 Task: Find connections with filter location Jalālī with filter topic #startupwith filter profile language French with filter current company Sutherland with filter school Delhi Public School Noida with filter industry Online Audio and Video Media with filter service category Bookkeeping with filter keywords title Phone Survey Conductor
Action: Mouse moved to (702, 91)
Screenshot: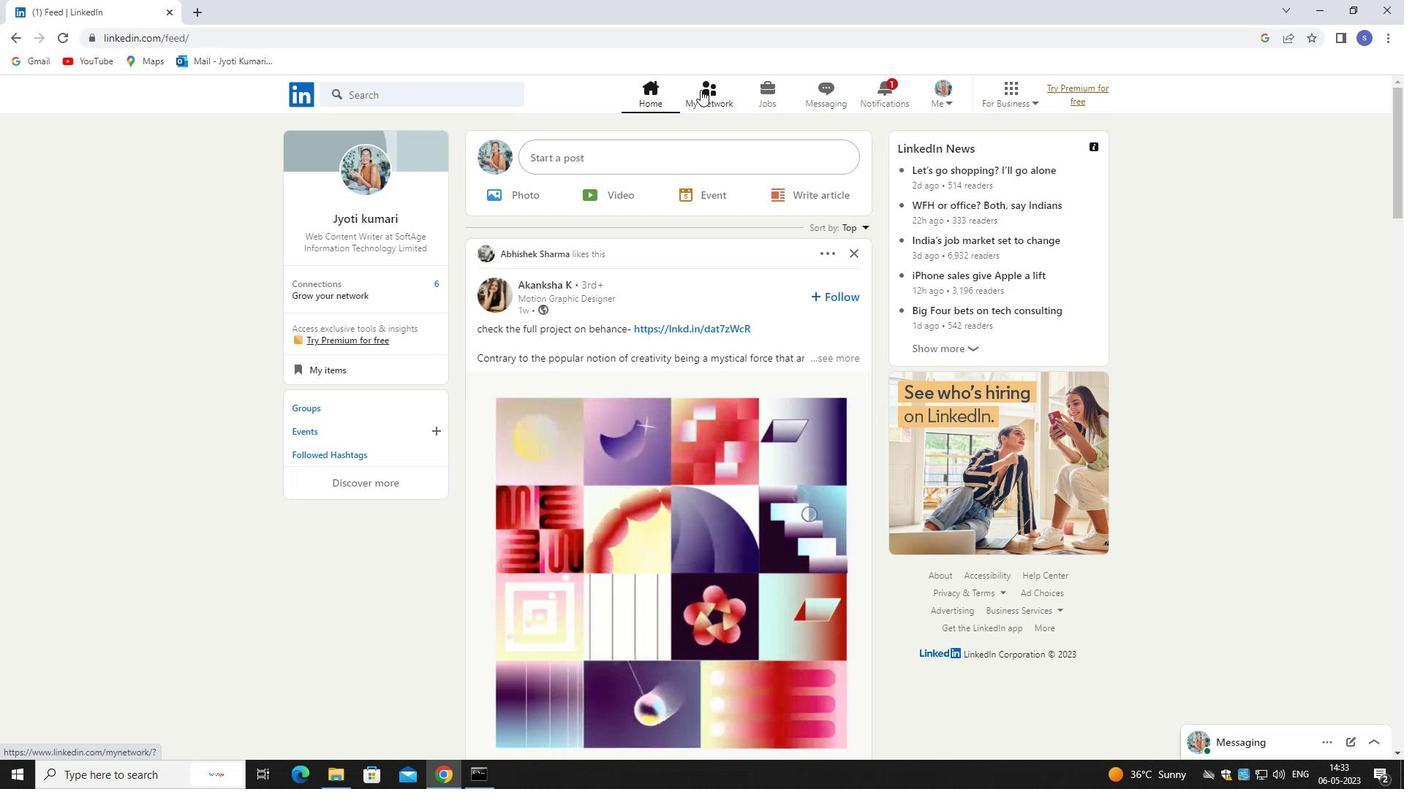 
Action: Mouse pressed left at (702, 91)
Screenshot: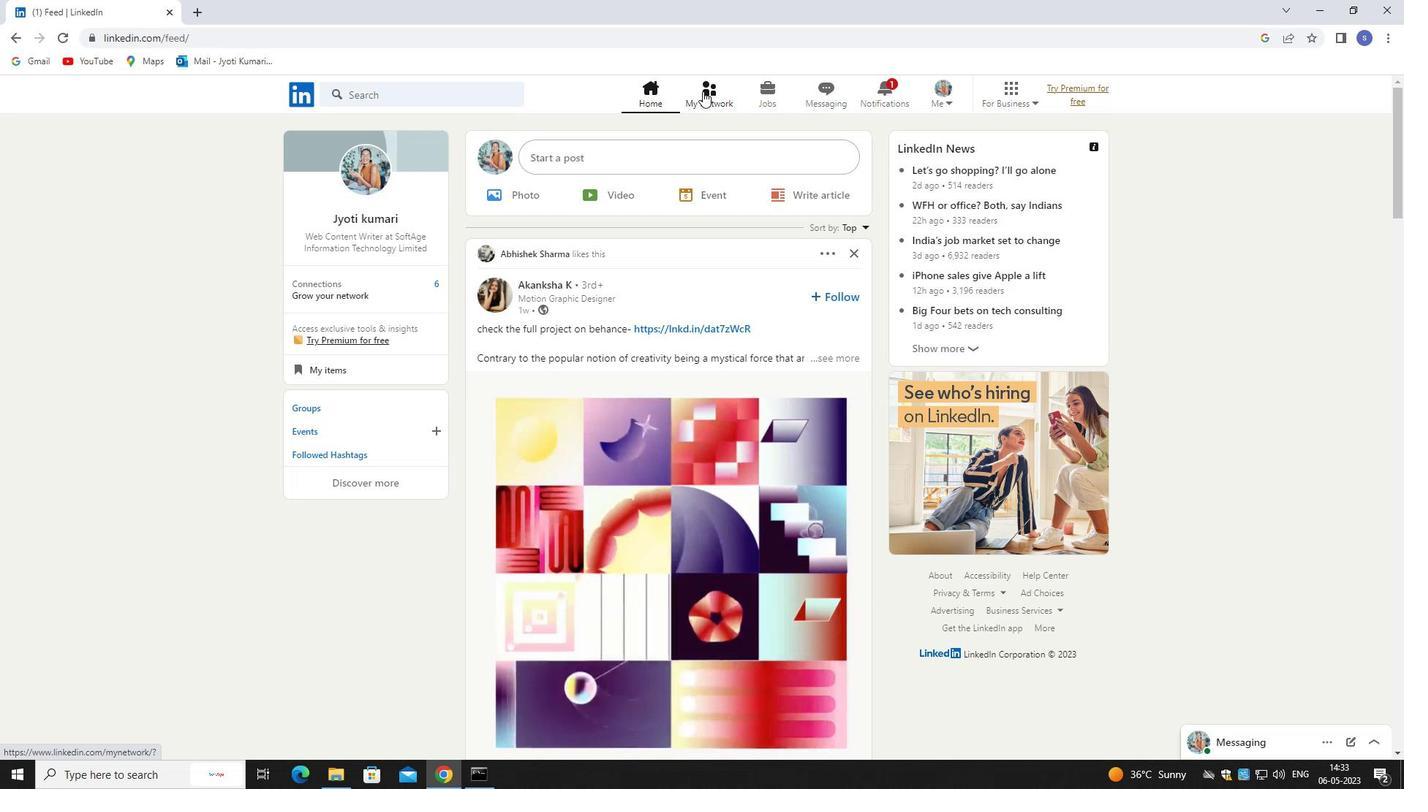 
Action: Mouse pressed left at (702, 91)
Screenshot: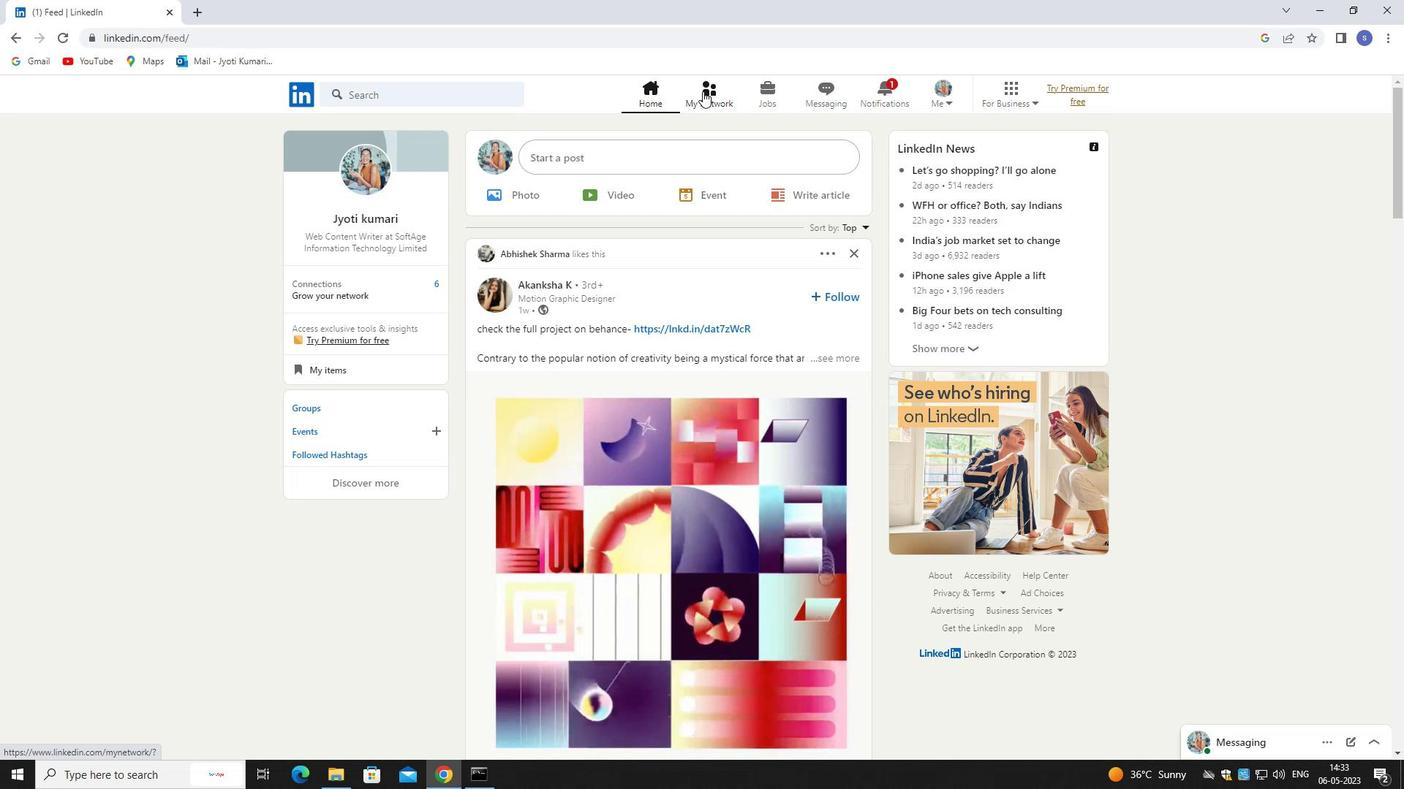 
Action: Mouse moved to (460, 181)
Screenshot: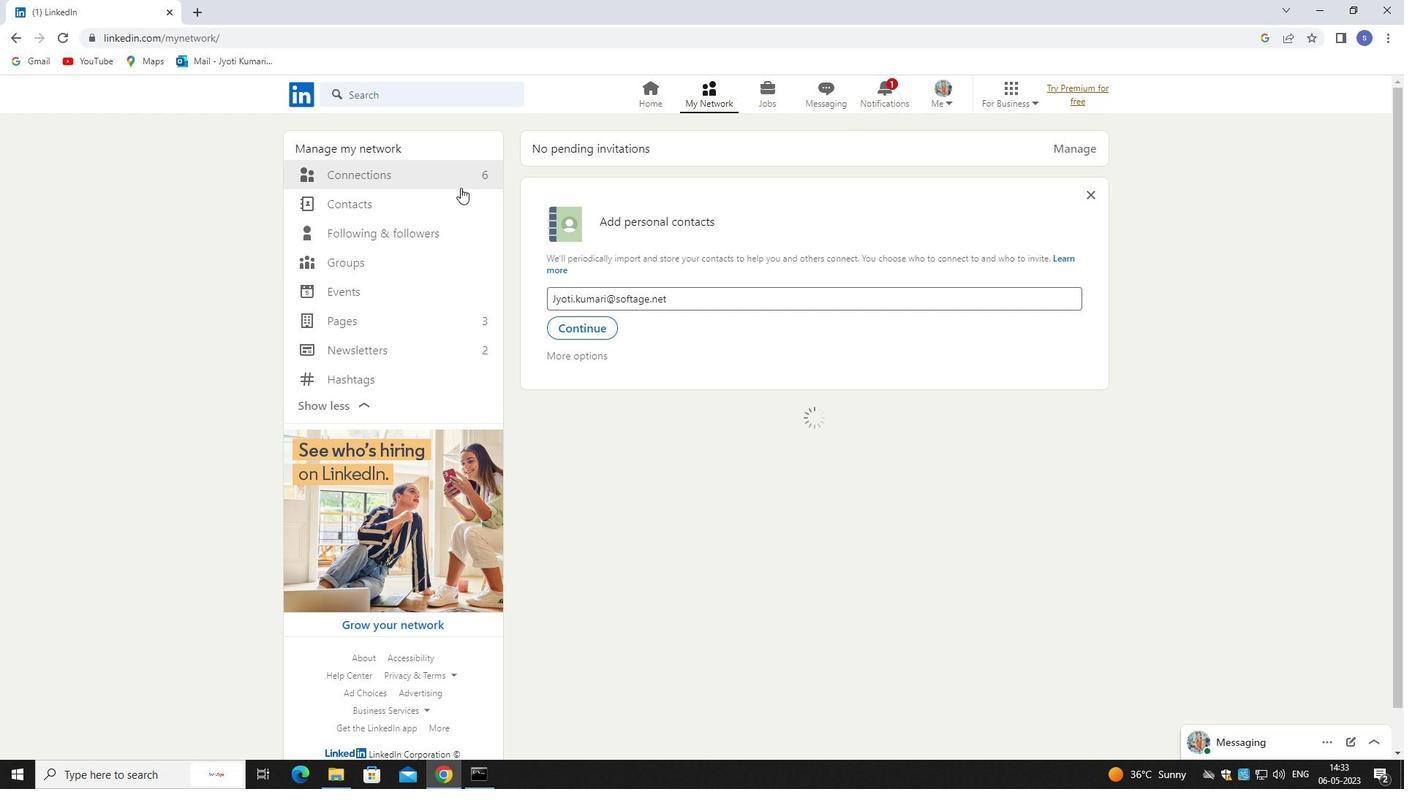
Action: Mouse pressed left at (460, 181)
Screenshot: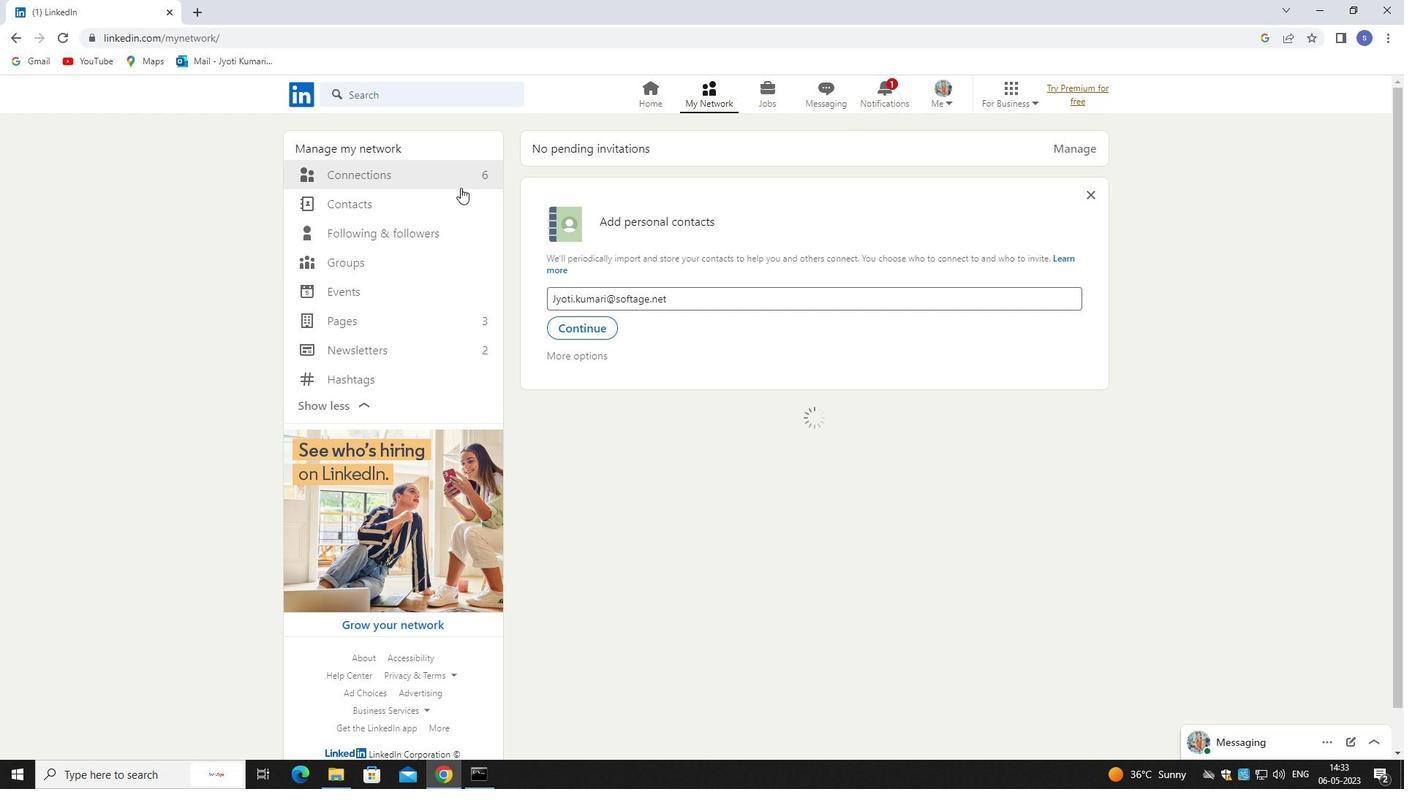 
Action: Mouse pressed left at (460, 181)
Screenshot: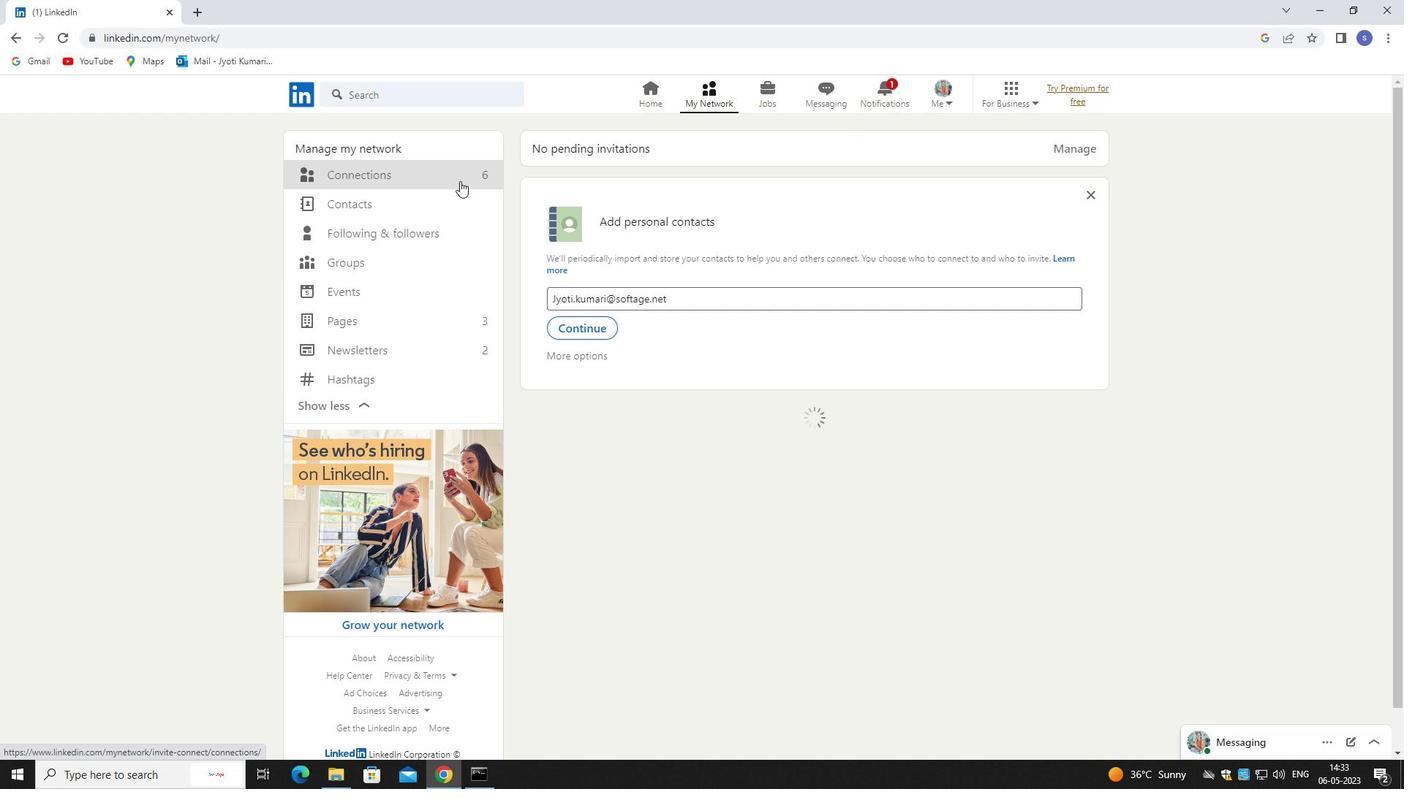 
Action: Mouse moved to (839, 172)
Screenshot: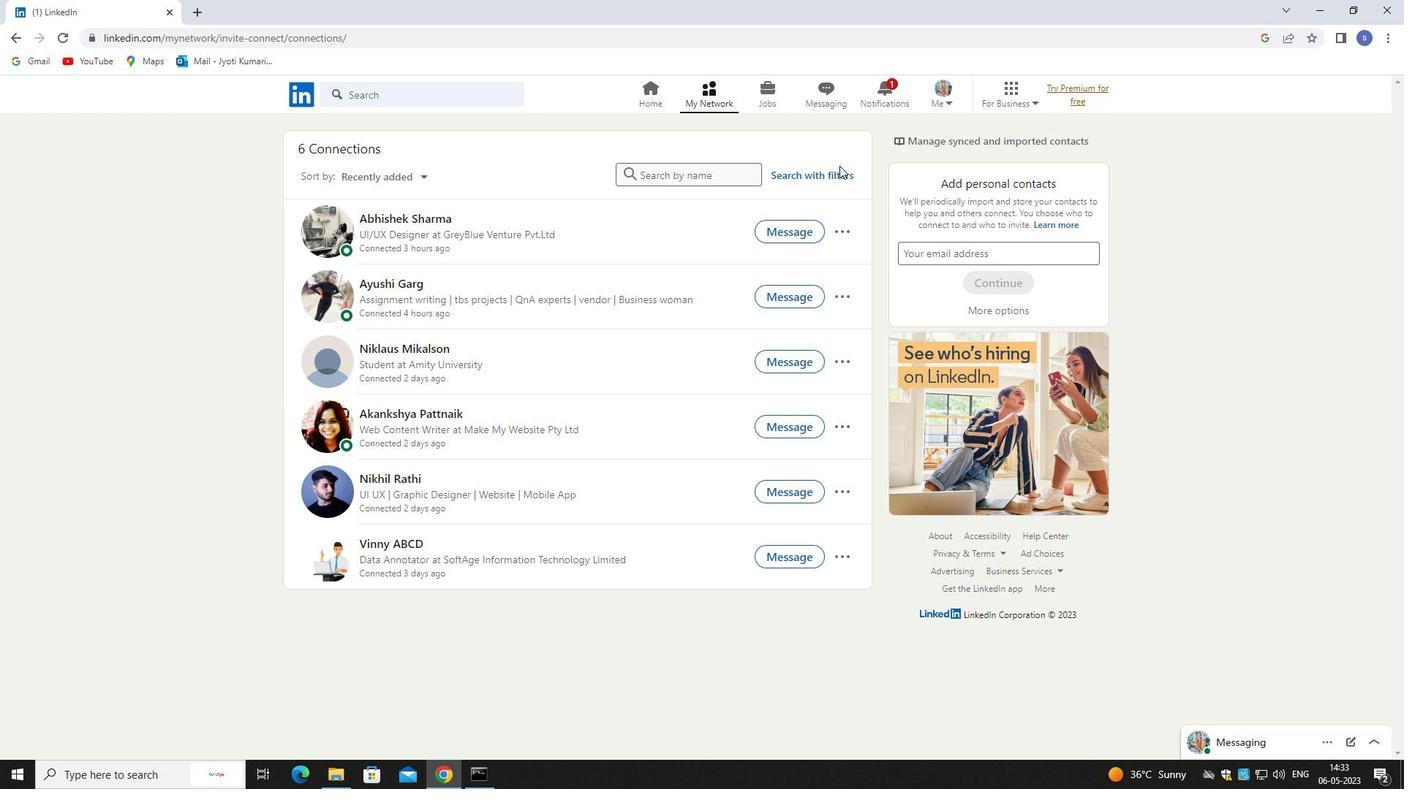 
Action: Mouse pressed left at (839, 172)
Screenshot: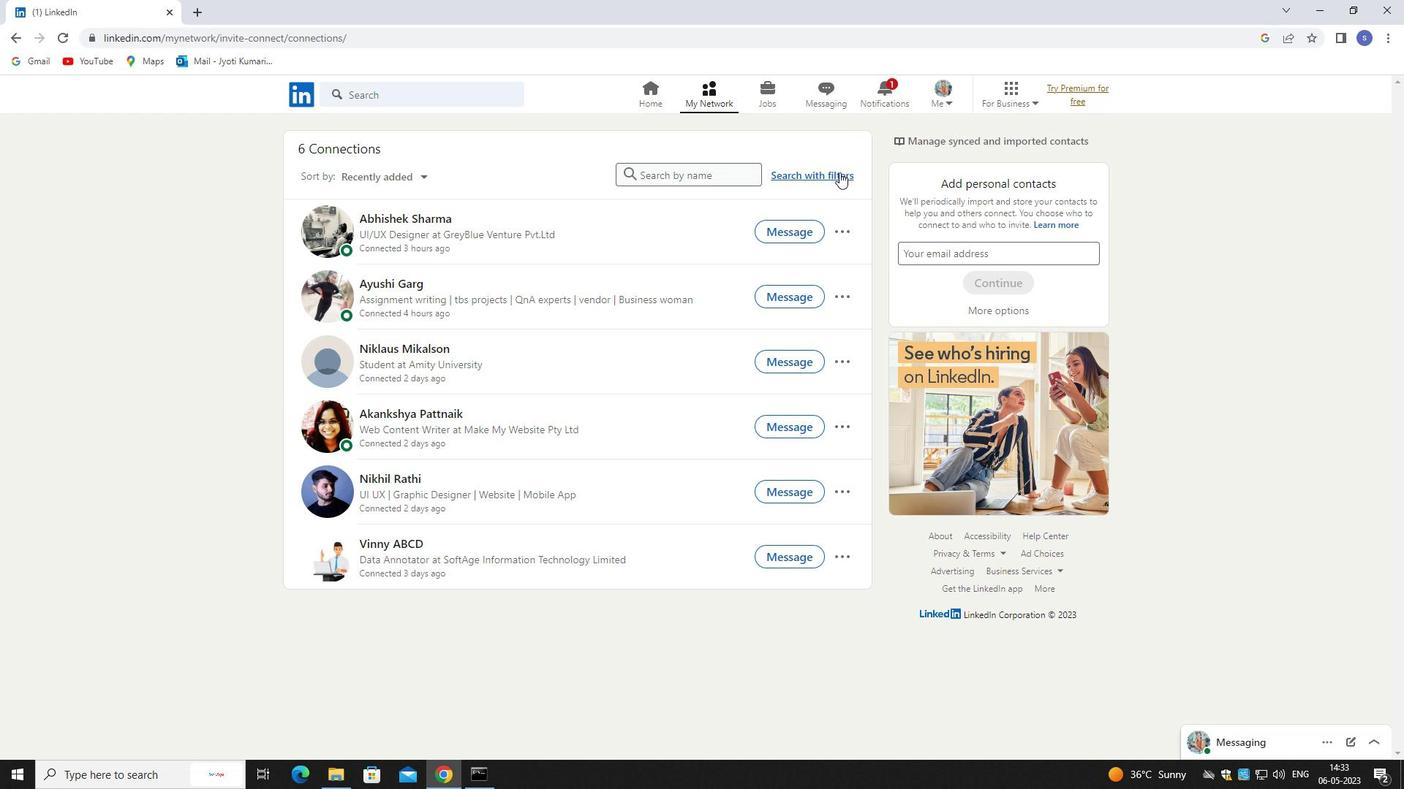 
Action: Mouse moved to (748, 137)
Screenshot: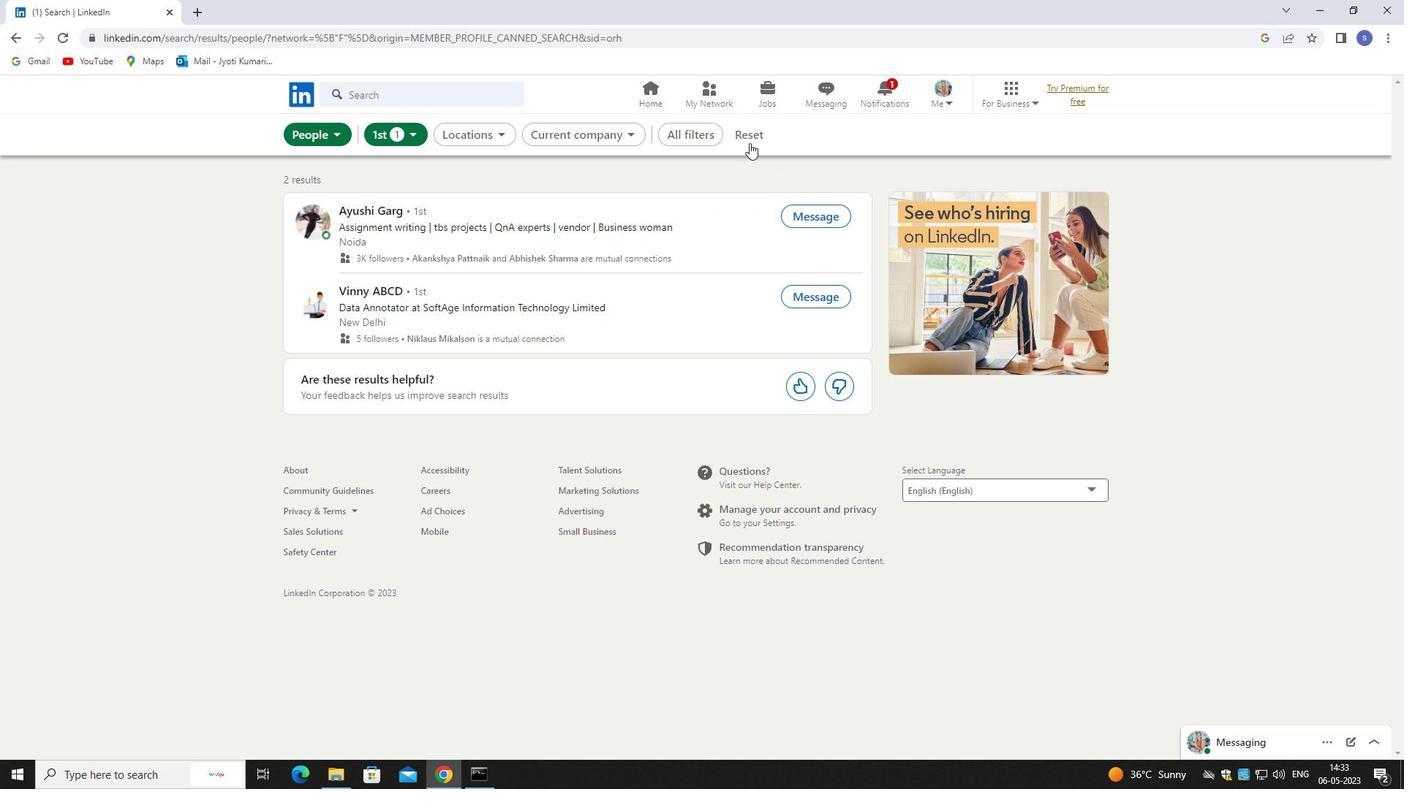 
Action: Mouse pressed left at (748, 137)
Screenshot: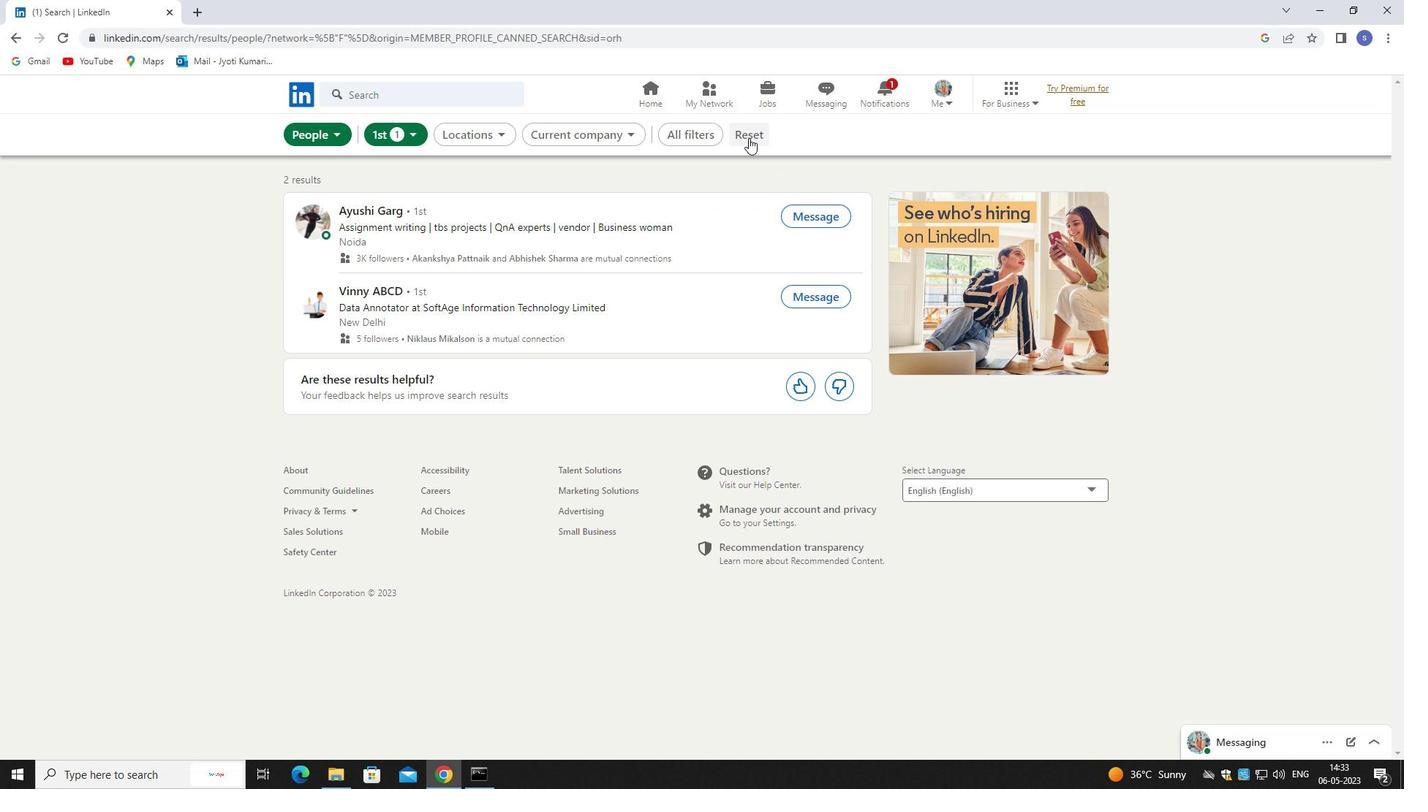 
Action: Mouse moved to (733, 136)
Screenshot: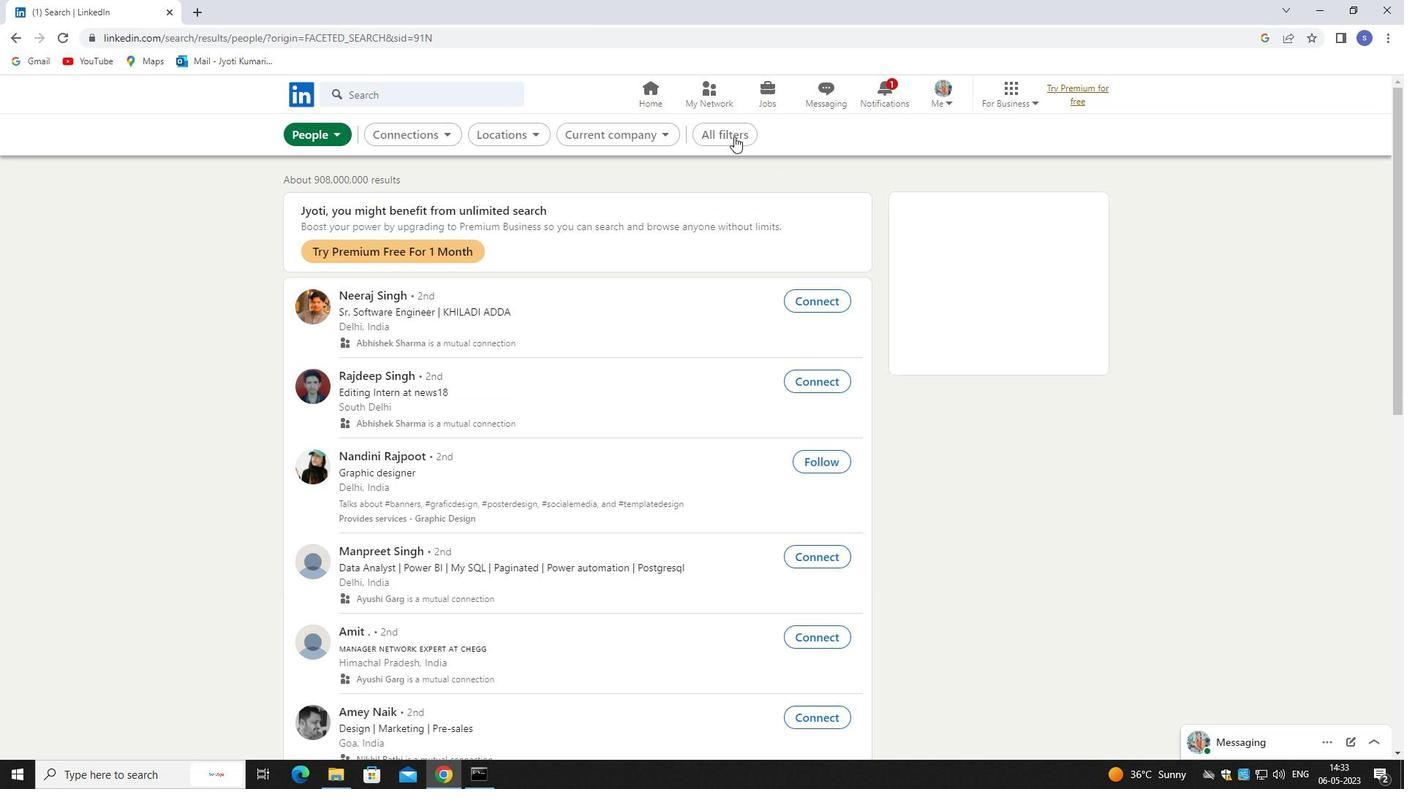 
Action: Mouse pressed left at (733, 136)
Screenshot: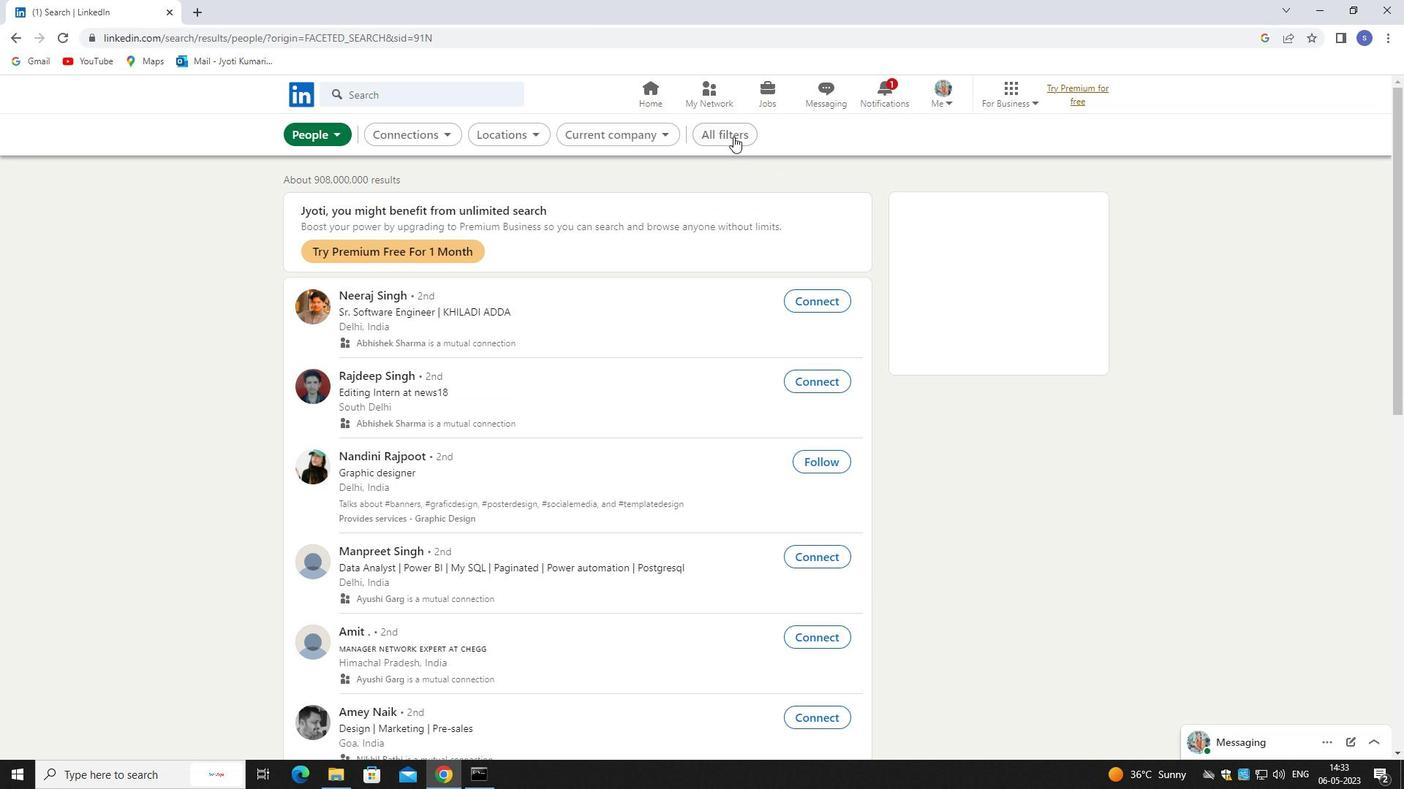 
Action: Mouse moved to (1274, 569)
Screenshot: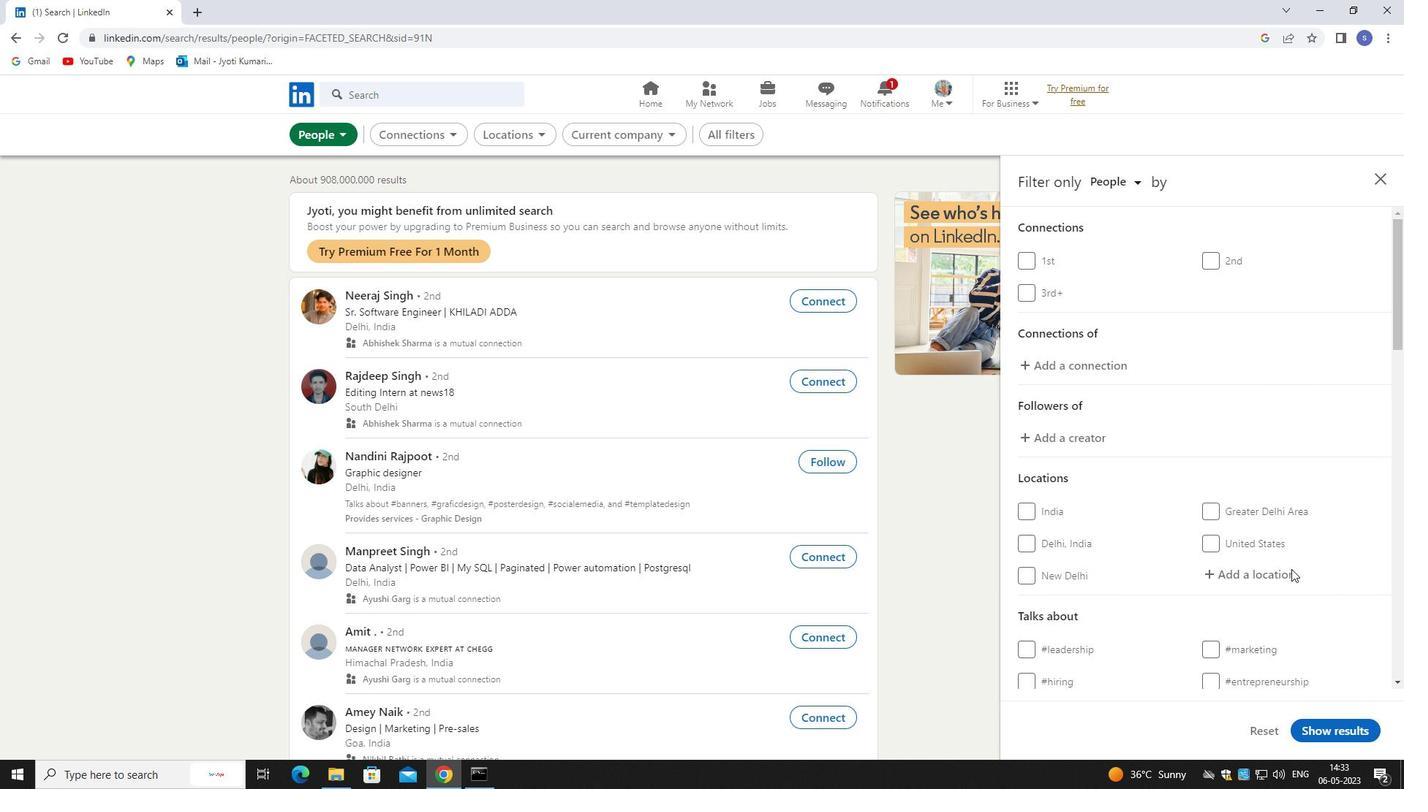 
Action: Mouse pressed left at (1274, 569)
Screenshot: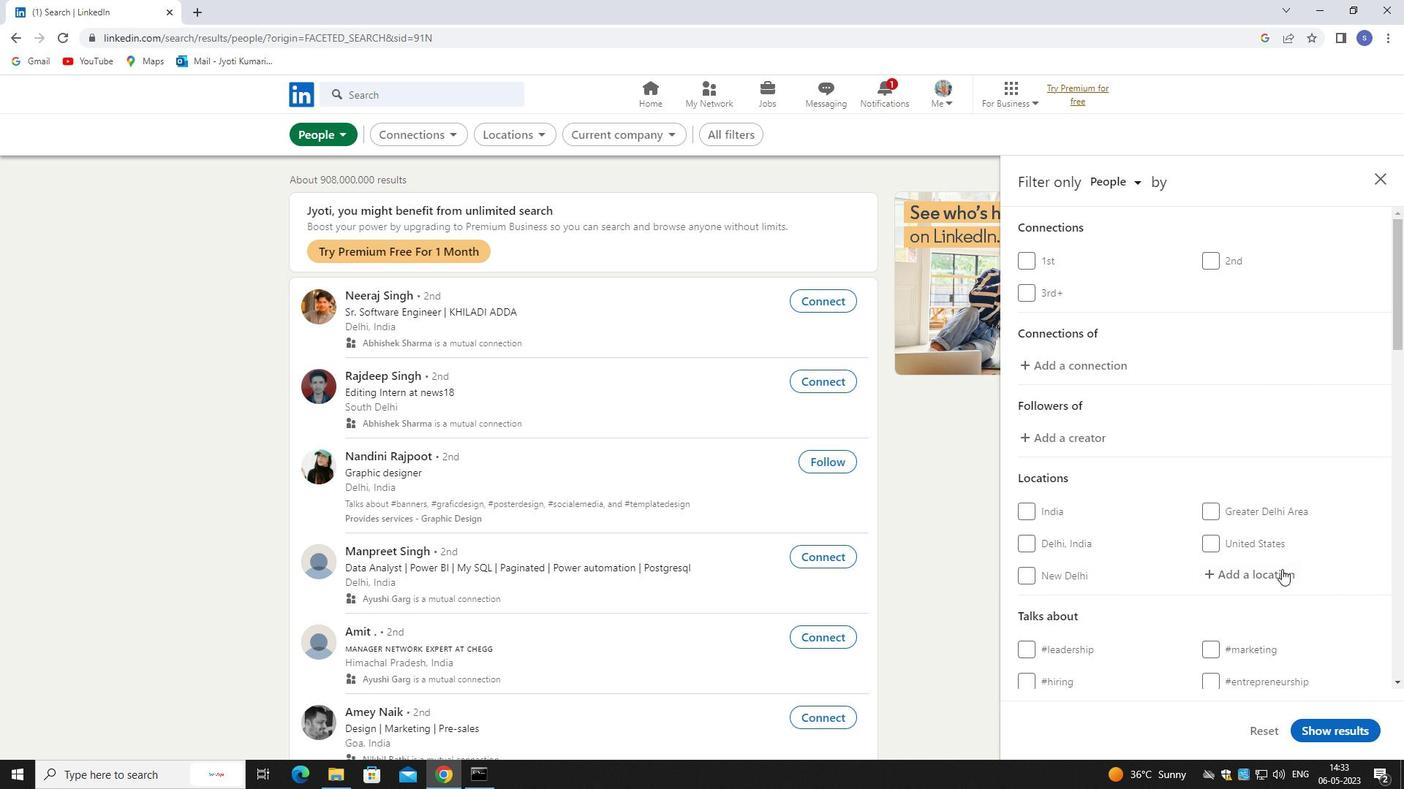 
Action: Mouse moved to (1272, 569)
Screenshot: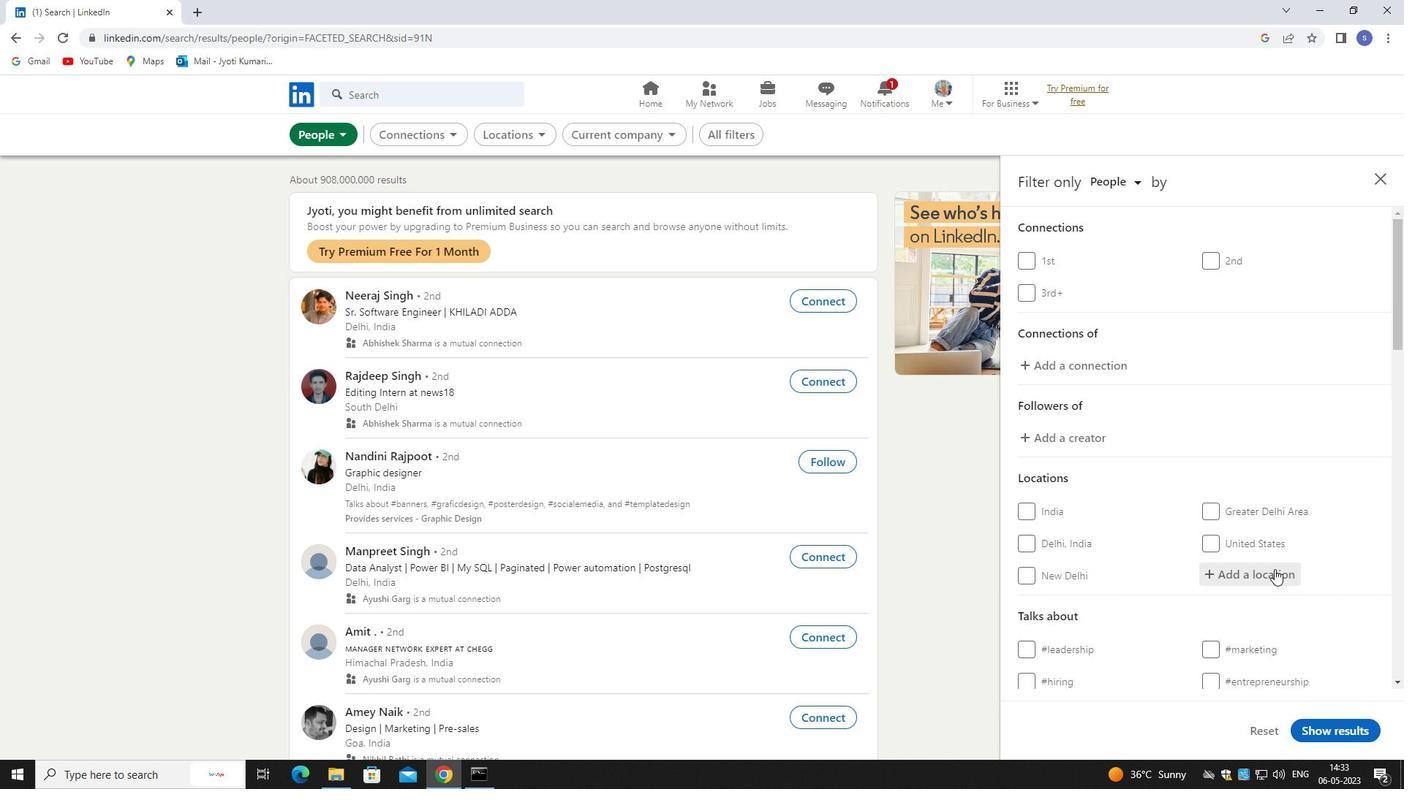 
Action: Key pressed ja;<Key.backspace>lali
Screenshot: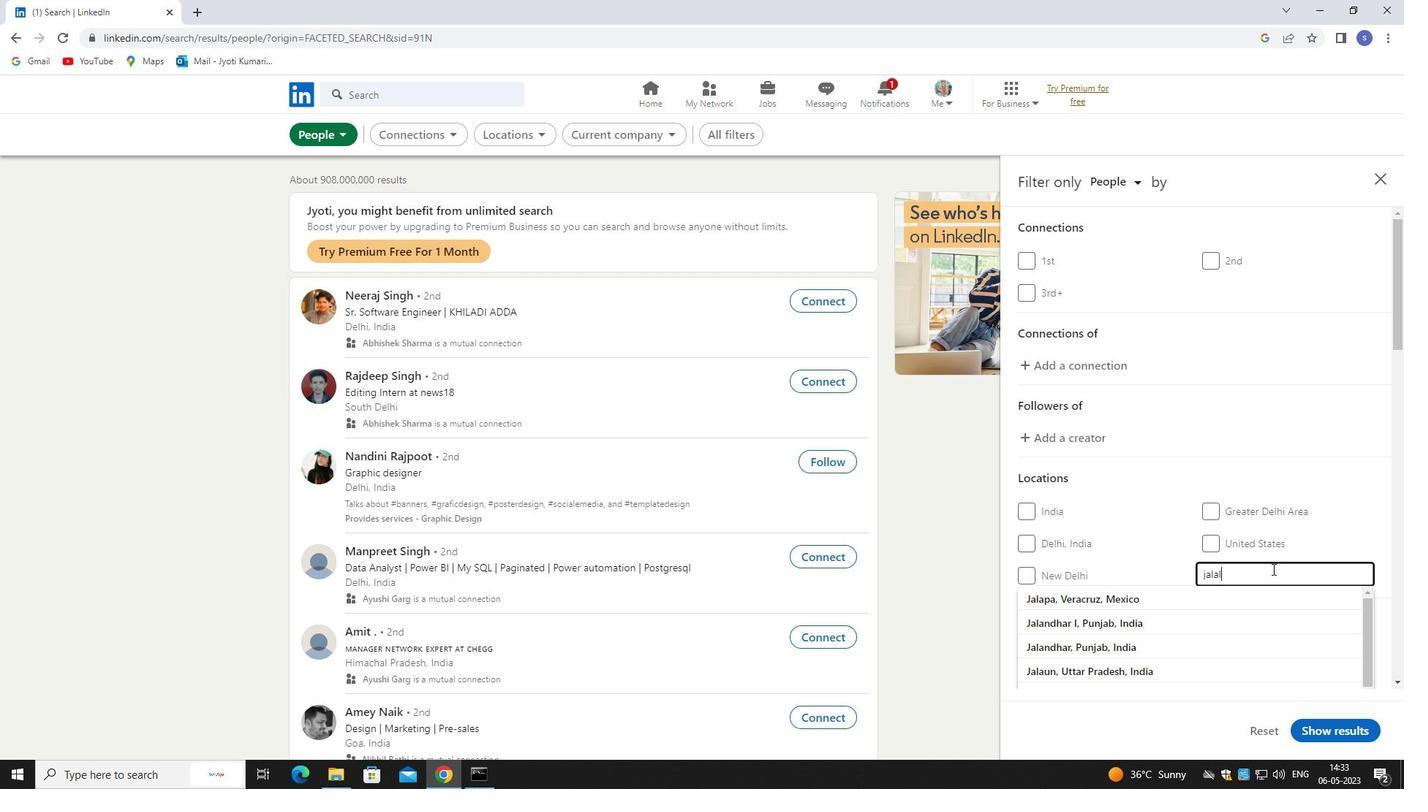 
Action: Mouse moved to (1269, 582)
Screenshot: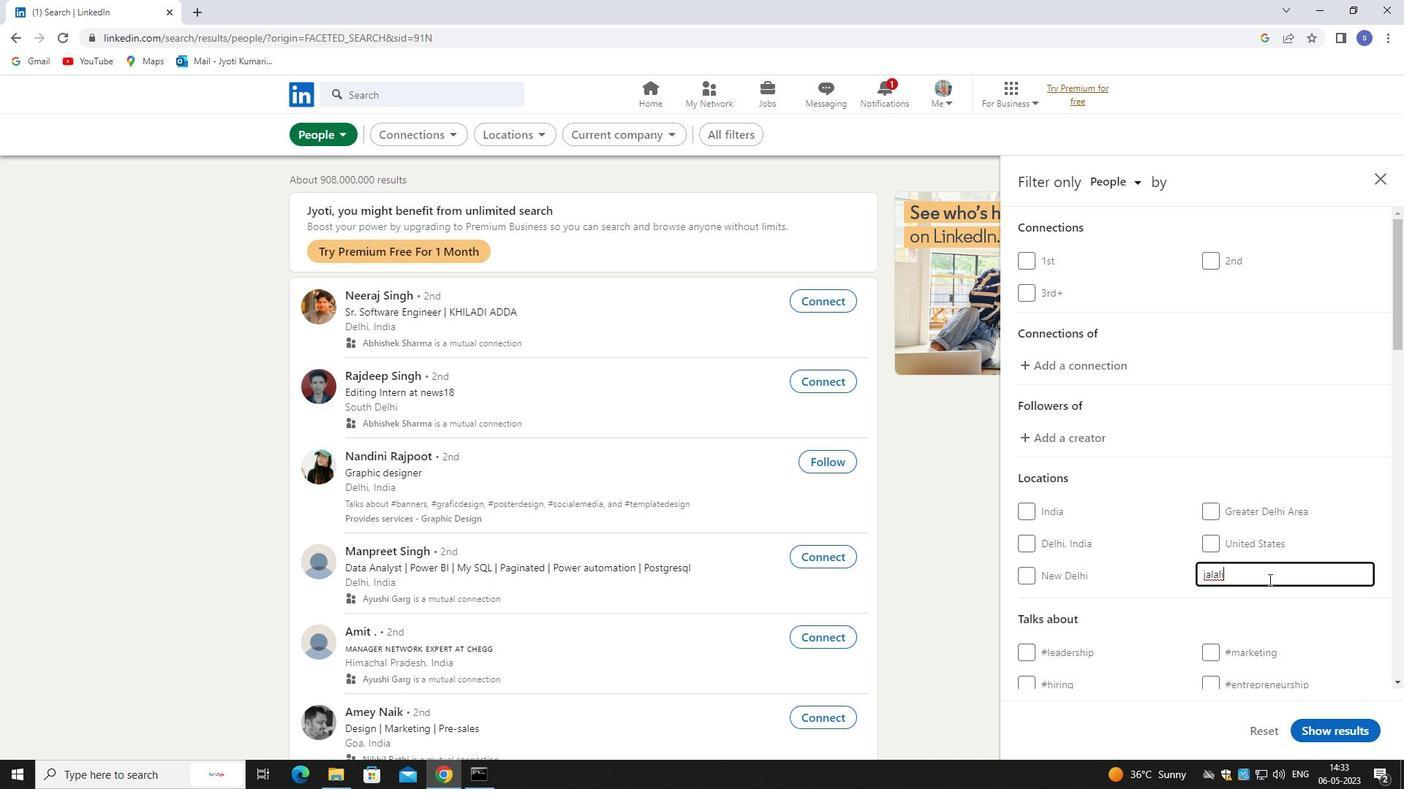 
Action: Key pressed <Key.enter>
Screenshot: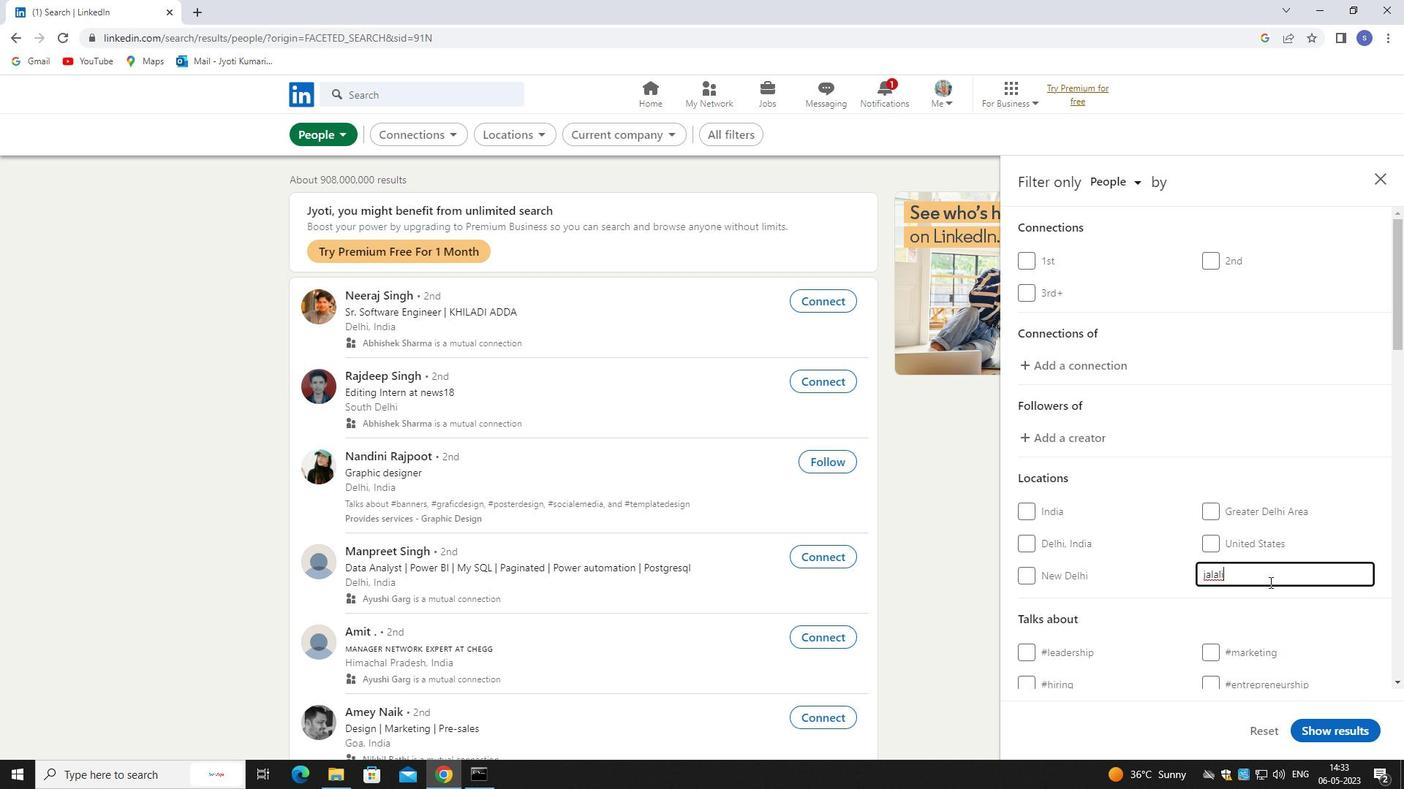 
Action: Mouse moved to (1271, 584)
Screenshot: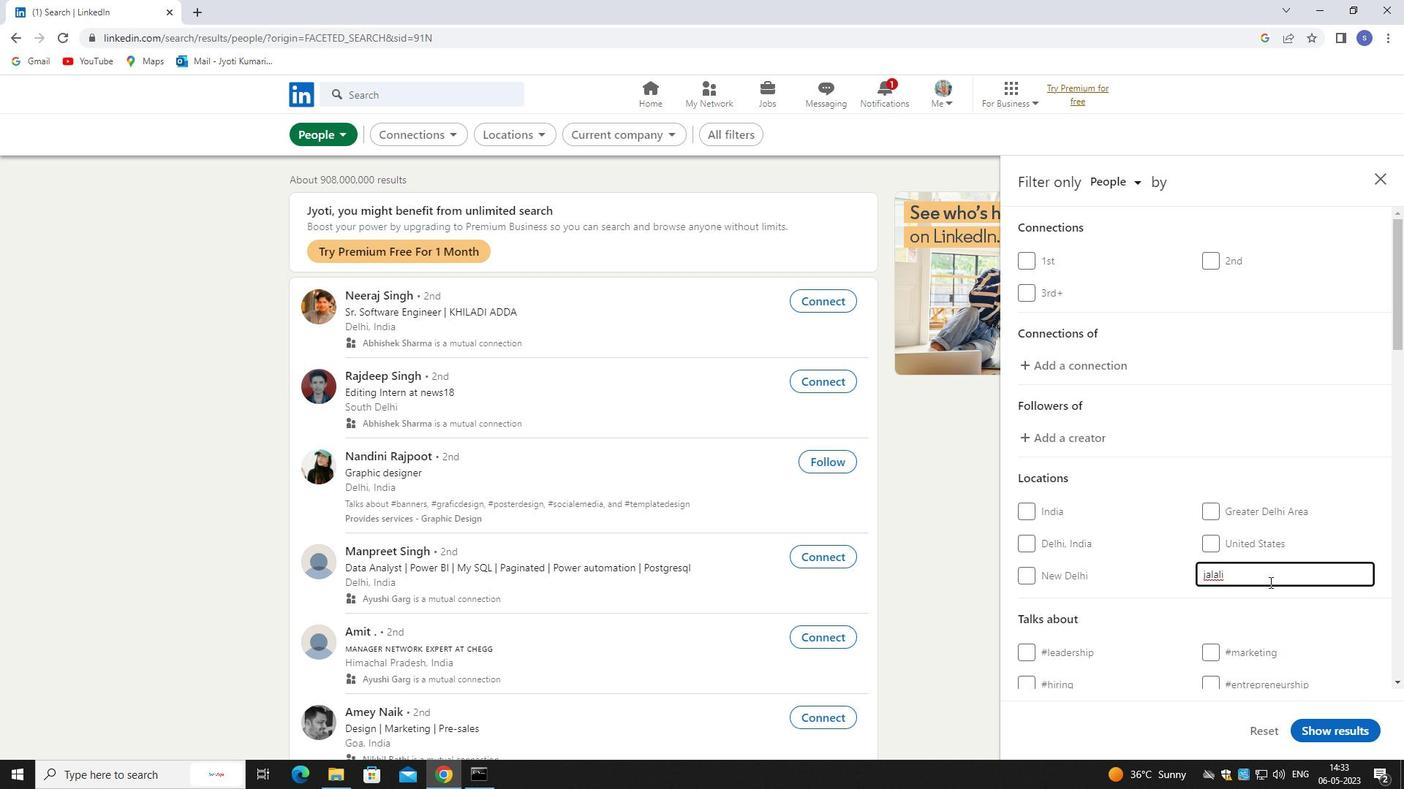
Action: Mouse scrolled (1271, 583) with delta (0, 0)
Screenshot: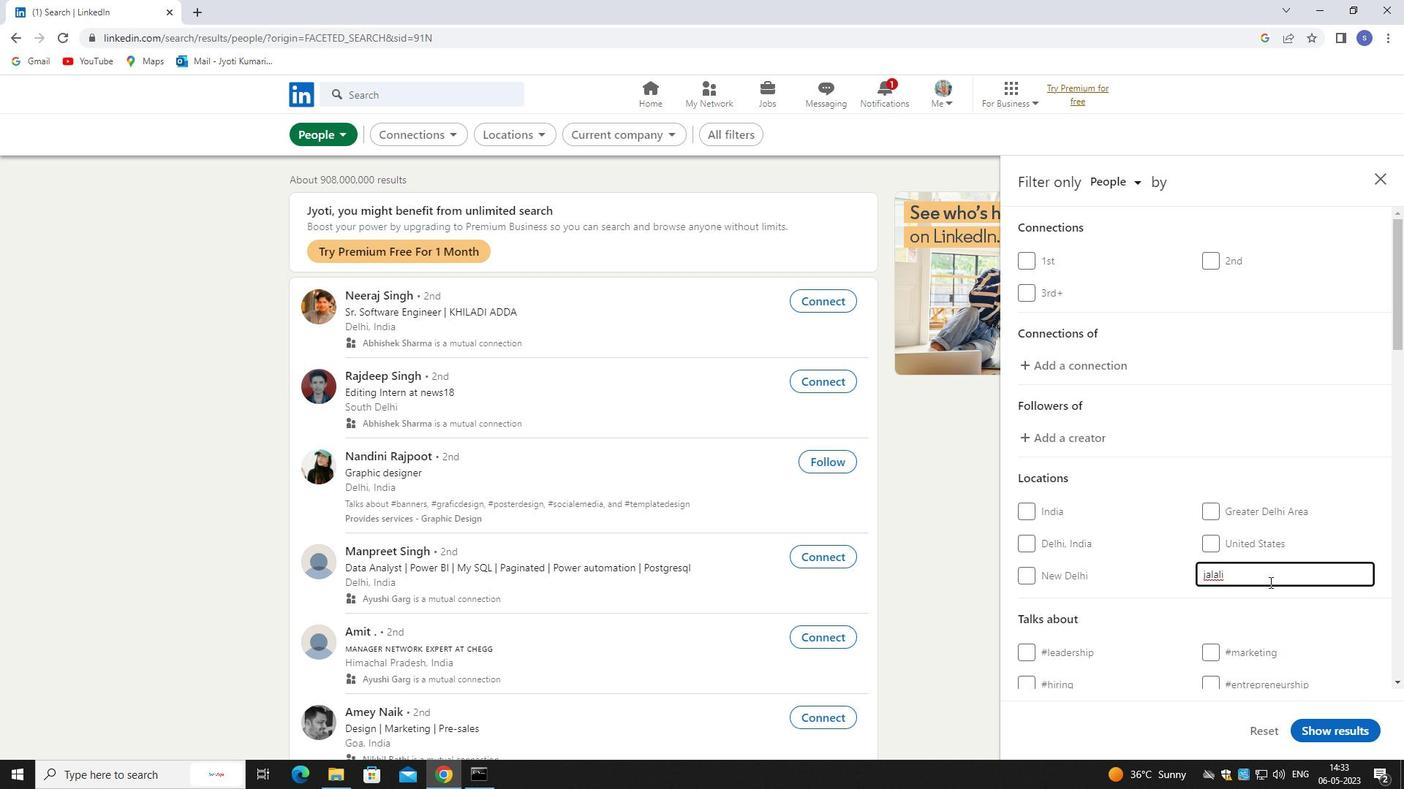 
Action: Mouse moved to (1272, 585)
Screenshot: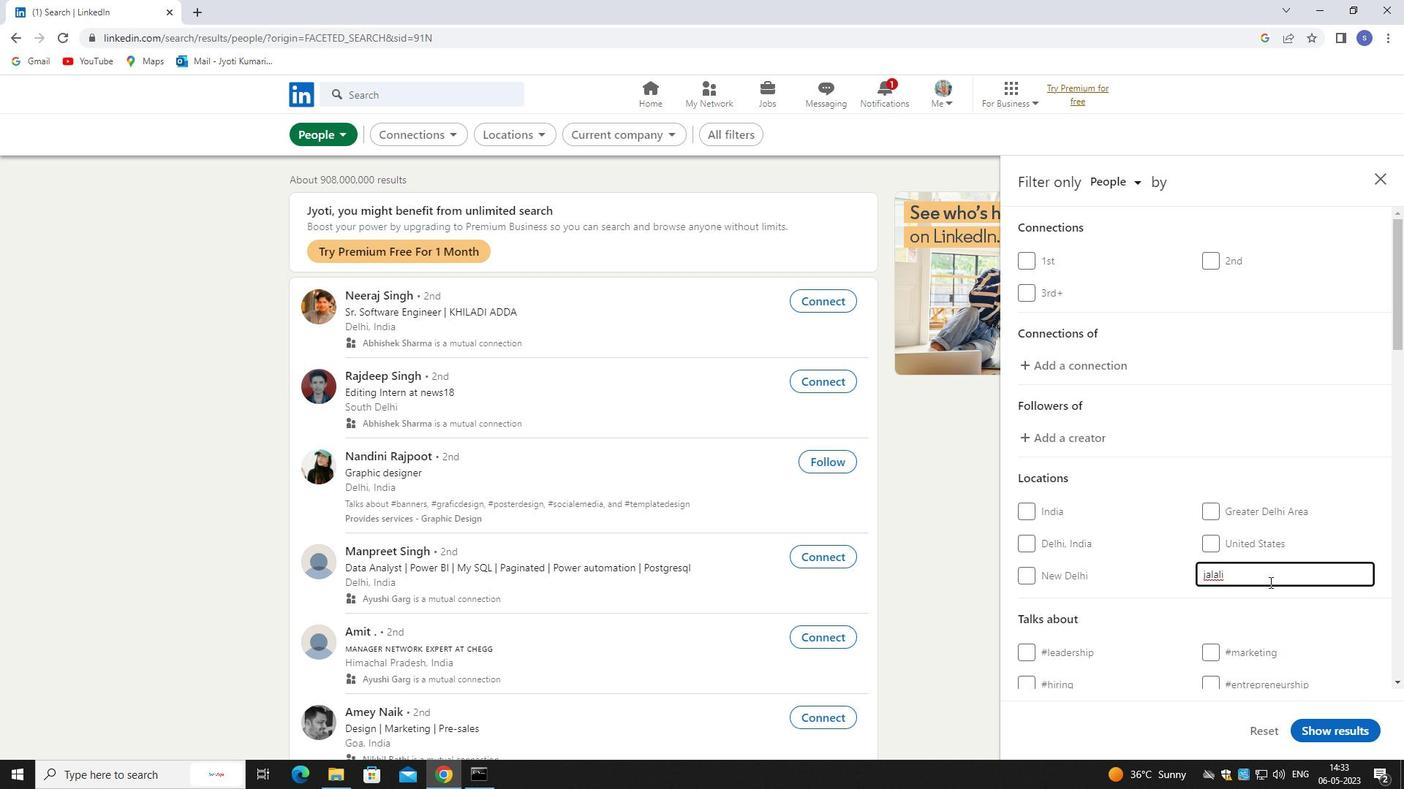 
Action: Mouse scrolled (1272, 585) with delta (0, 0)
Screenshot: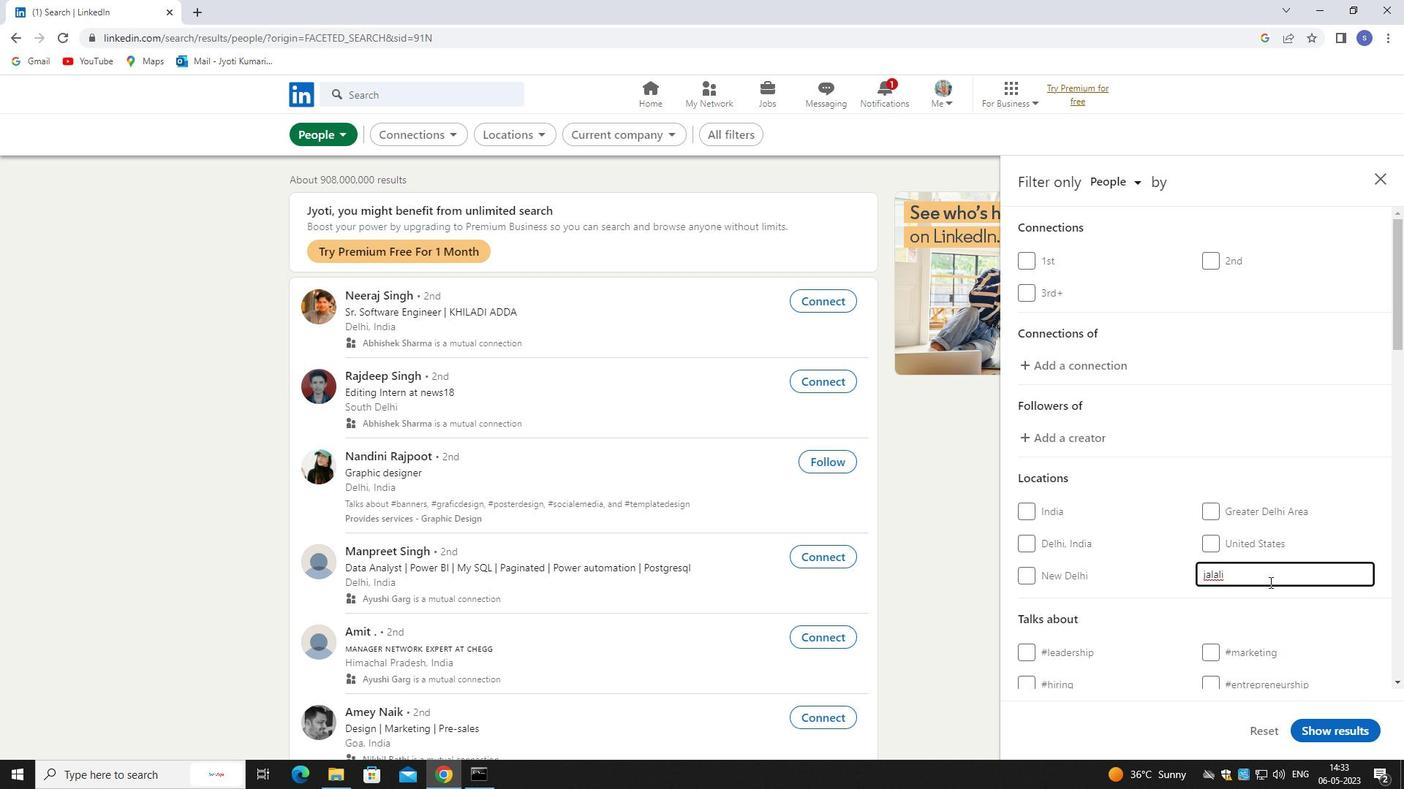 
Action: Mouse moved to (1273, 585)
Screenshot: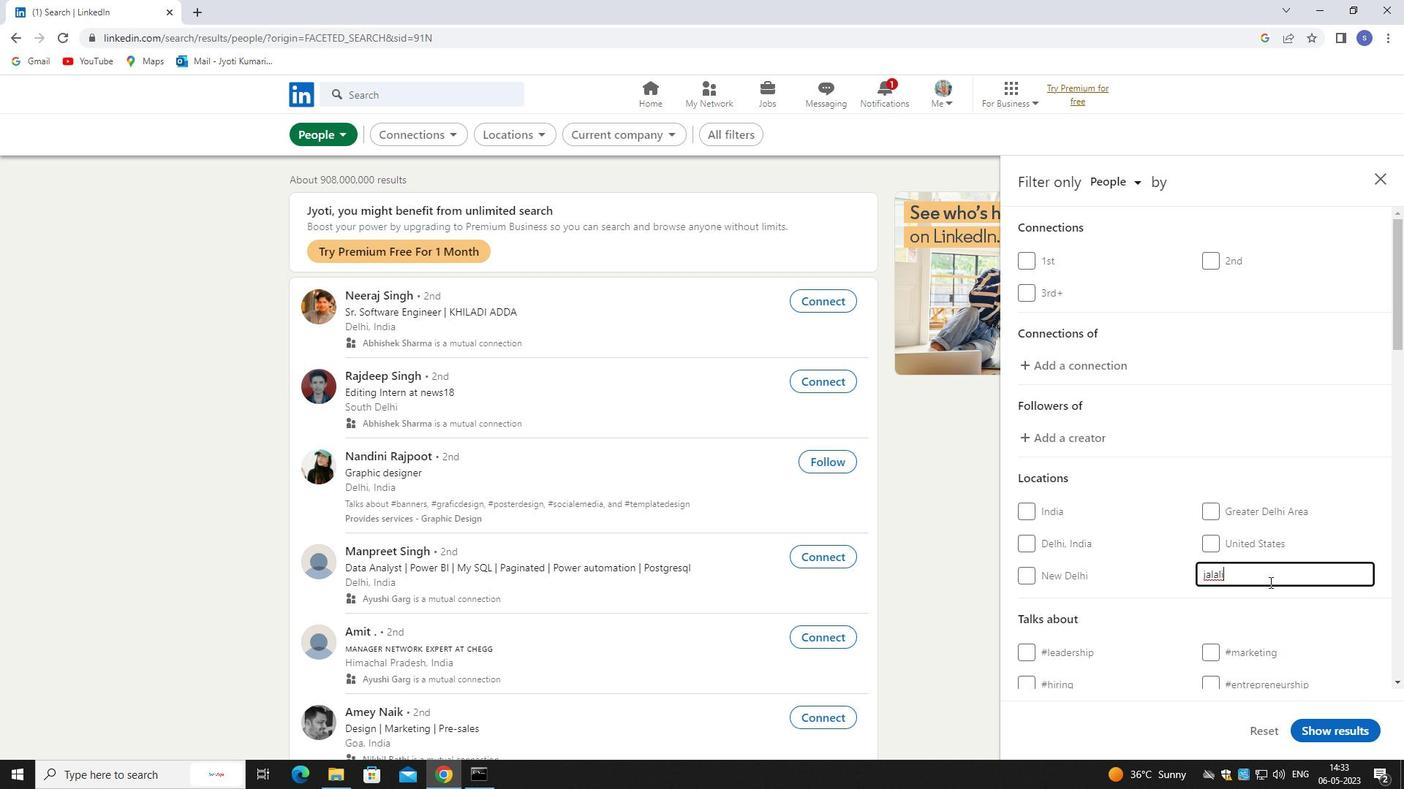 
Action: Mouse scrolled (1273, 585) with delta (0, 0)
Screenshot: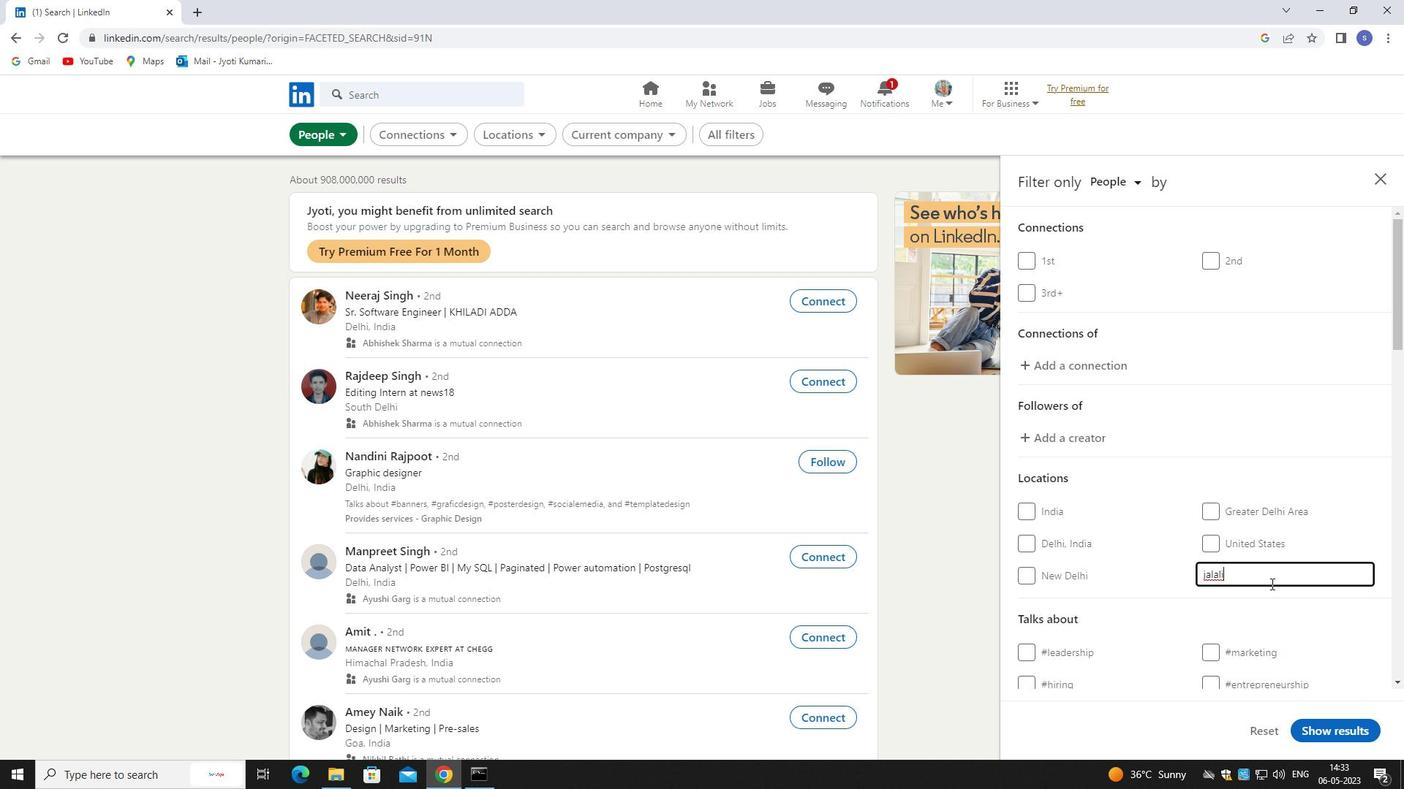 
Action: Mouse moved to (1263, 501)
Screenshot: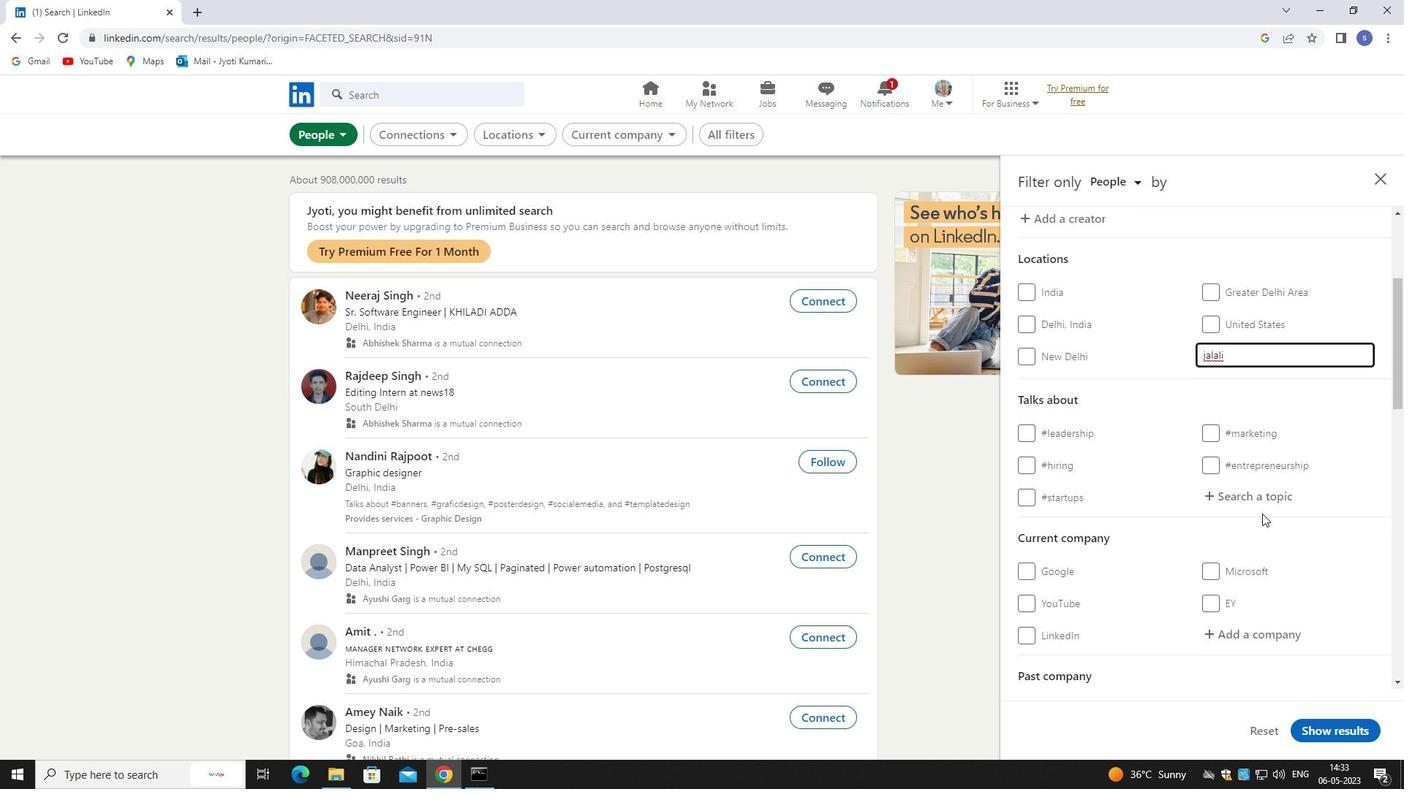
Action: Mouse pressed left at (1263, 501)
Screenshot: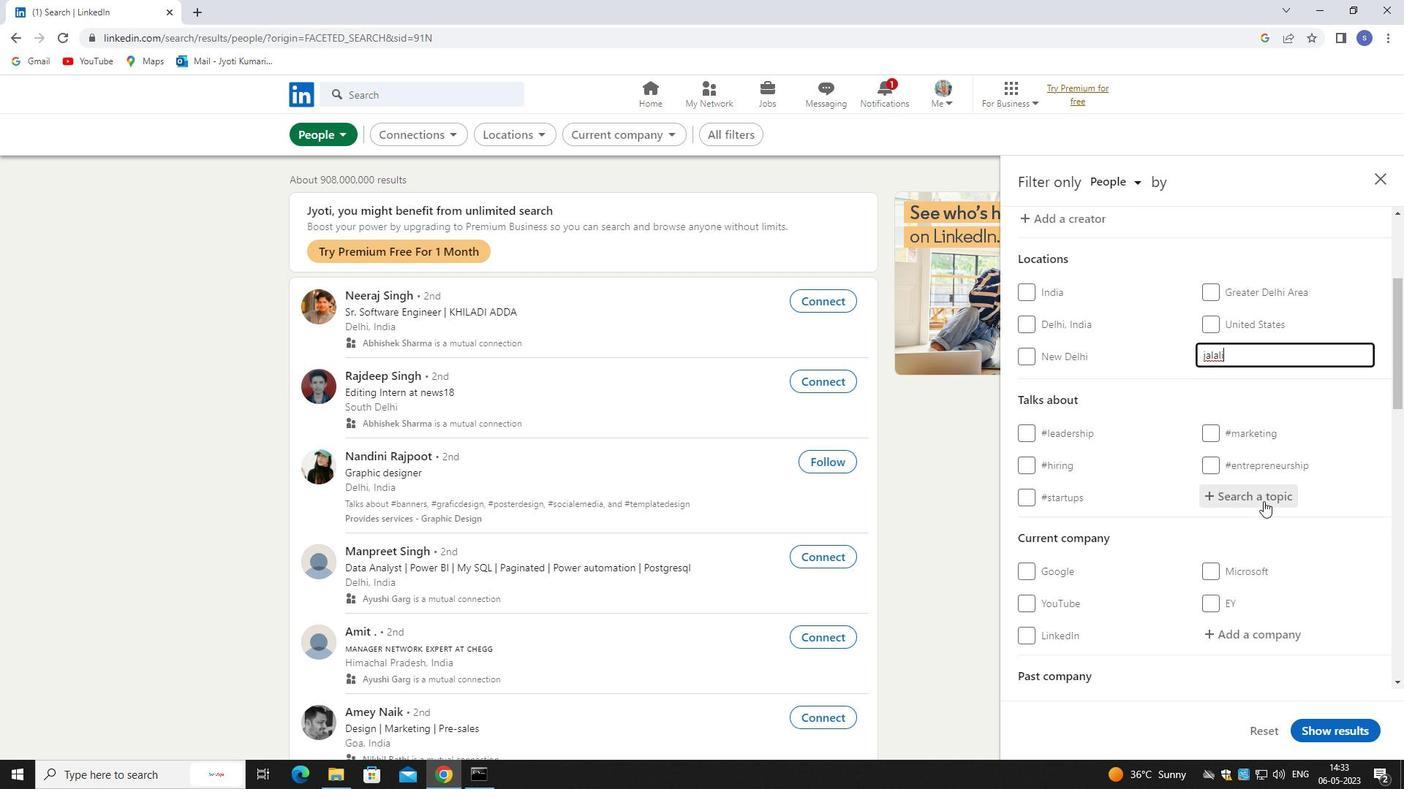 
Action: Mouse moved to (1264, 500)
Screenshot: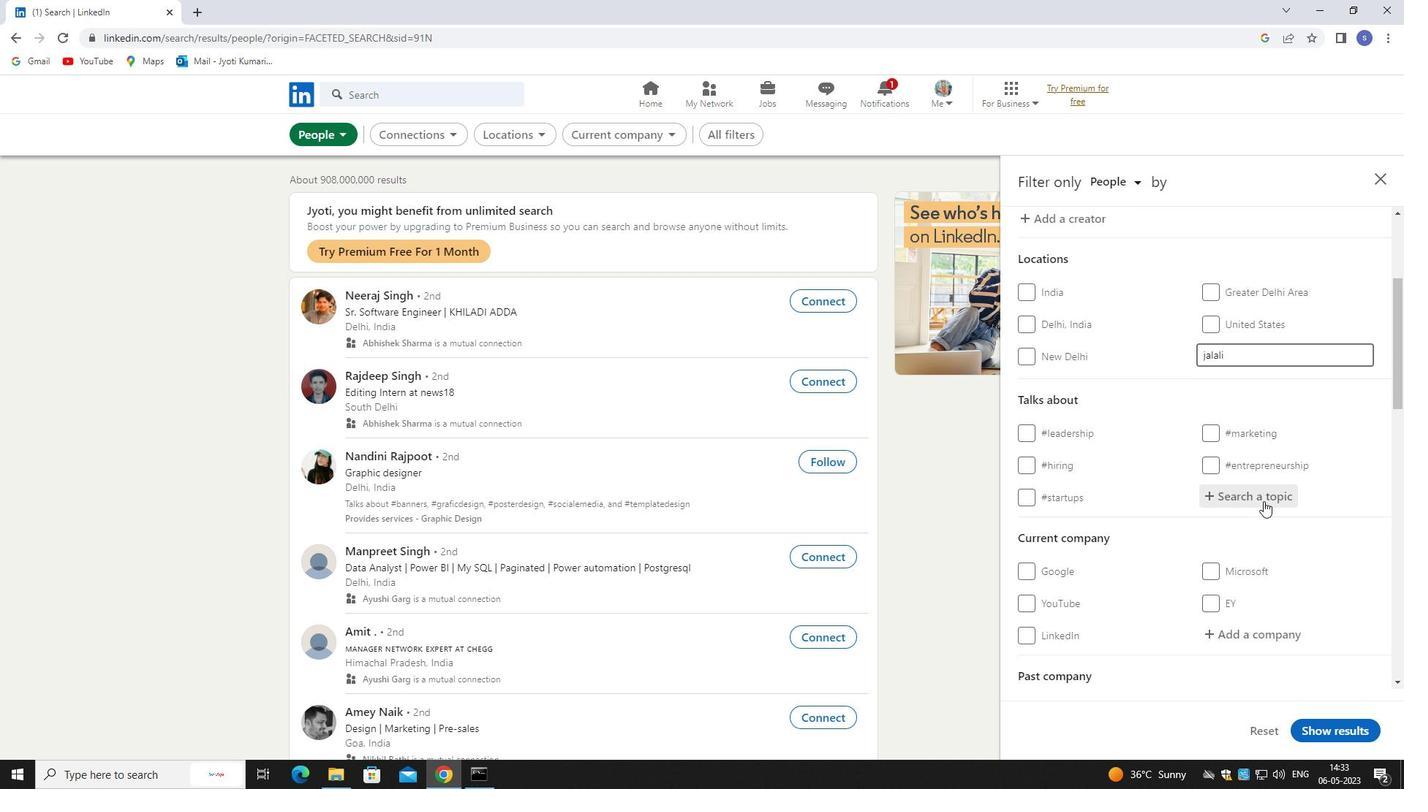 
Action: Key pressed startu
Screenshot: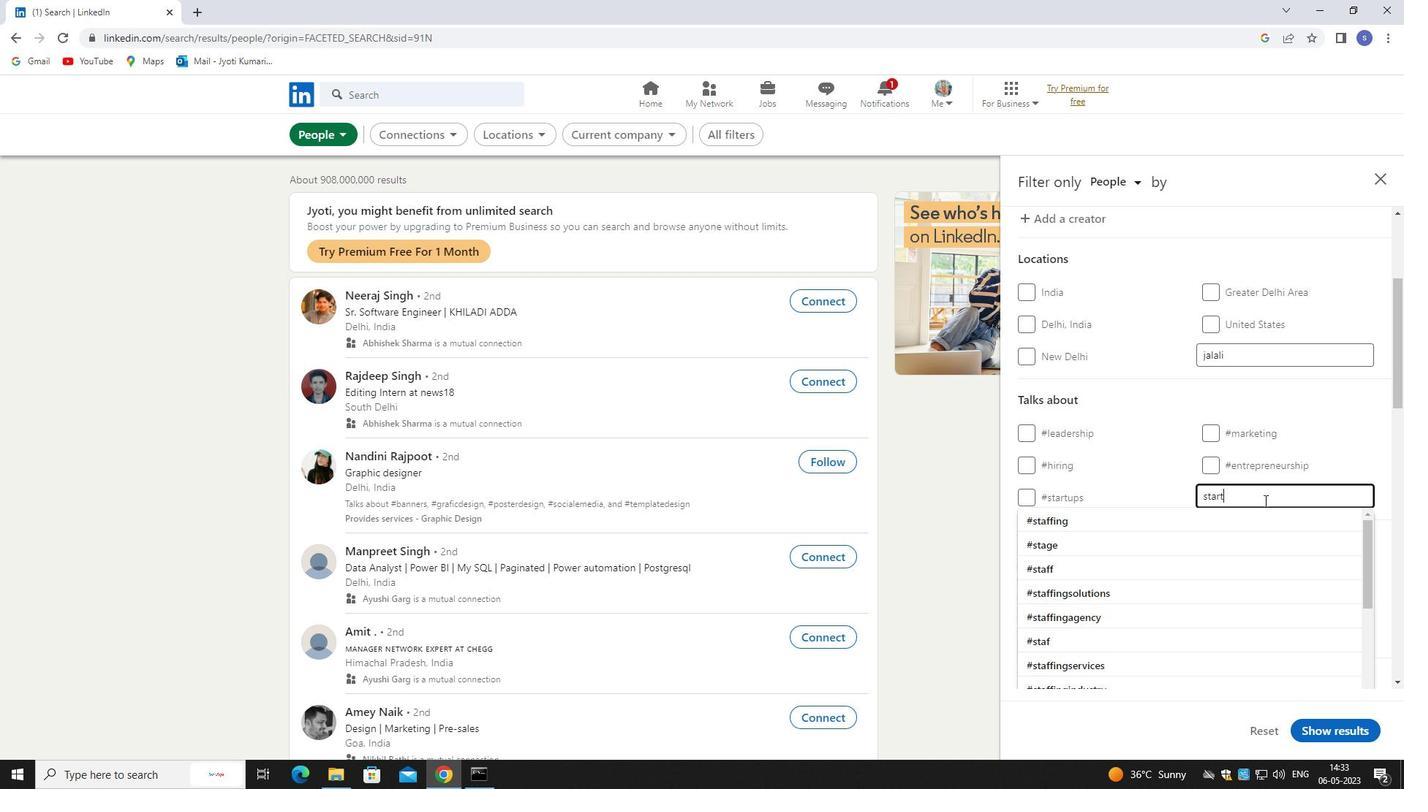 
Action: Mouse moved to (1252, 522)
Screenshot: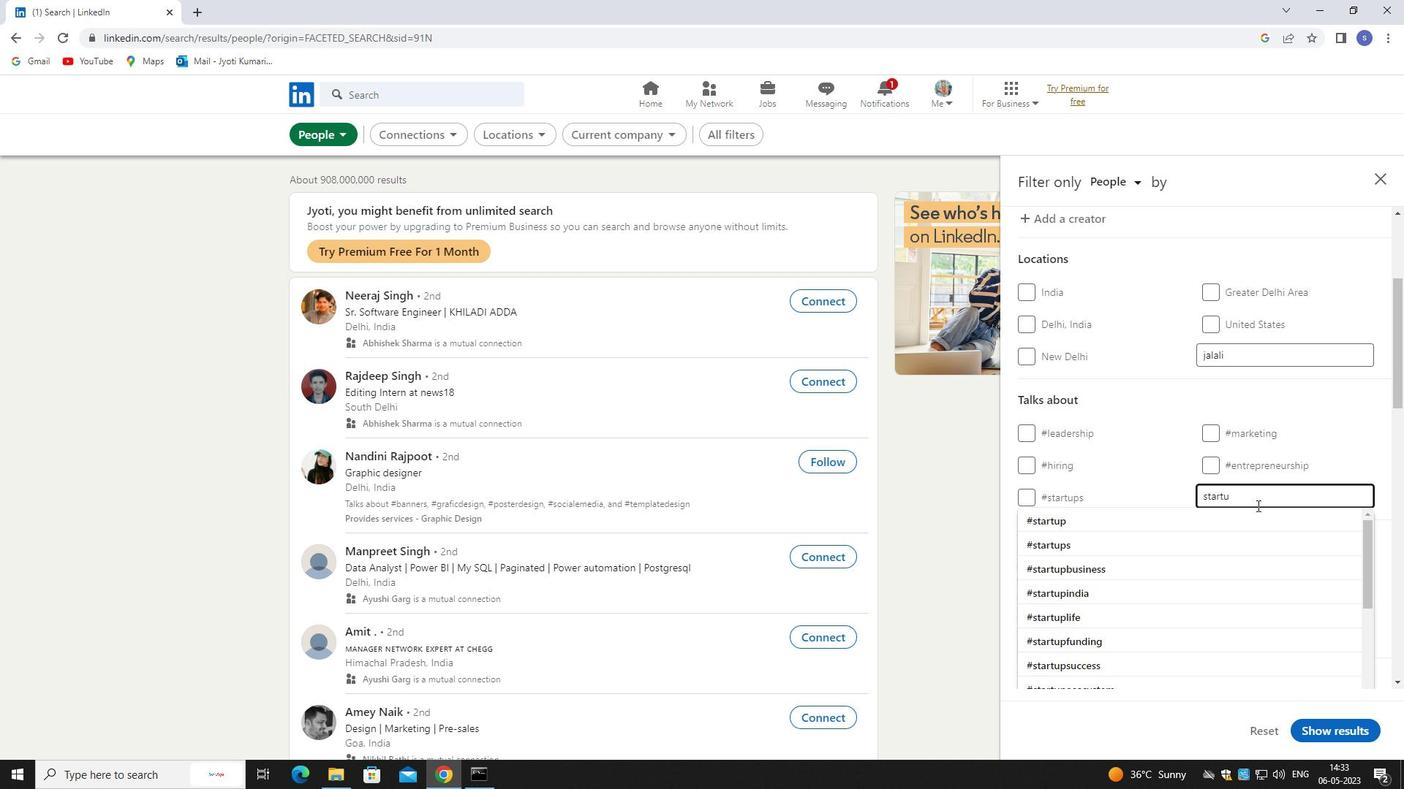 
Action: Mouse pressed left at (1252, 522)
Screenshot: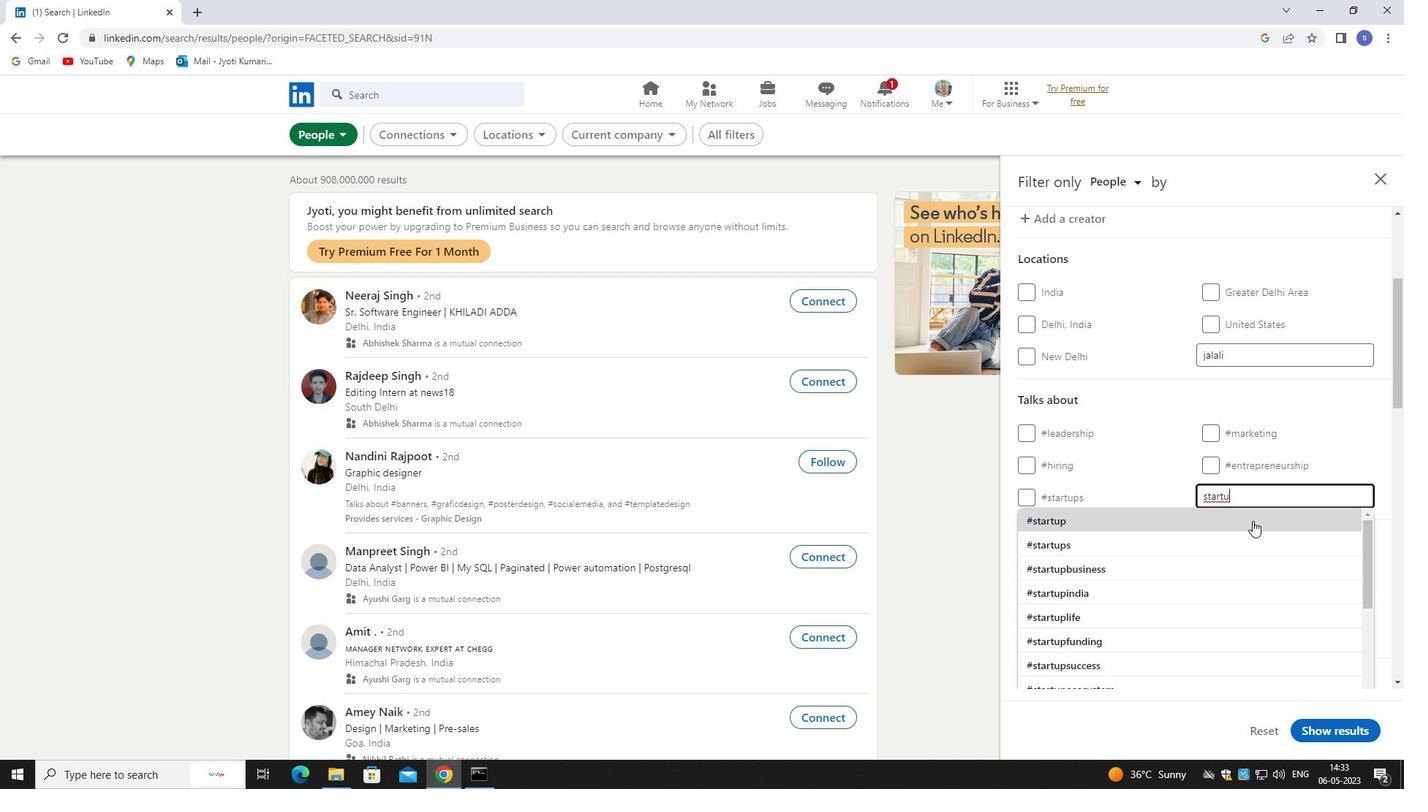 
Action: Mouse moved to (1249, 522)
Screenshot: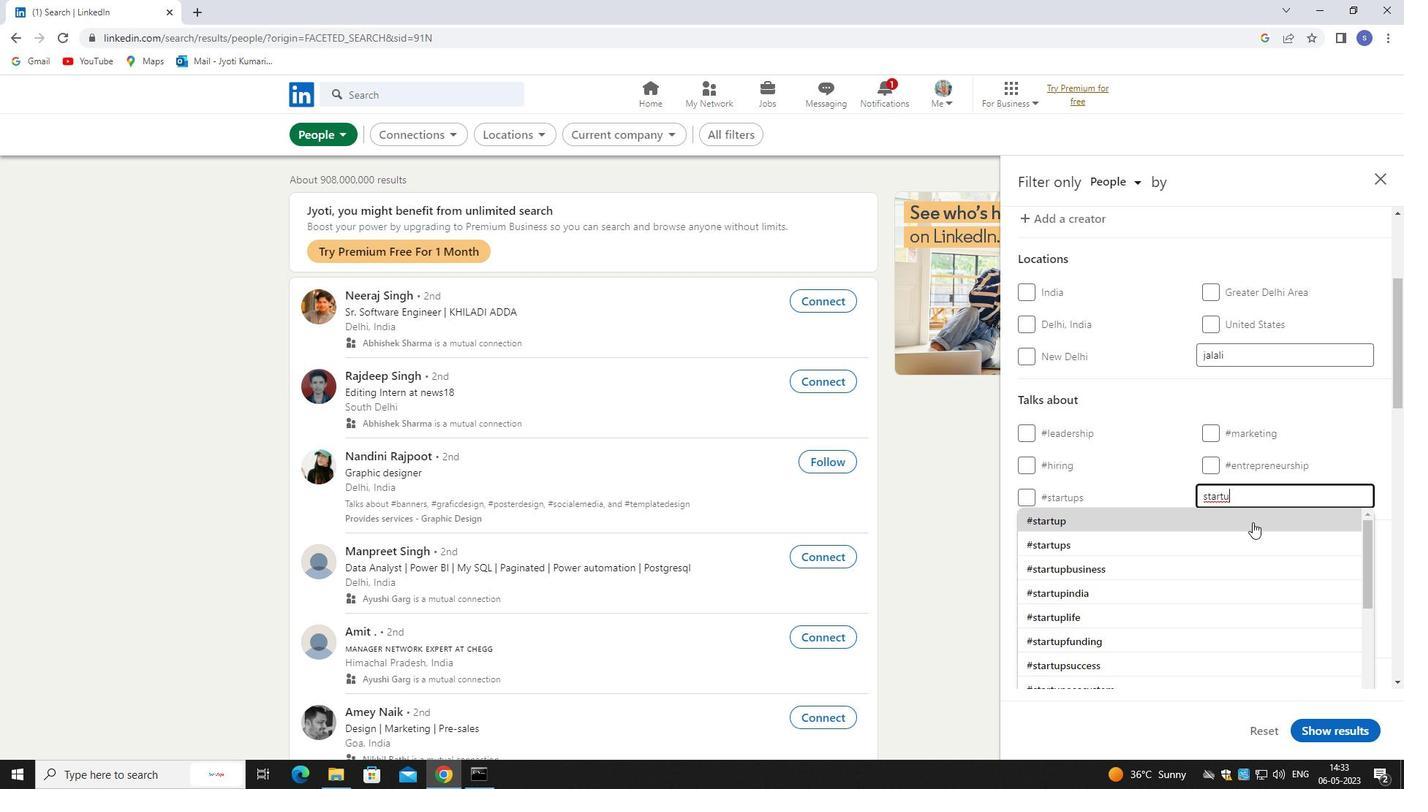
Action: Mouse scrolled (1249, 522) with delta (0, 0)
Screenshot: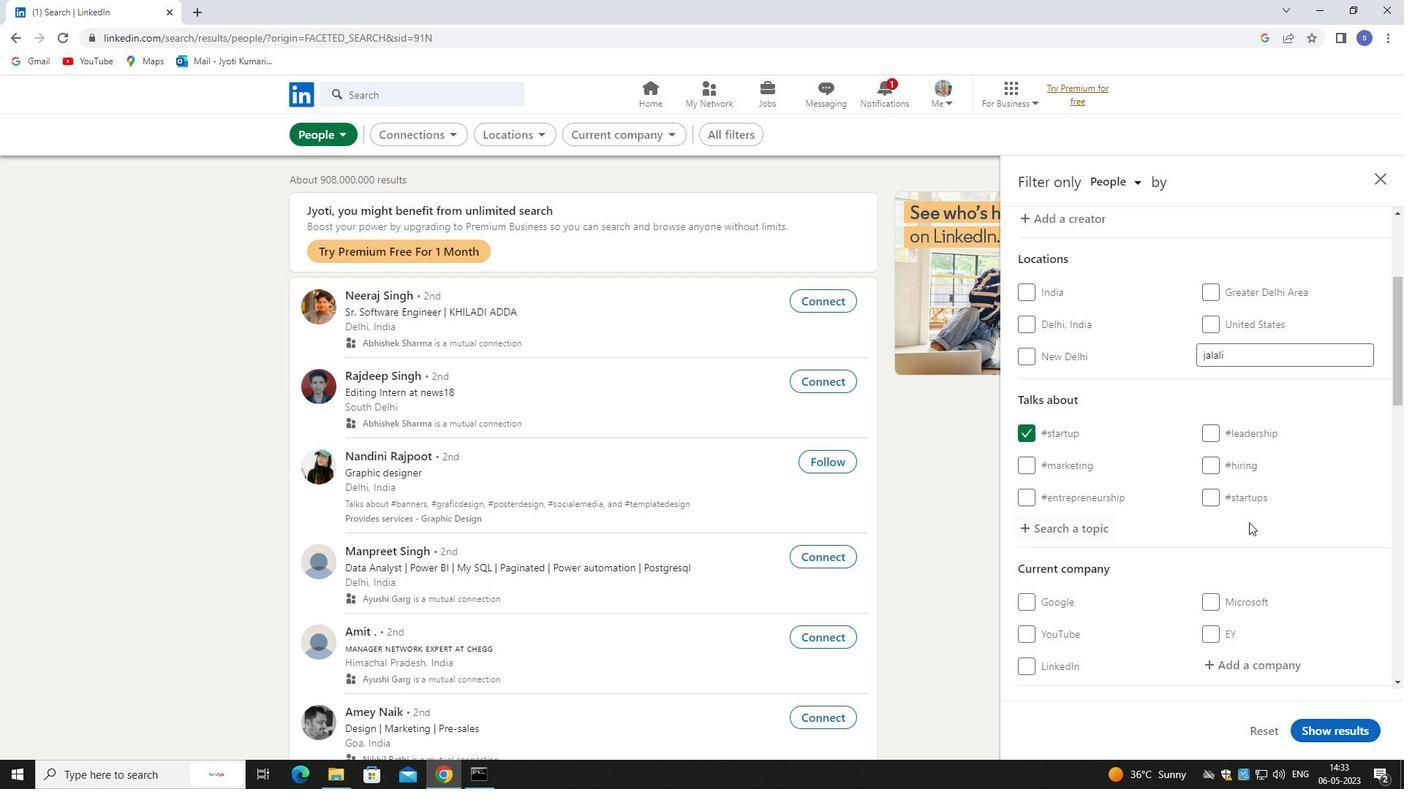 
Action: Mouse scrolled (1249, 522) with delta (0, 0)
Screenshot: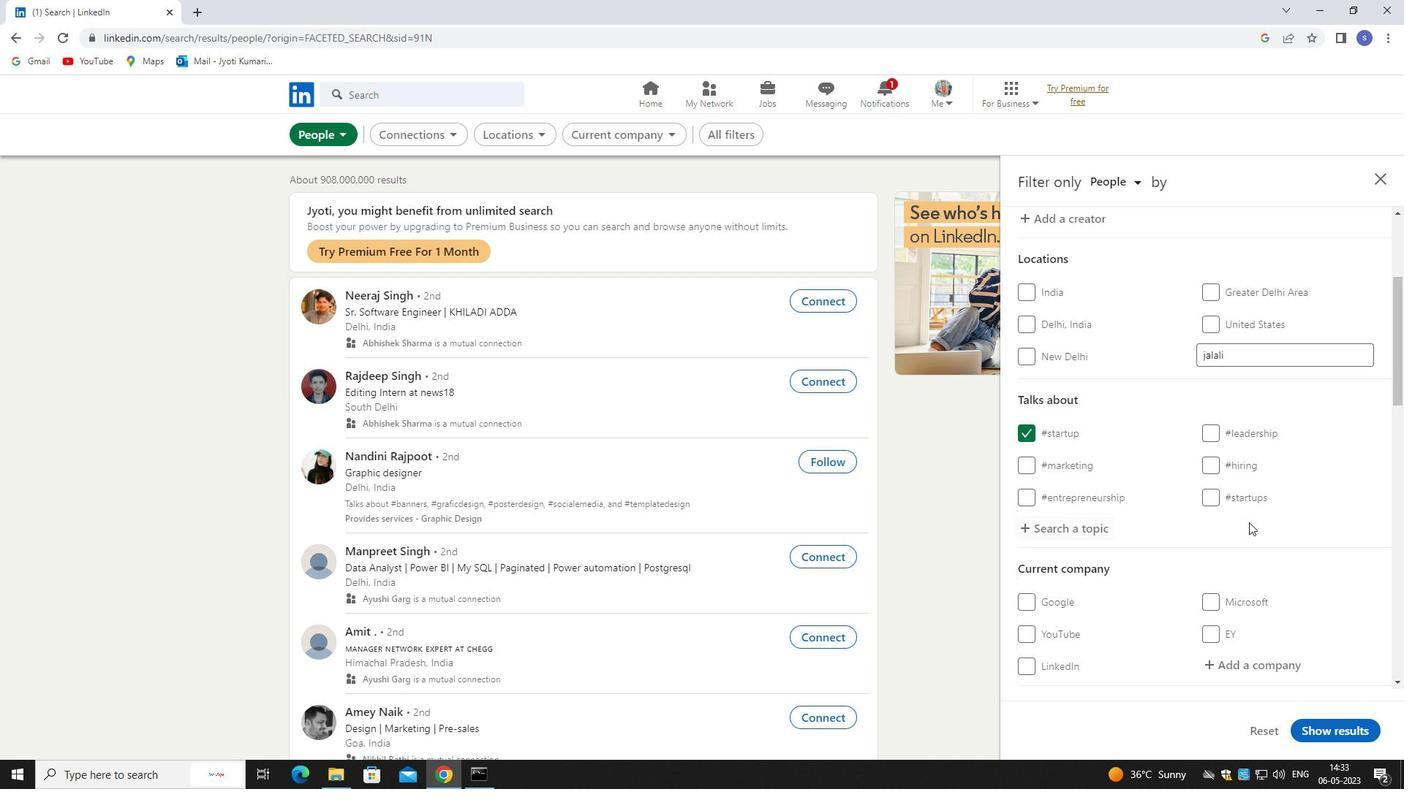 
Action: Mouse scrolled (1249, 522) with delta (0, 0)
Screenshot: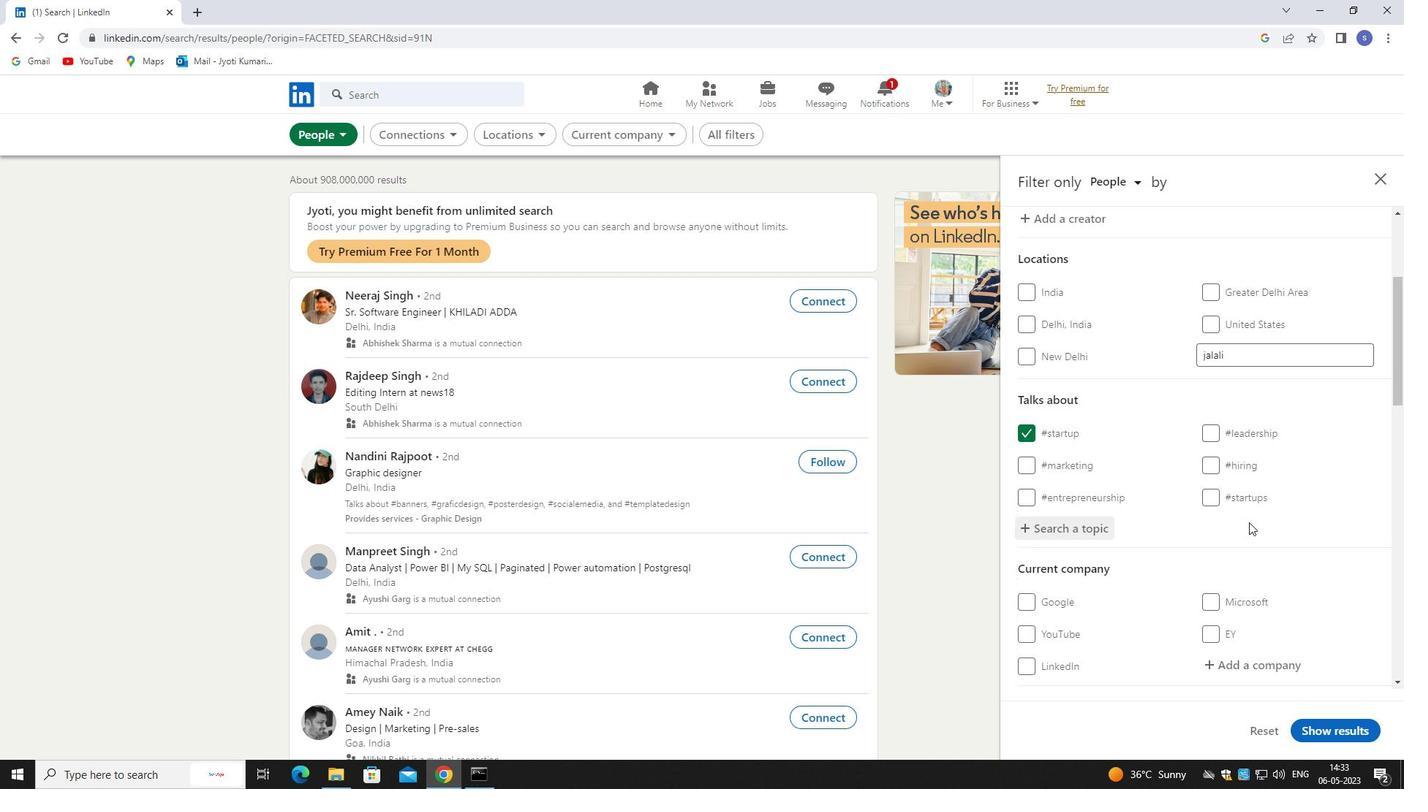
Action: Mouse scrolled (1249, 522) with delta (0, 0)
Screenshot: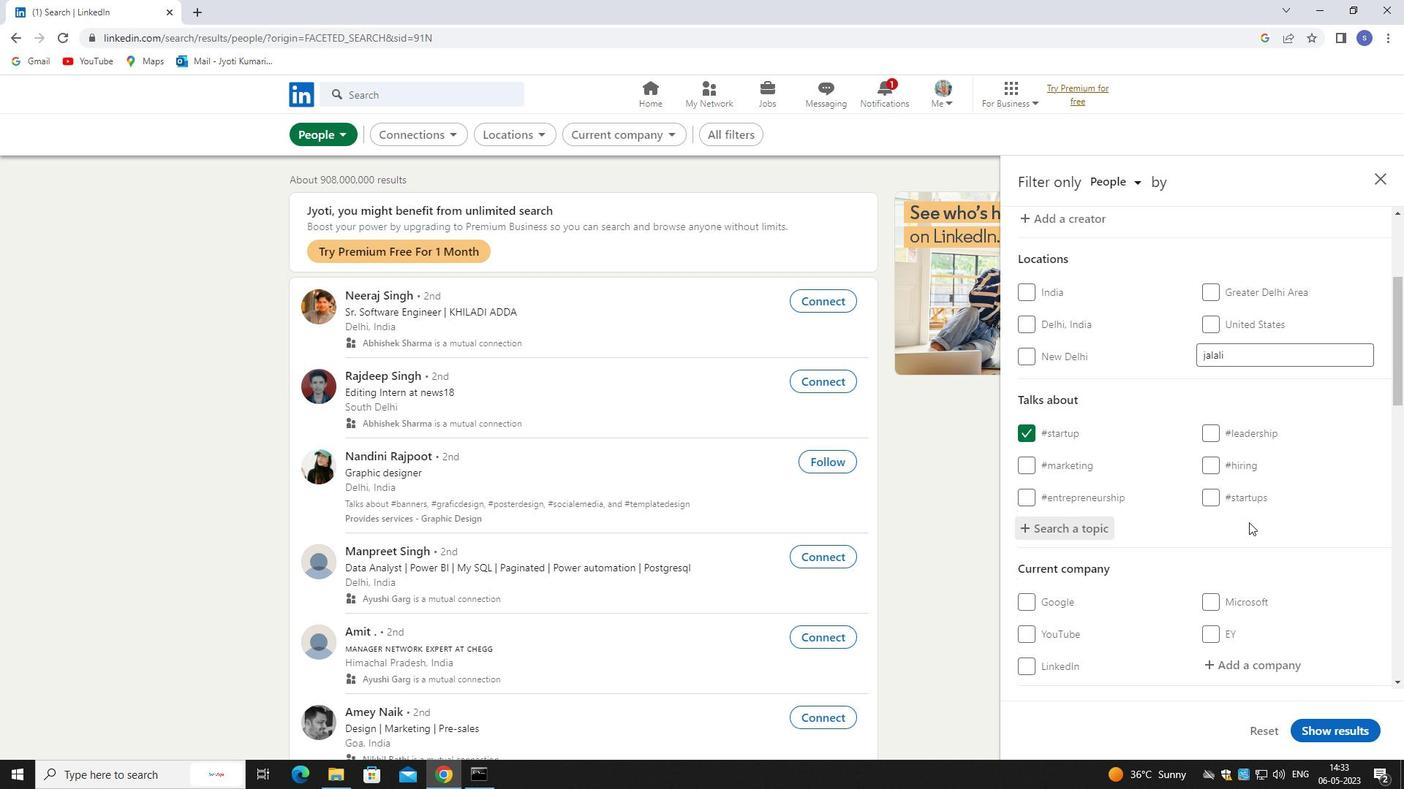 
Action: Mouse moved to (1271, 380)
Screenshot: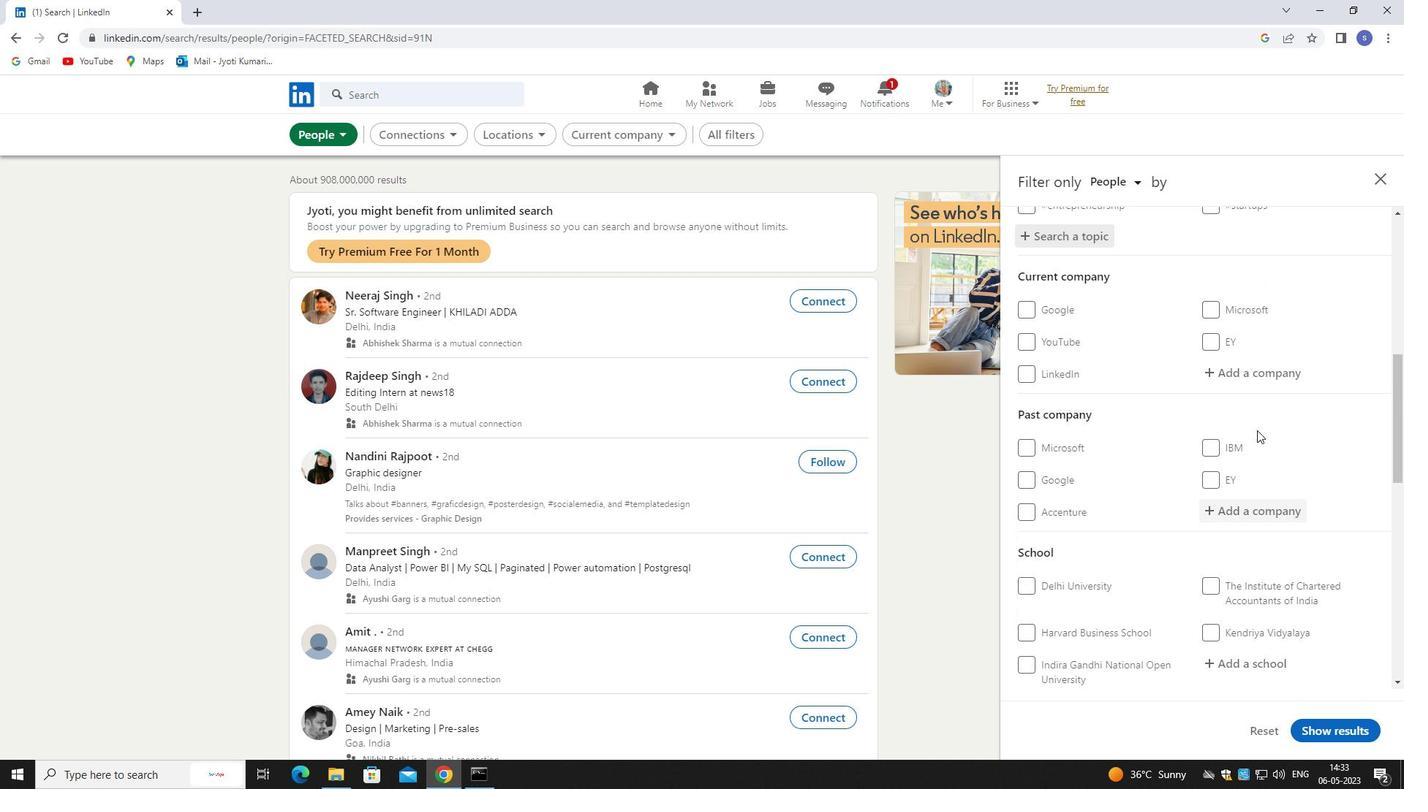 
Action: Mouse pressed left at (1271, 380)
Screenshot: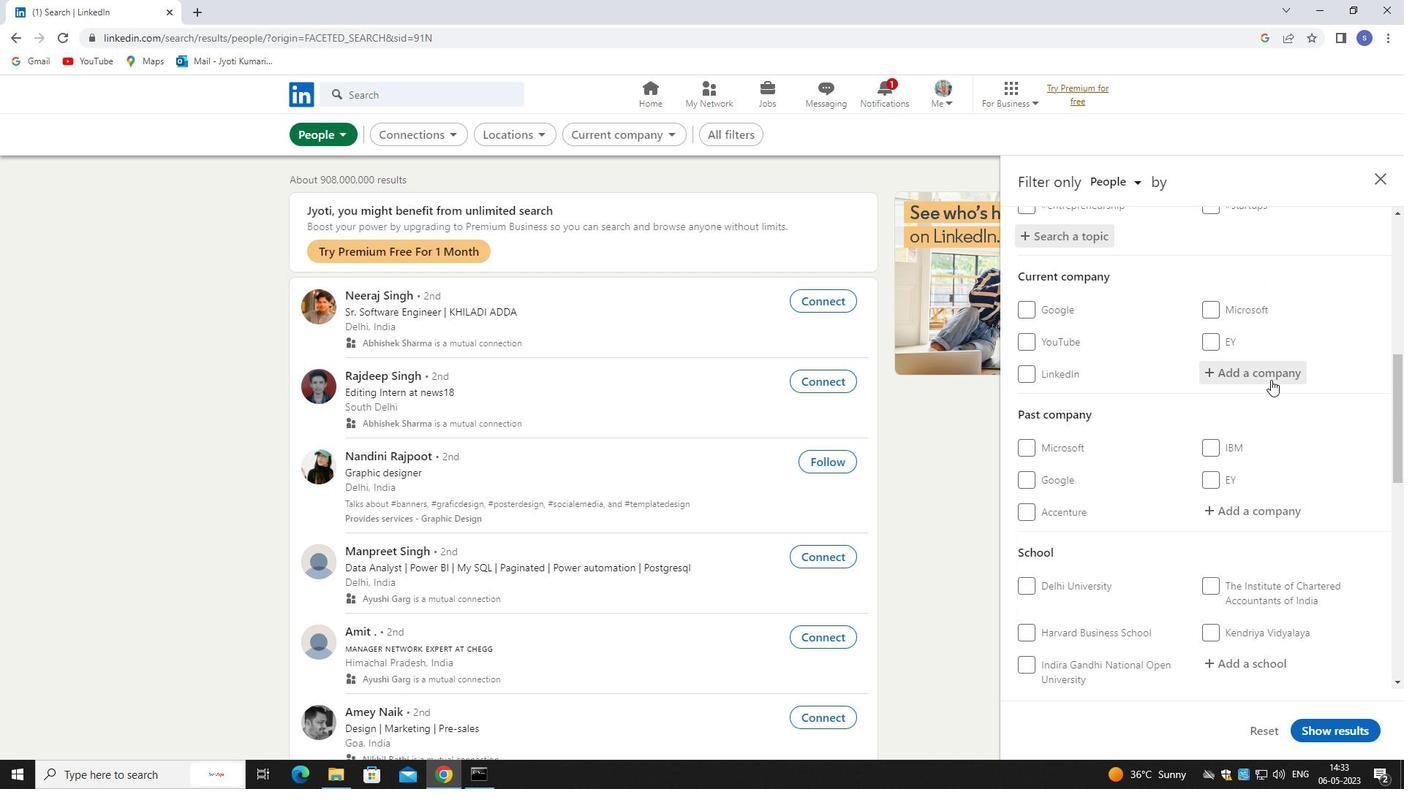 
Action: Key pressed <Key.shift>SUTHER
Screenshot: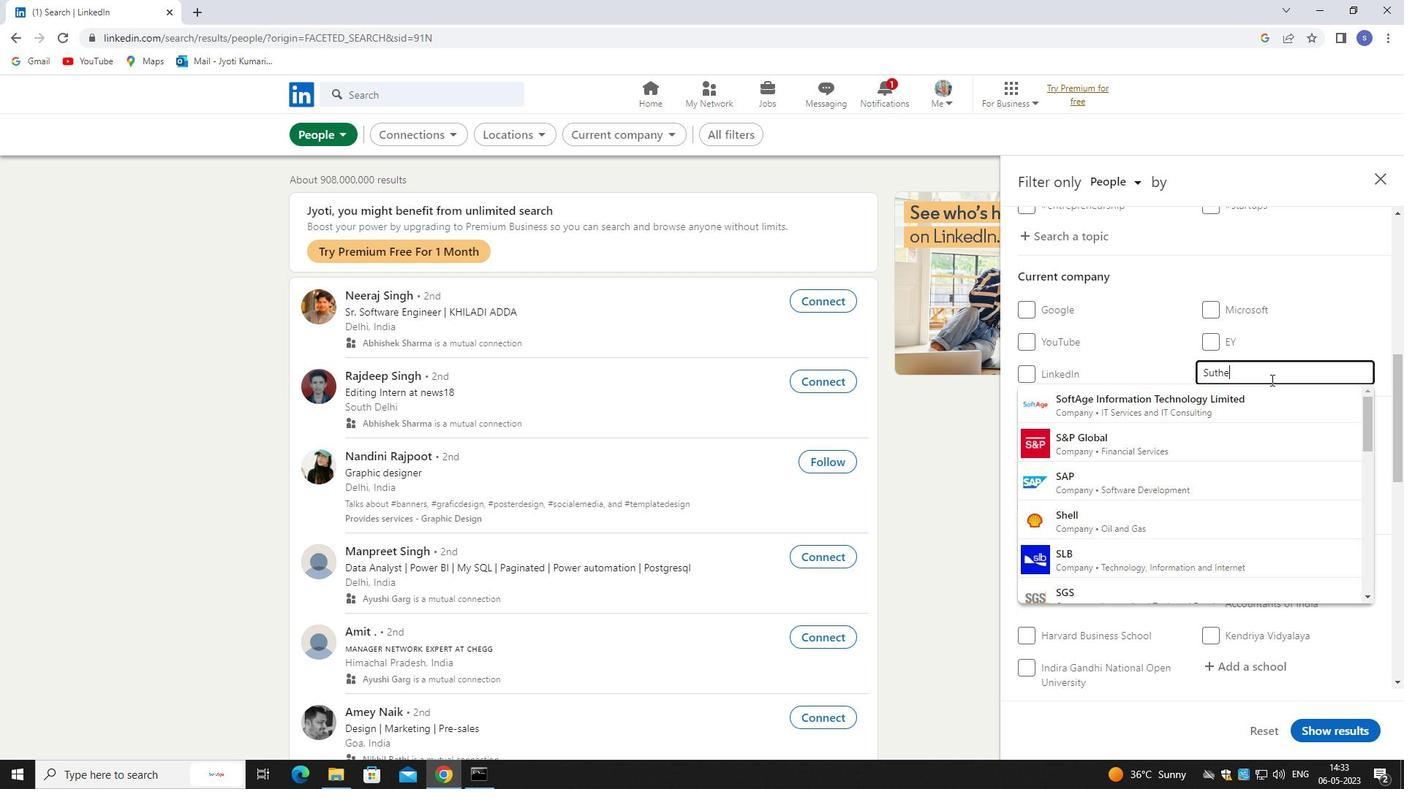 
Action: Mouse moved to (1267, 393)
Screenshot: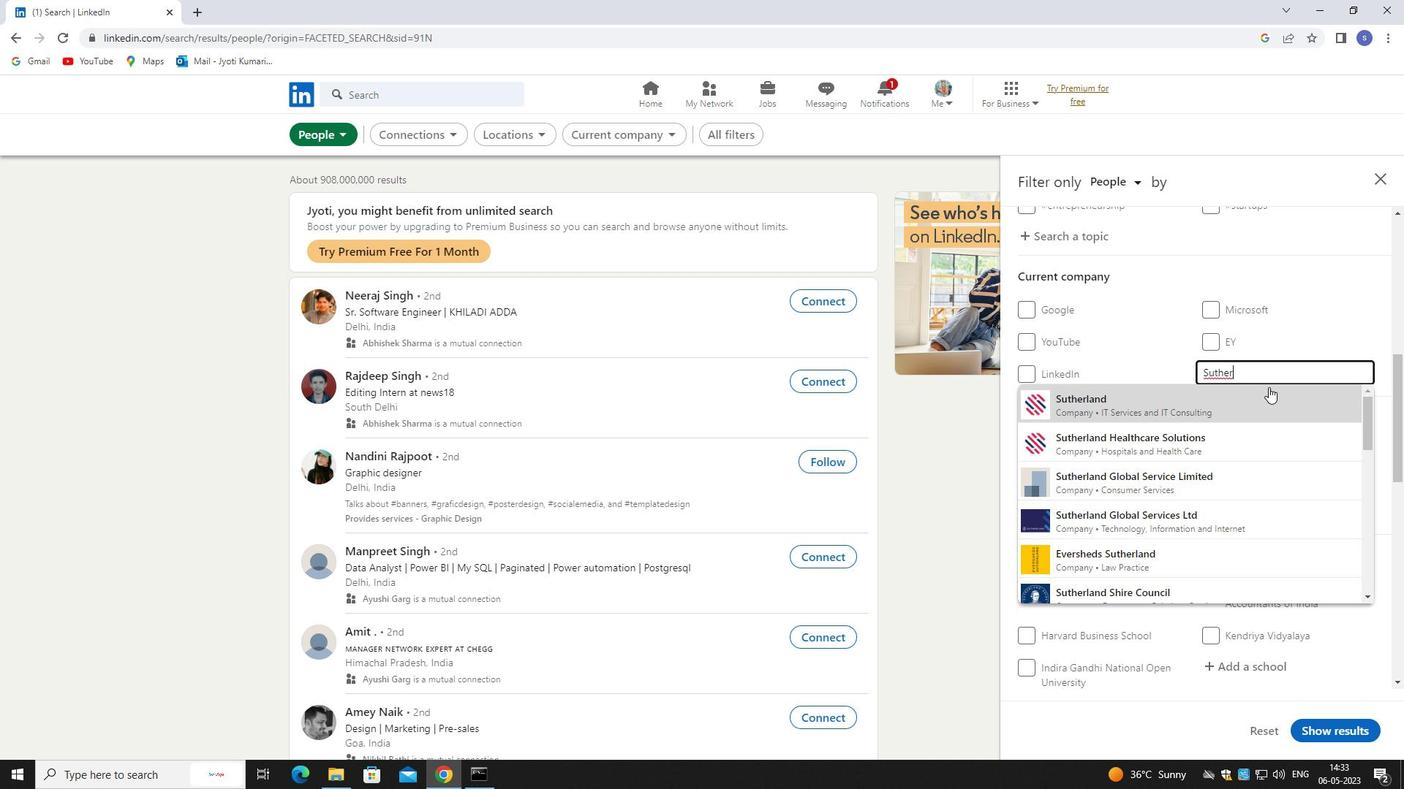 
Action: Mouse pressed left at (1267, 393)
Screenshot: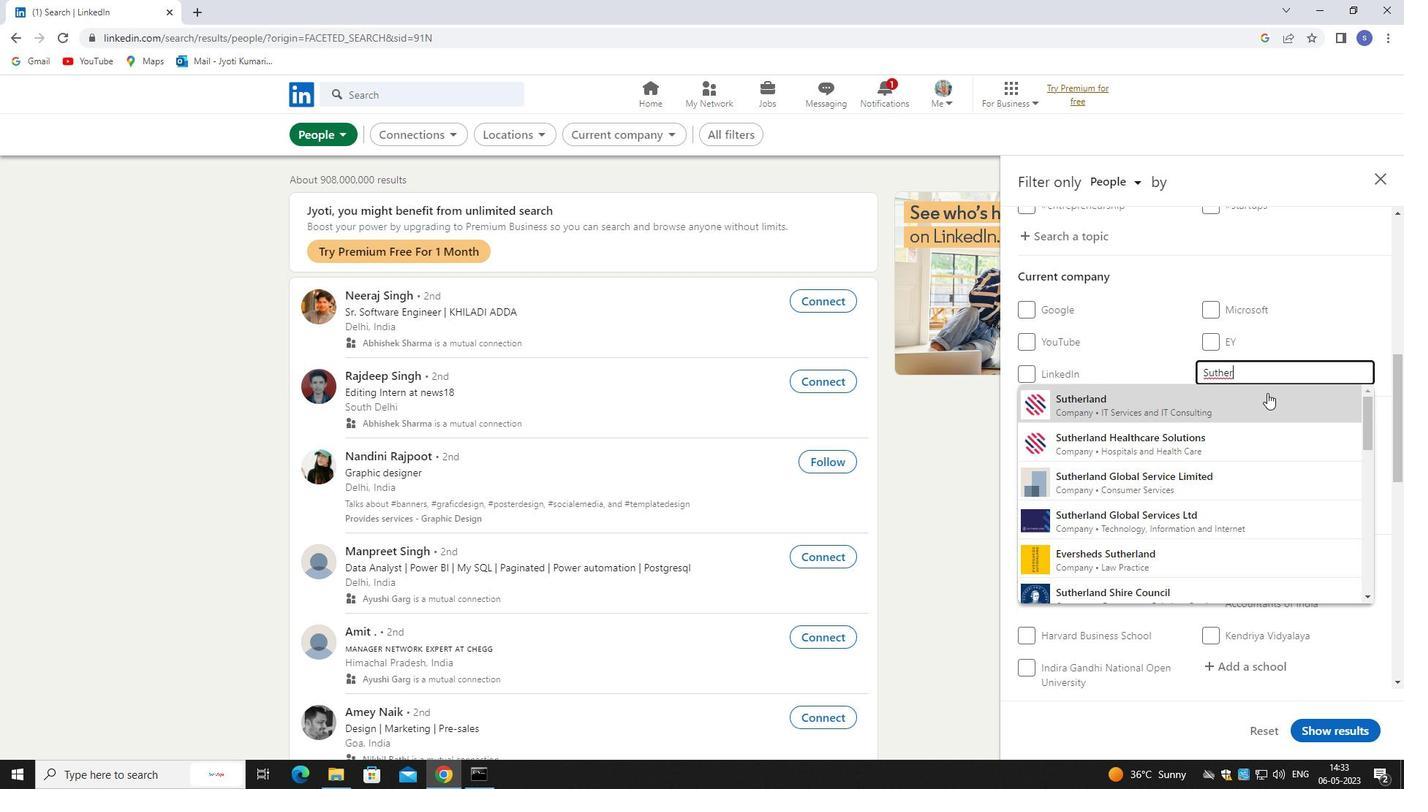 
Action: Mouse moved to (1264, 396)
Screenshot: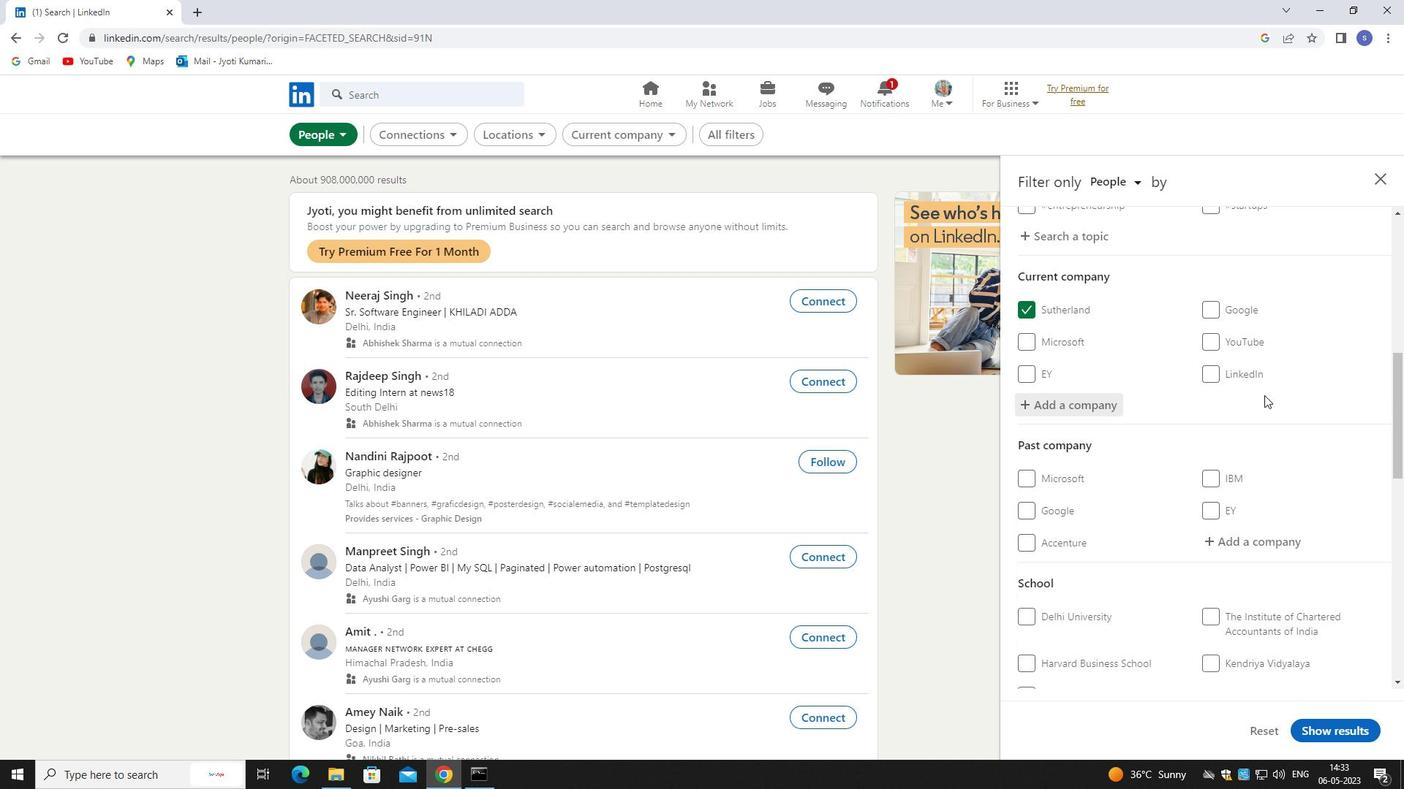 
Action: Mouse scrolled (1264, 395) with delta (0, 0)
Screenshot: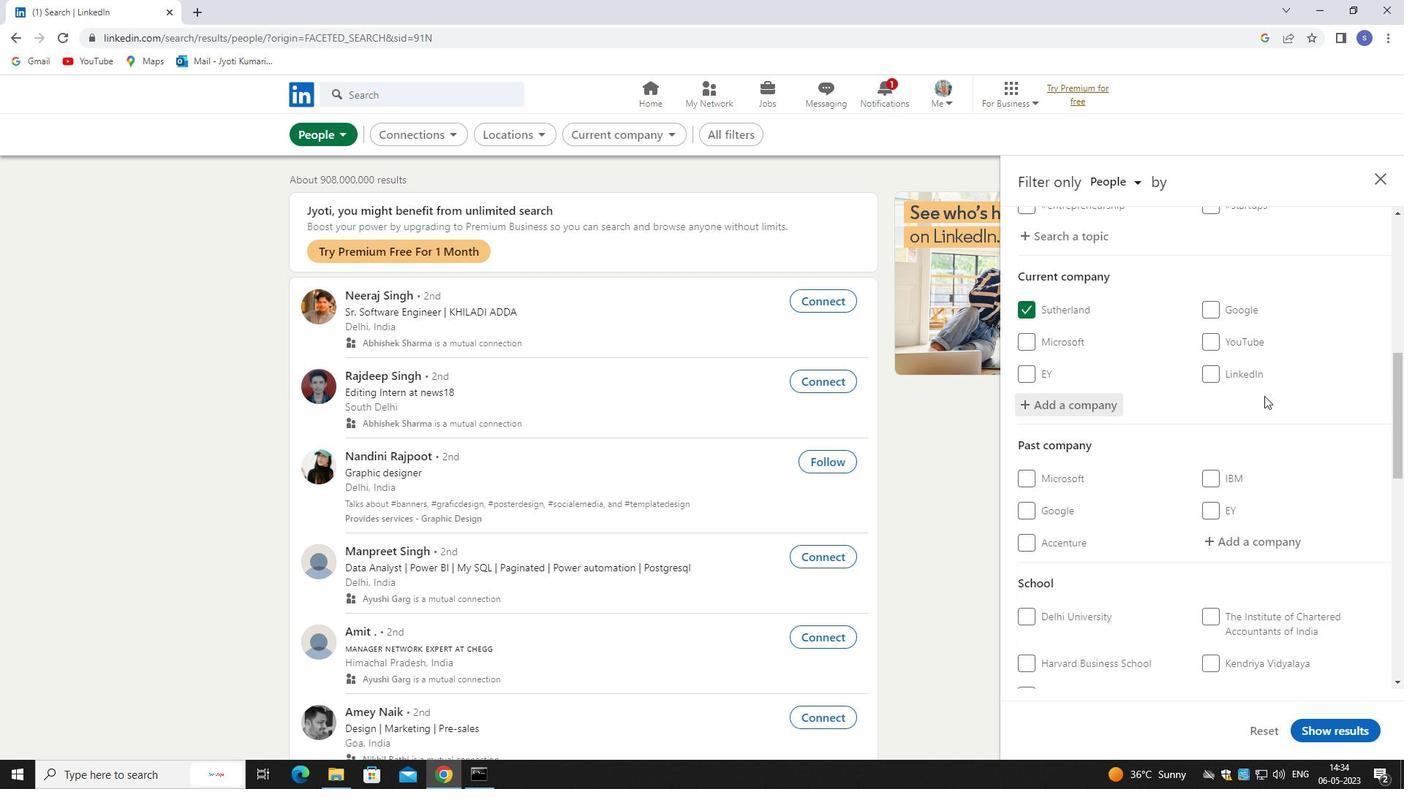 
Action: Mouse moved to (1264, 400)
Screenshot: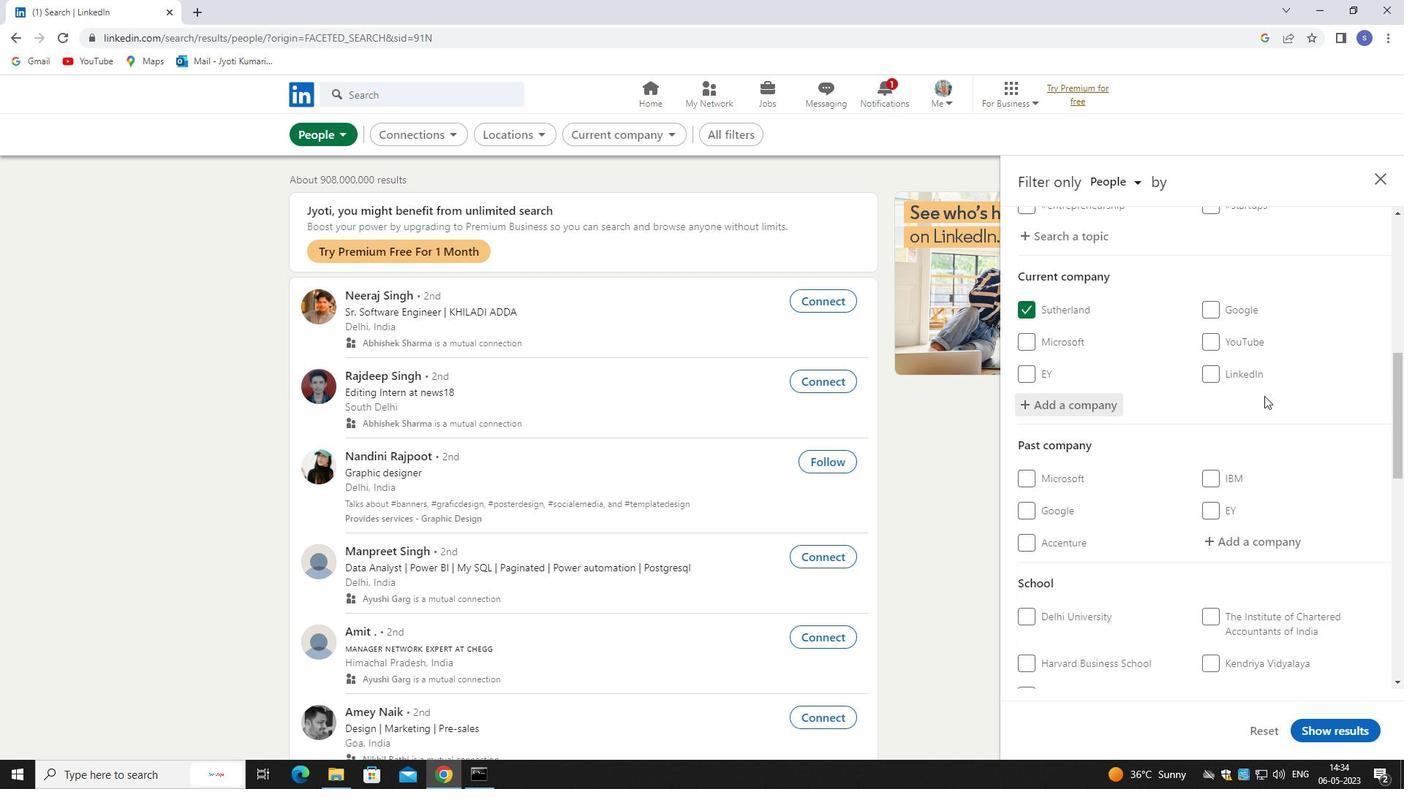 
Action: Mouse scrolled (1264, 399) with delta (0, 0)
Screenshot: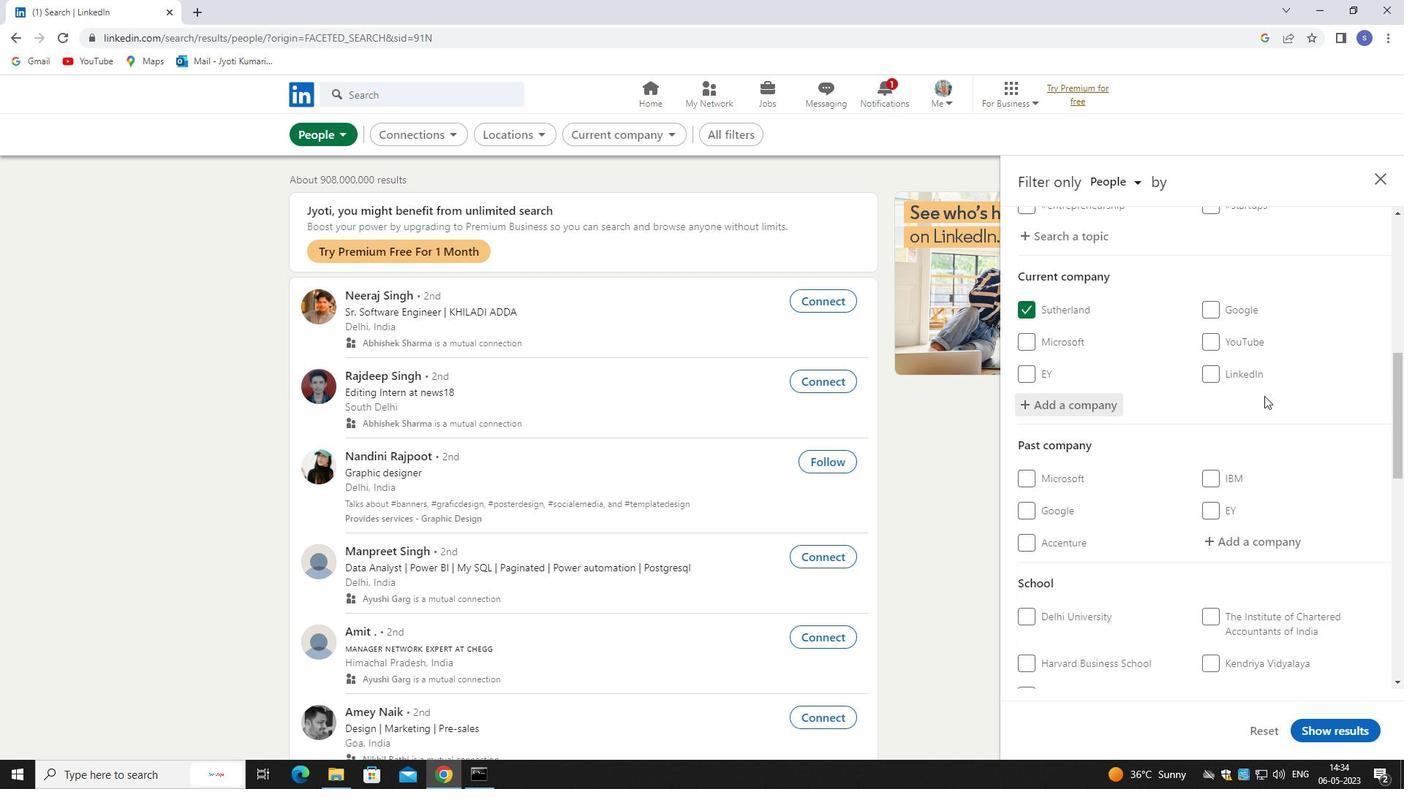 
Action: Mouse moved to (1264, 400)
Screenshot: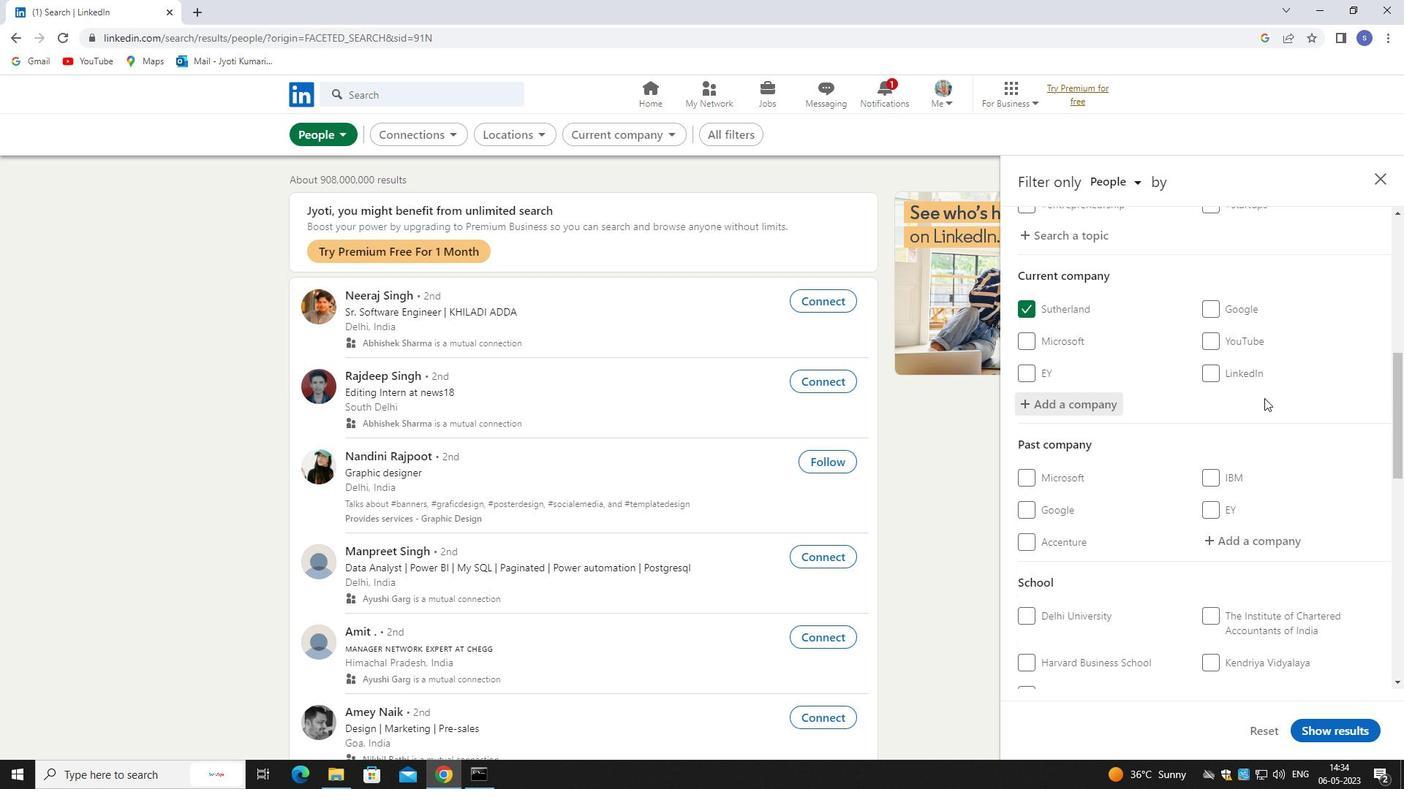 
Action: Mouse scrolled (1264, 400) with delta (0, 0)
Screenshot: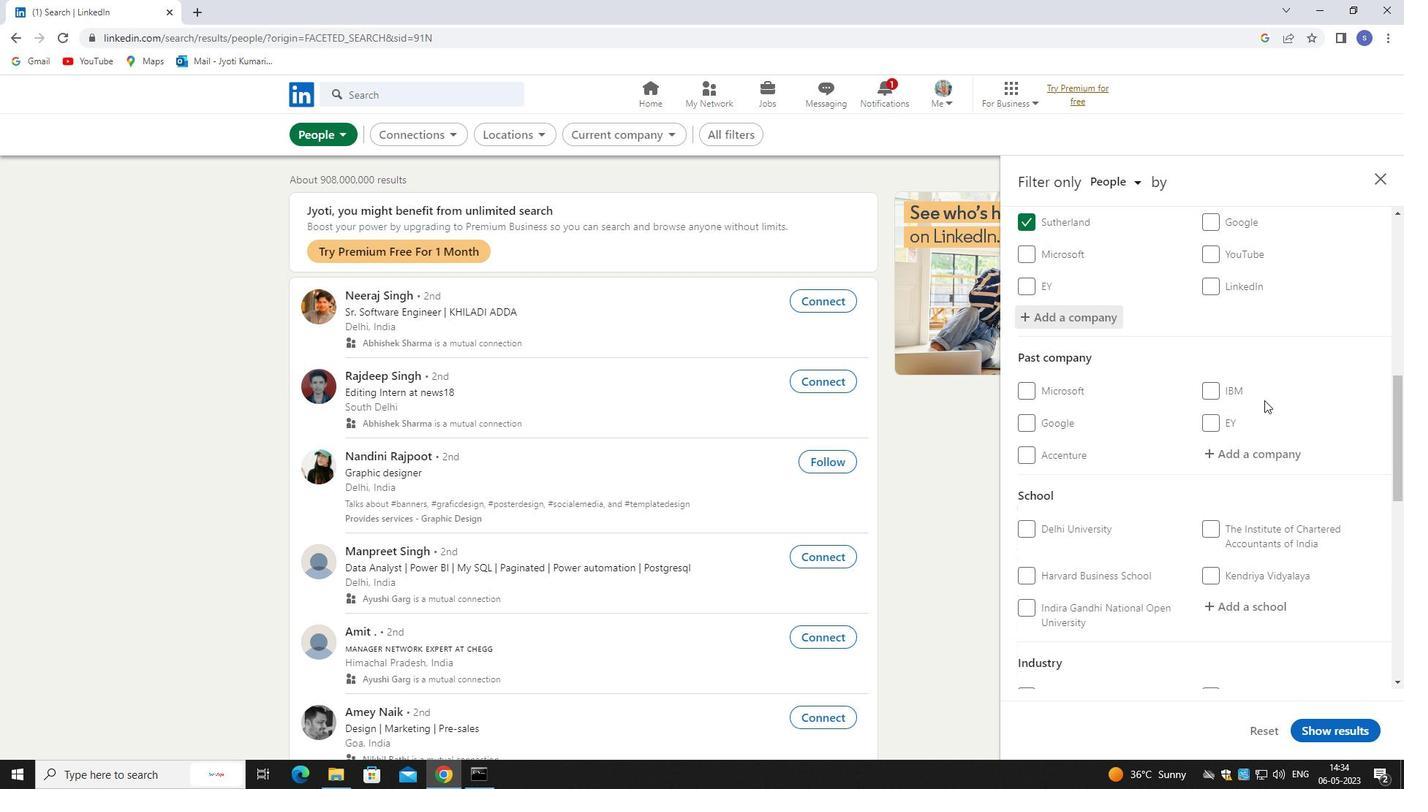 
Action: Mouse moved to (1270, 476)
Screenshot: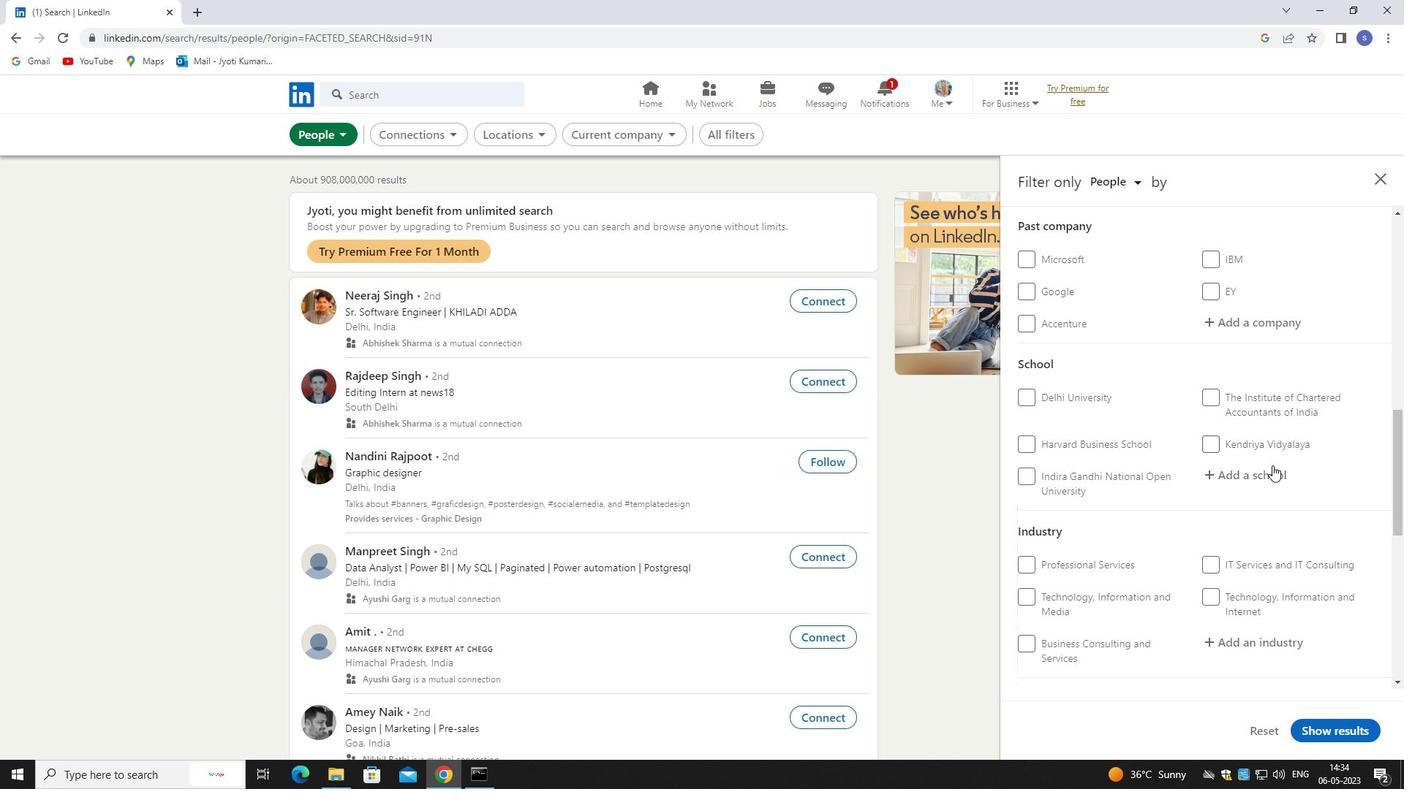 
Action: Mouse pressed left at (1270, 476)
Screenshot: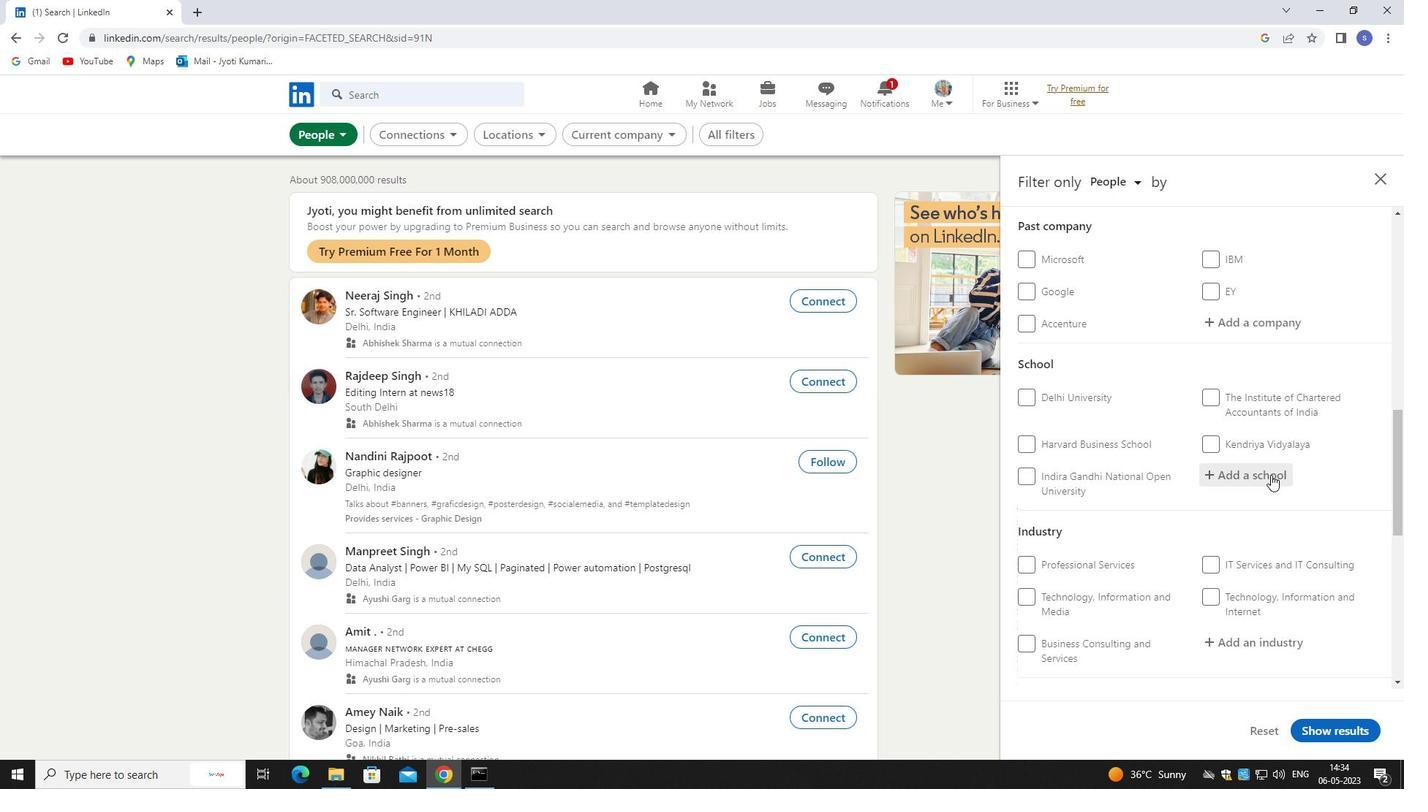 
Action: Mouse moved to (1270, 480)
Screenshot: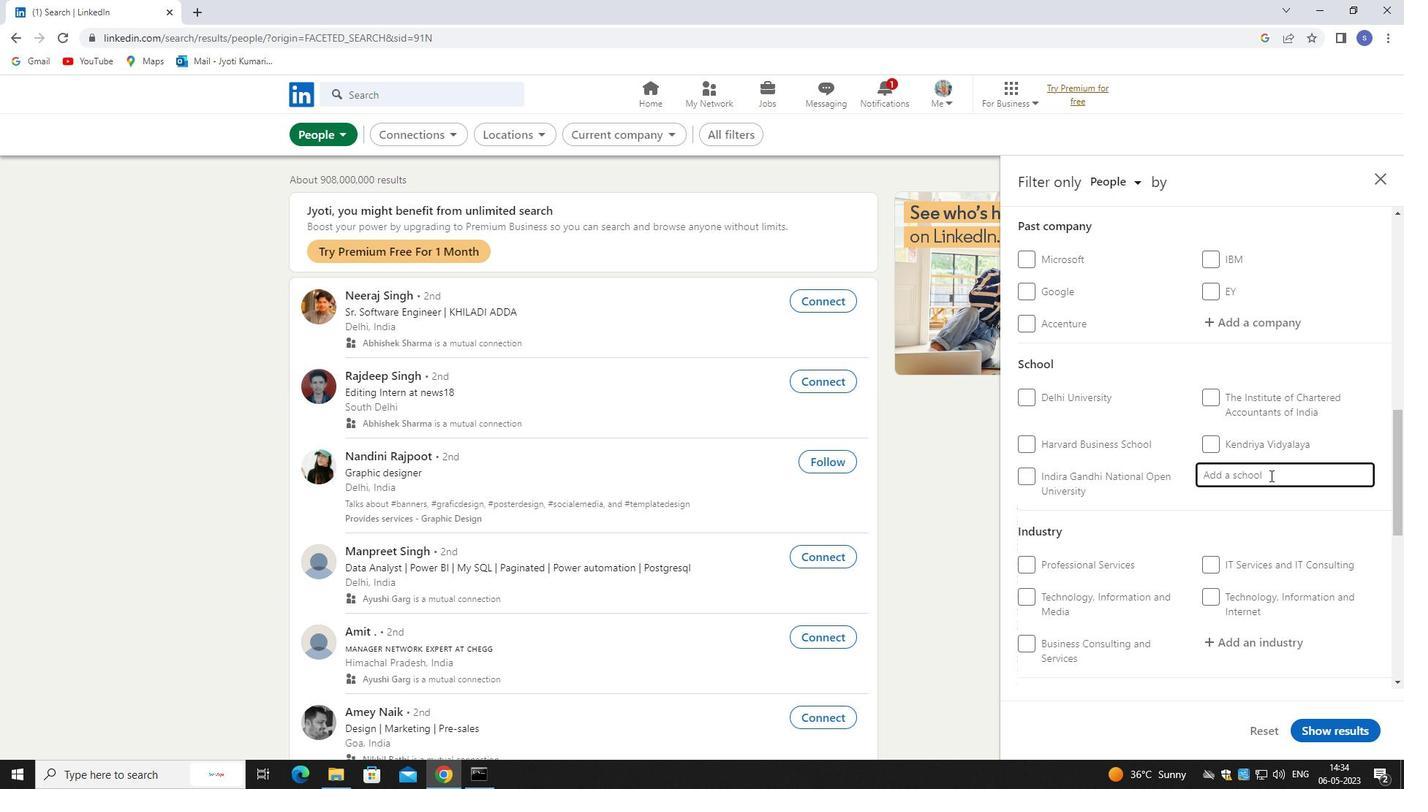 
Action: Key pressed DELHI
Screenshot: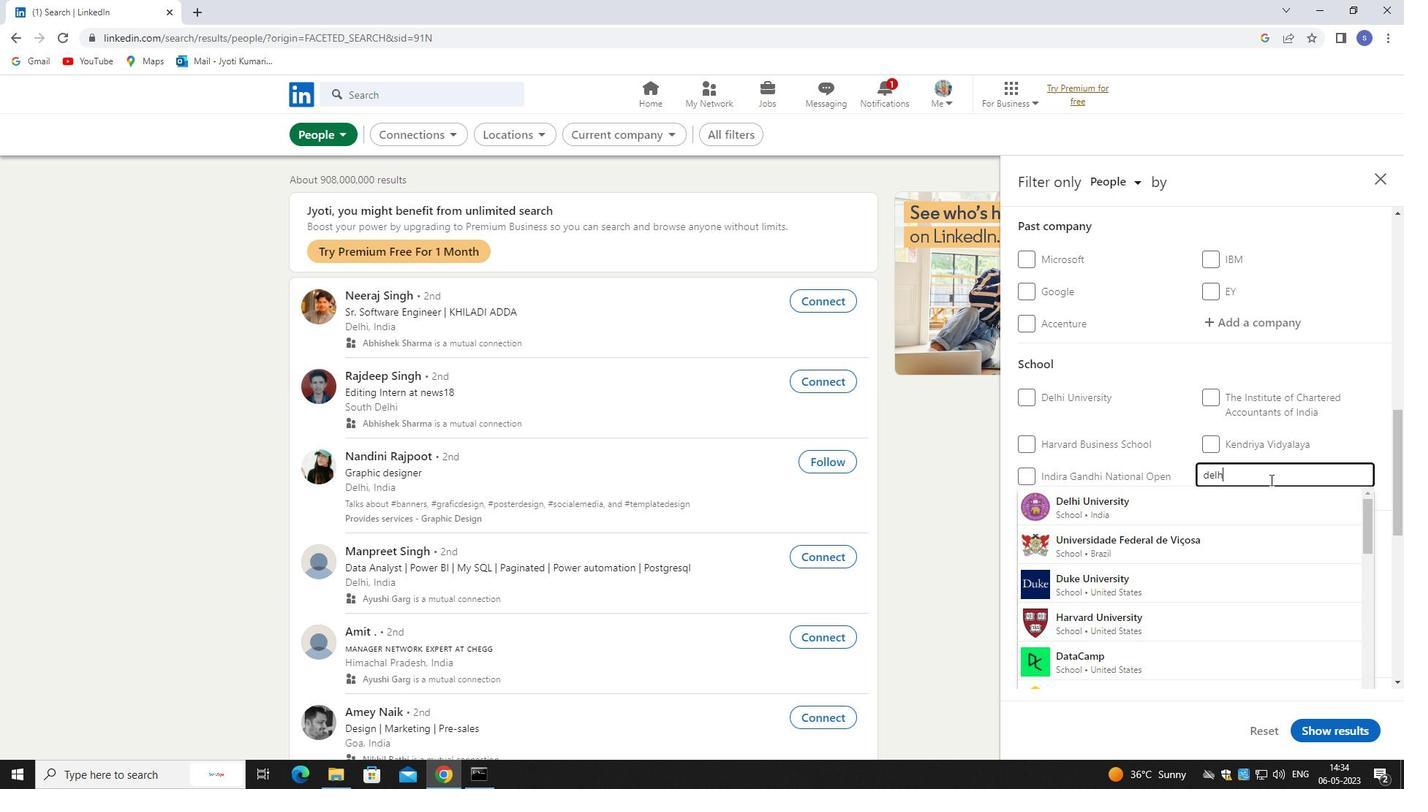 
Action: Mouse moved to (1249, 593)
Screenshot: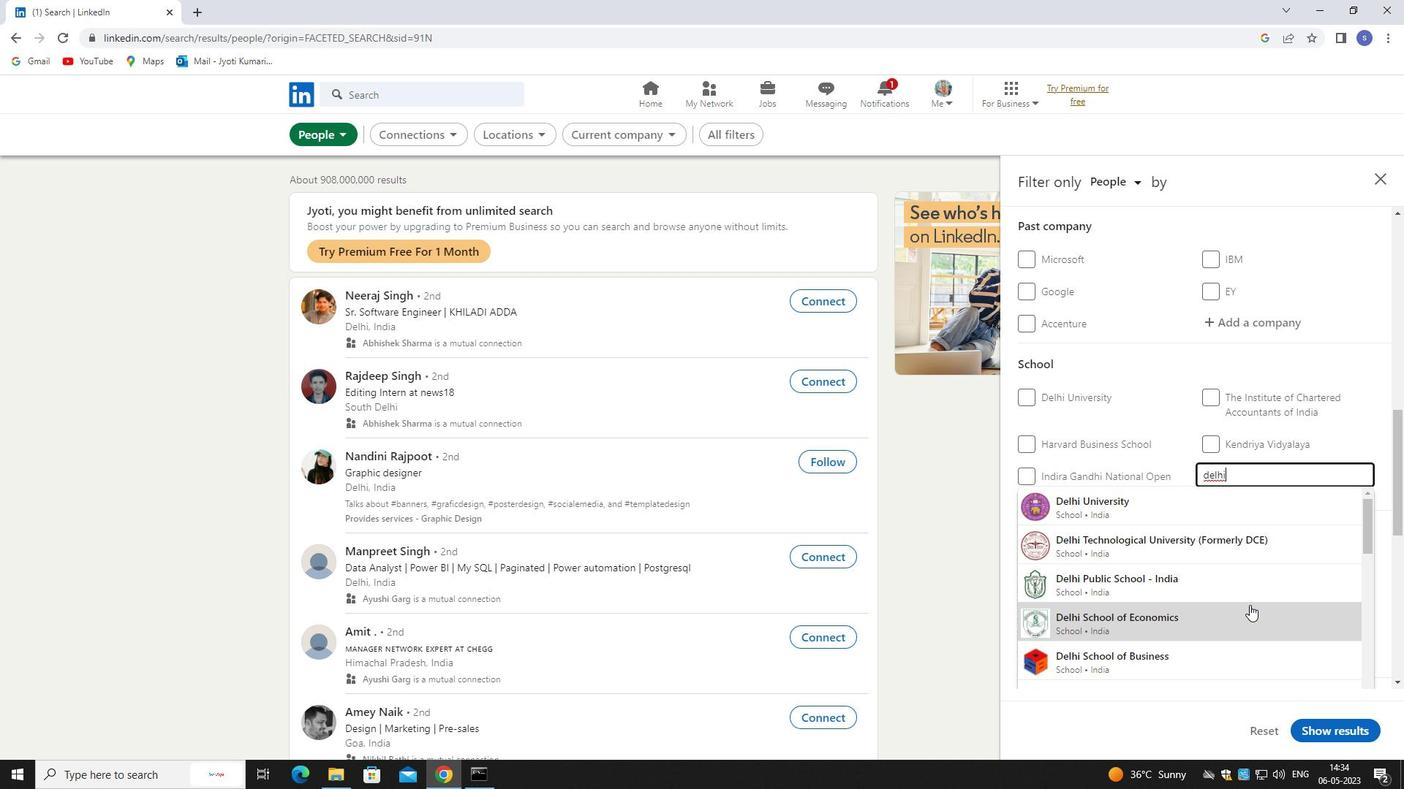 
Action: Mouse scrolled (1249, 592) with delta (0, 0)
Screenshot: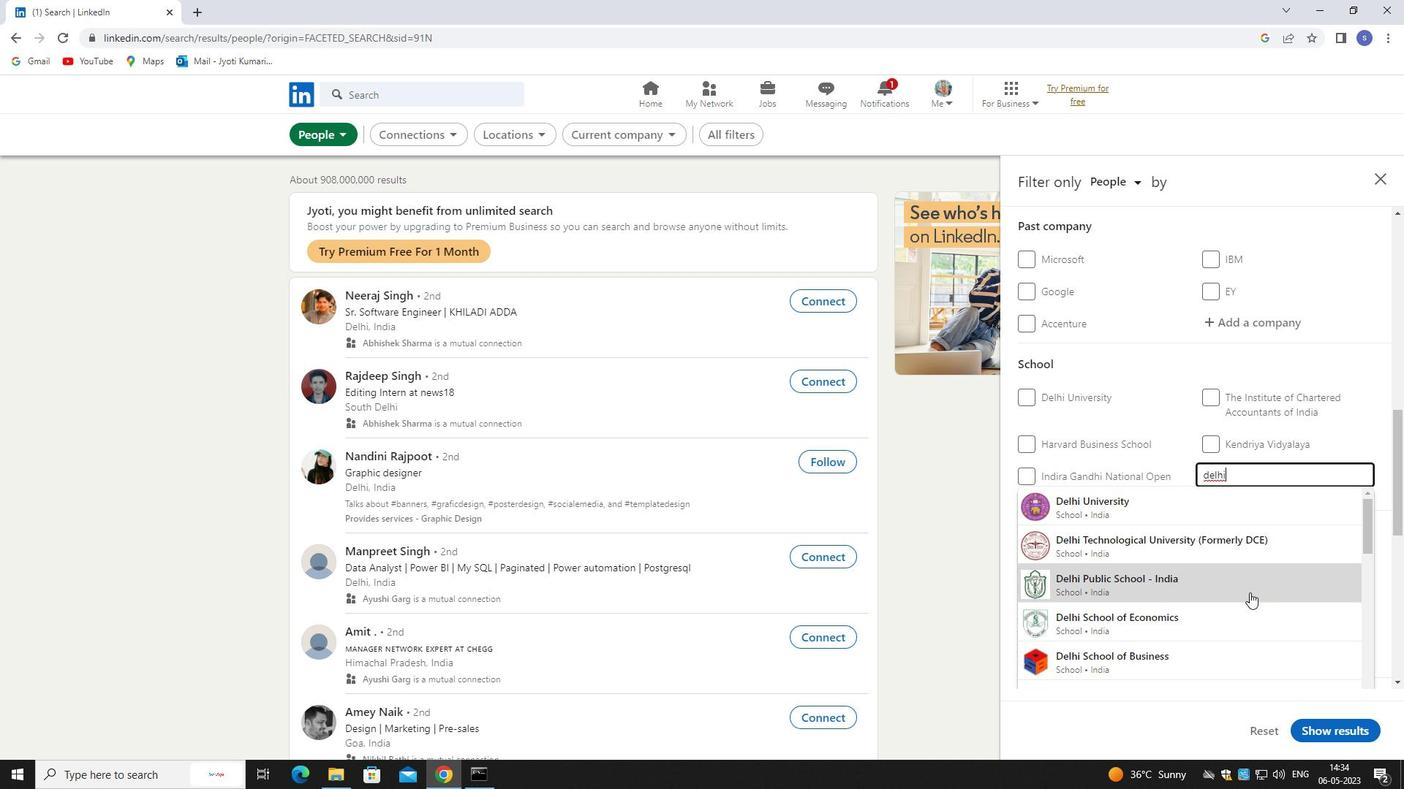 
Action: Mouse scrolled (1249, 592) with delta (0, 0)
Screenshot: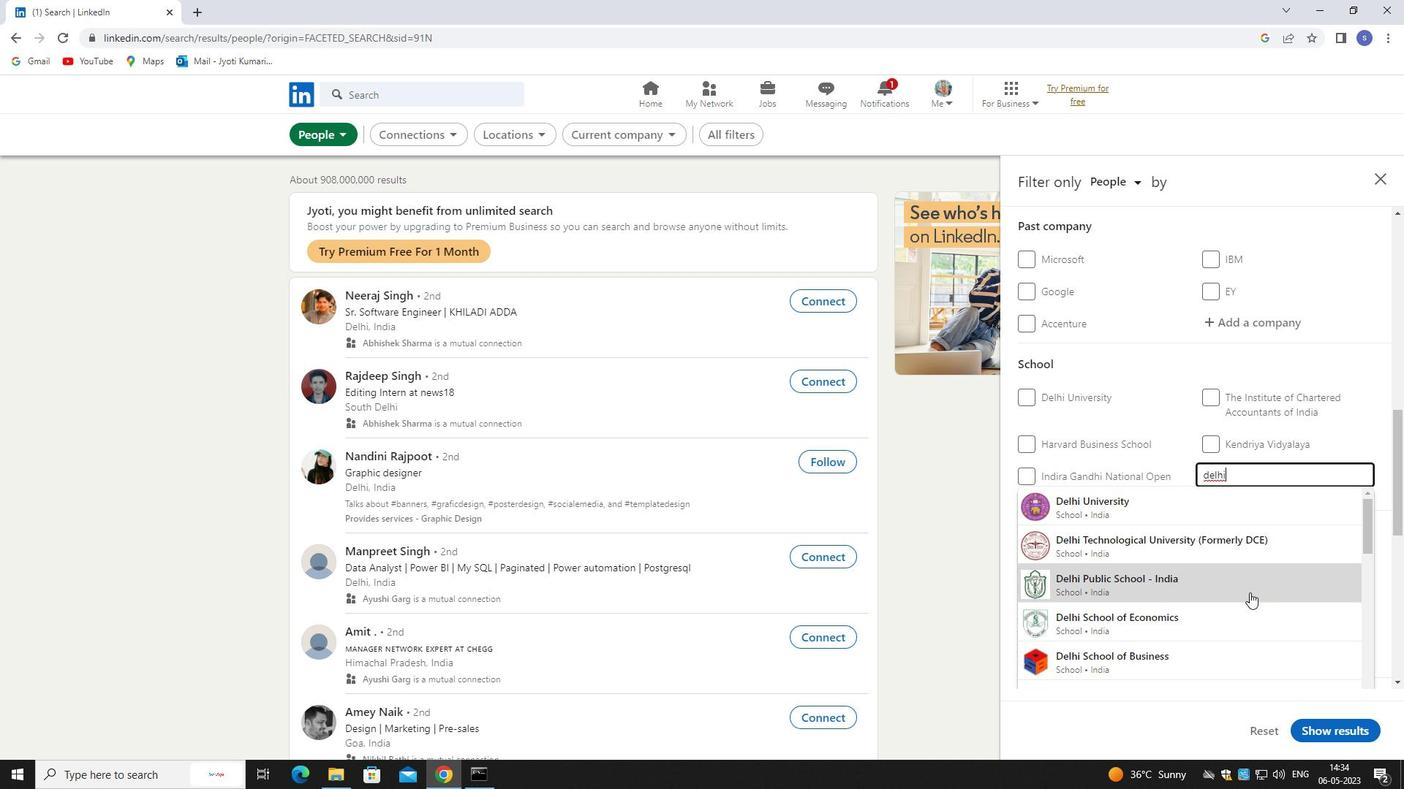 
Action: Mouse scrolled (1249, 592) with delta (0, 0)
Screenshot: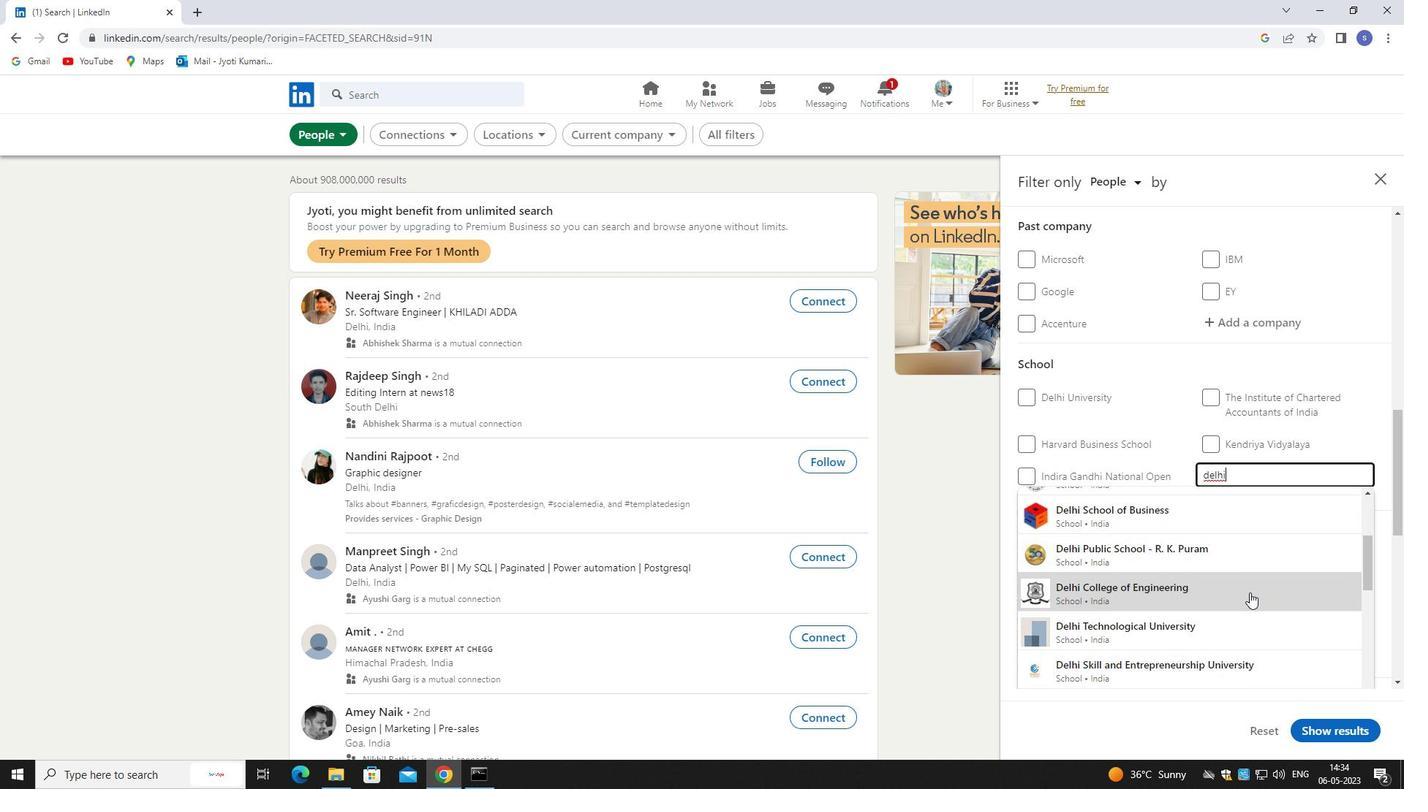 
Action: Mouse moved to (1249, 593)
Screenshot: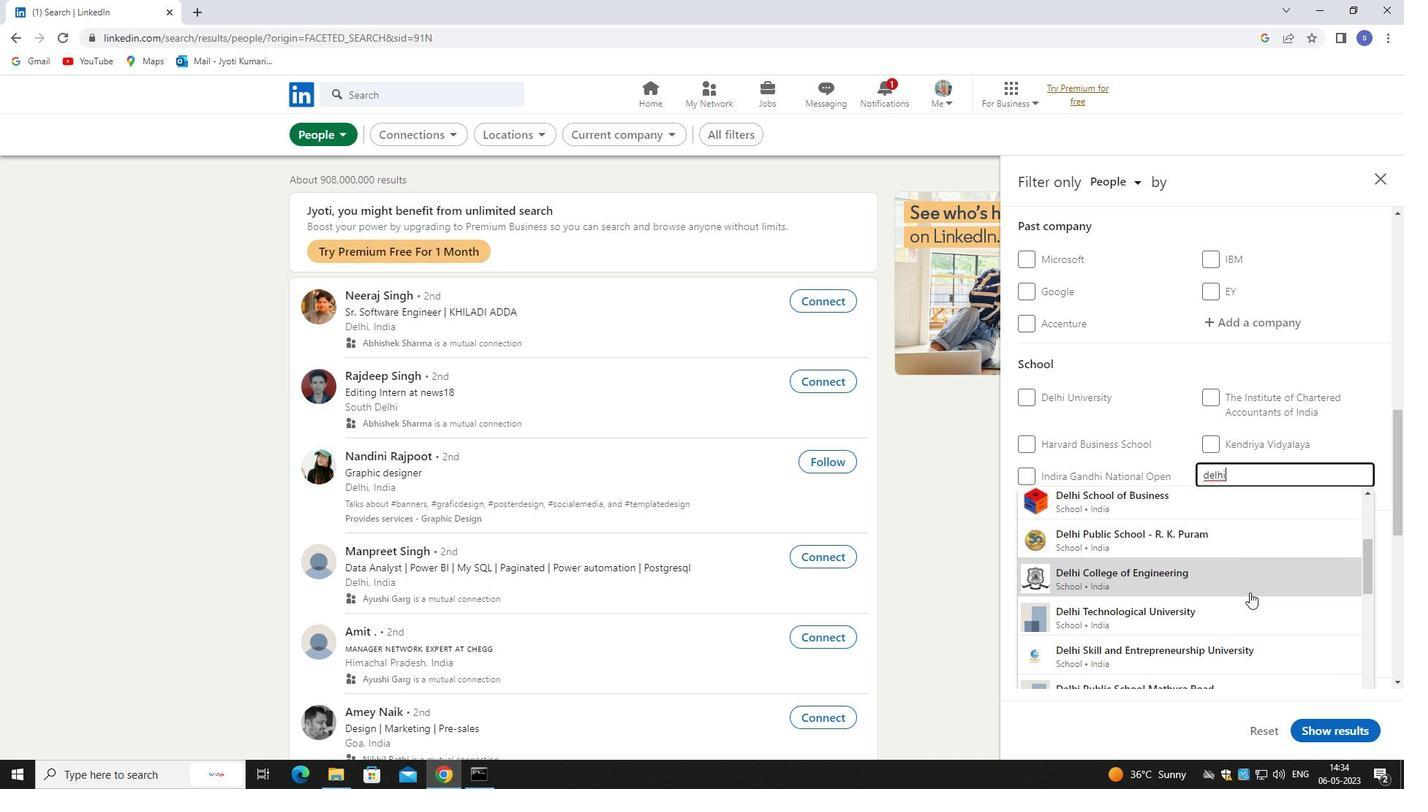 
Action: Mouse scrolled (1249, 592) with delta (0, 0)
Screenshot: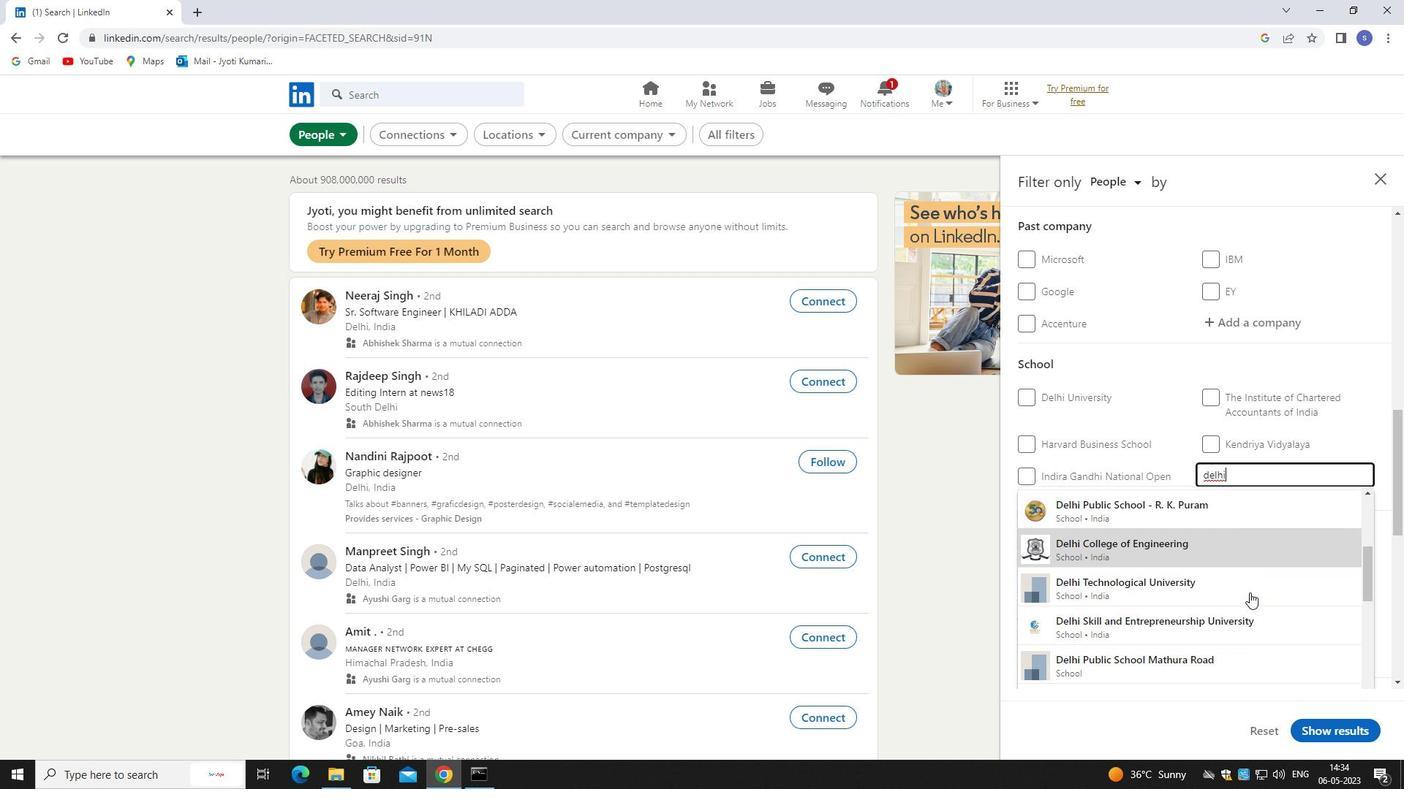 
Action: Mouse scrolled (1249, 592) with delta (0, 0)
Screenshot: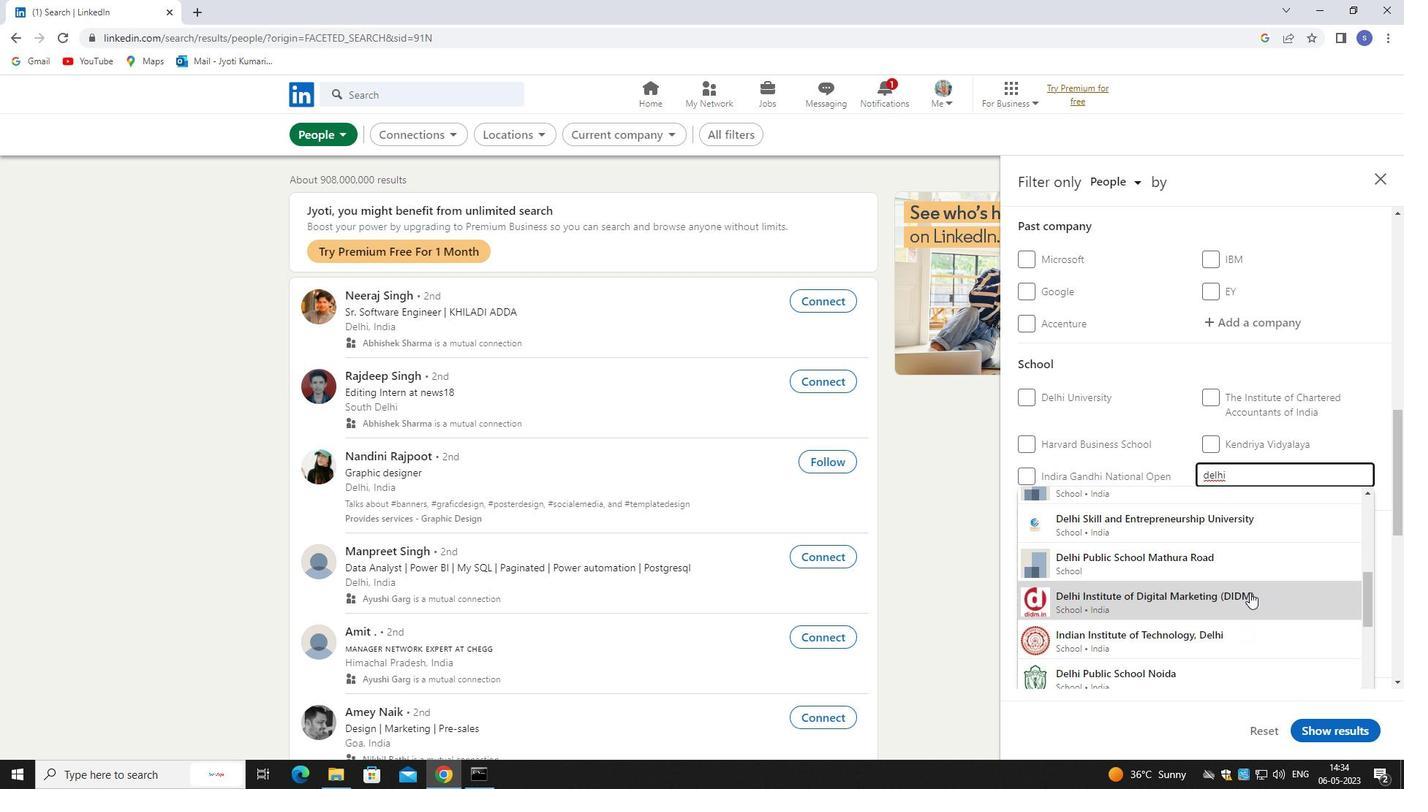 
Action: Mouse moved to (1249, 593)
Screenshot: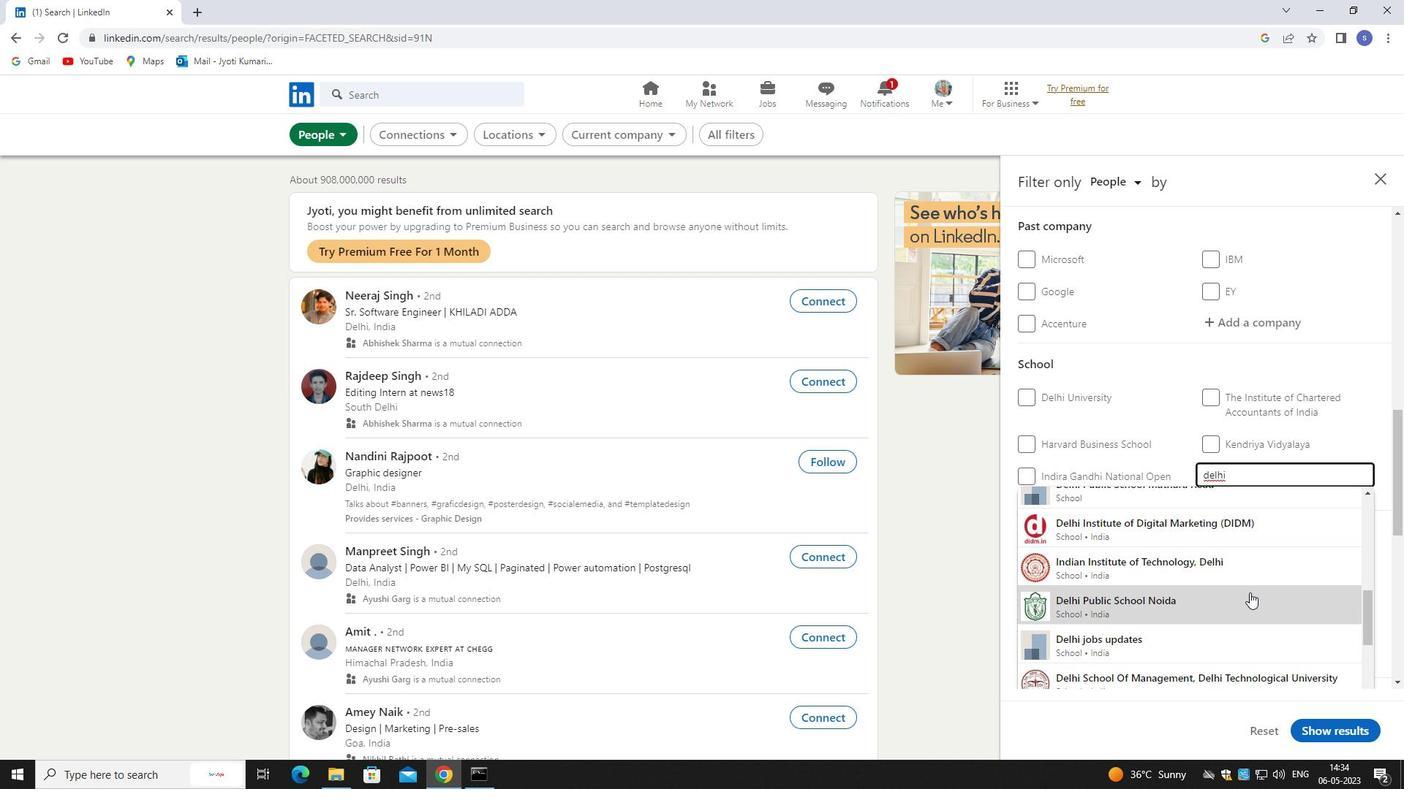 
Action: Mouse pressed left at (1249, 593)
Screenshot: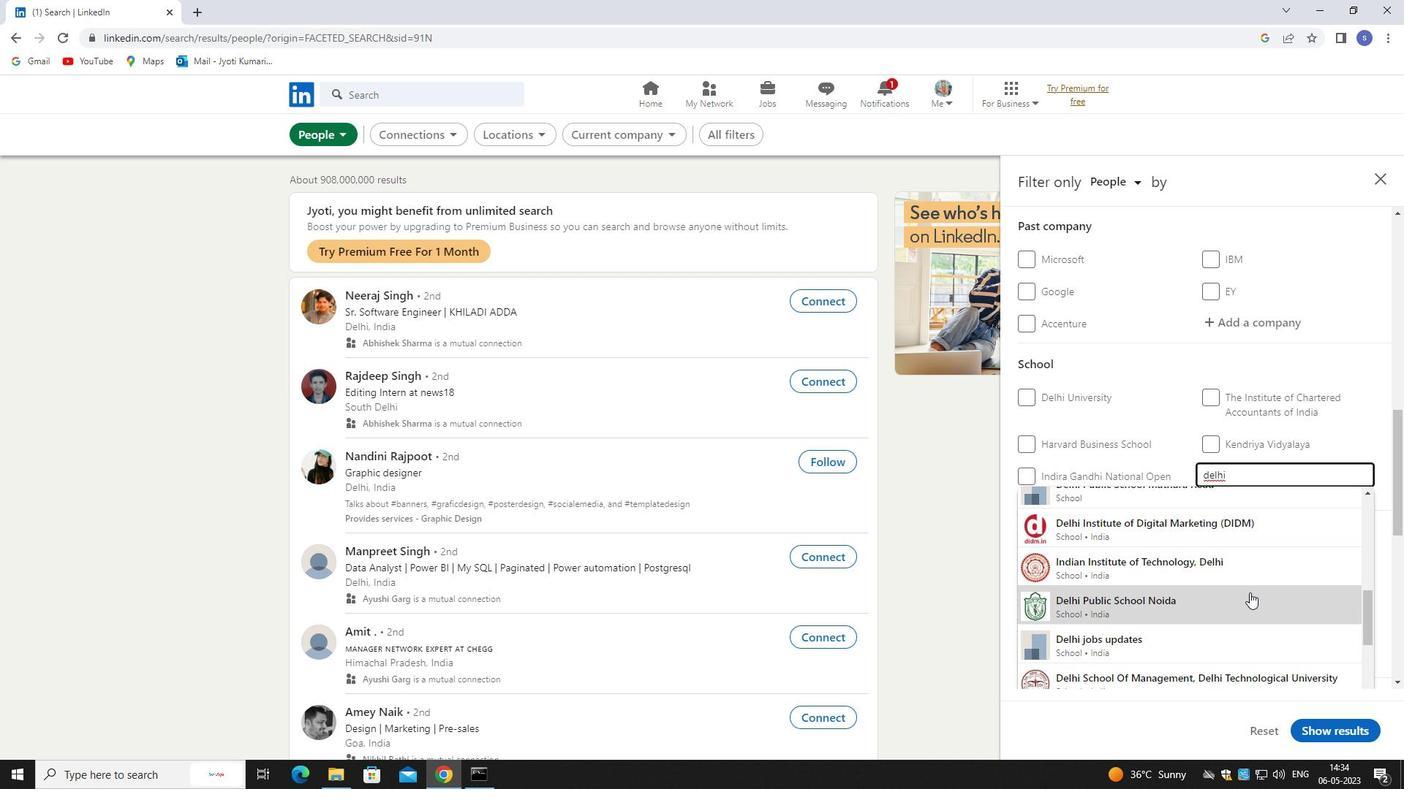 
Action: Mouse scrolled (1249, 593) with delta (0, 0)
Screenshot: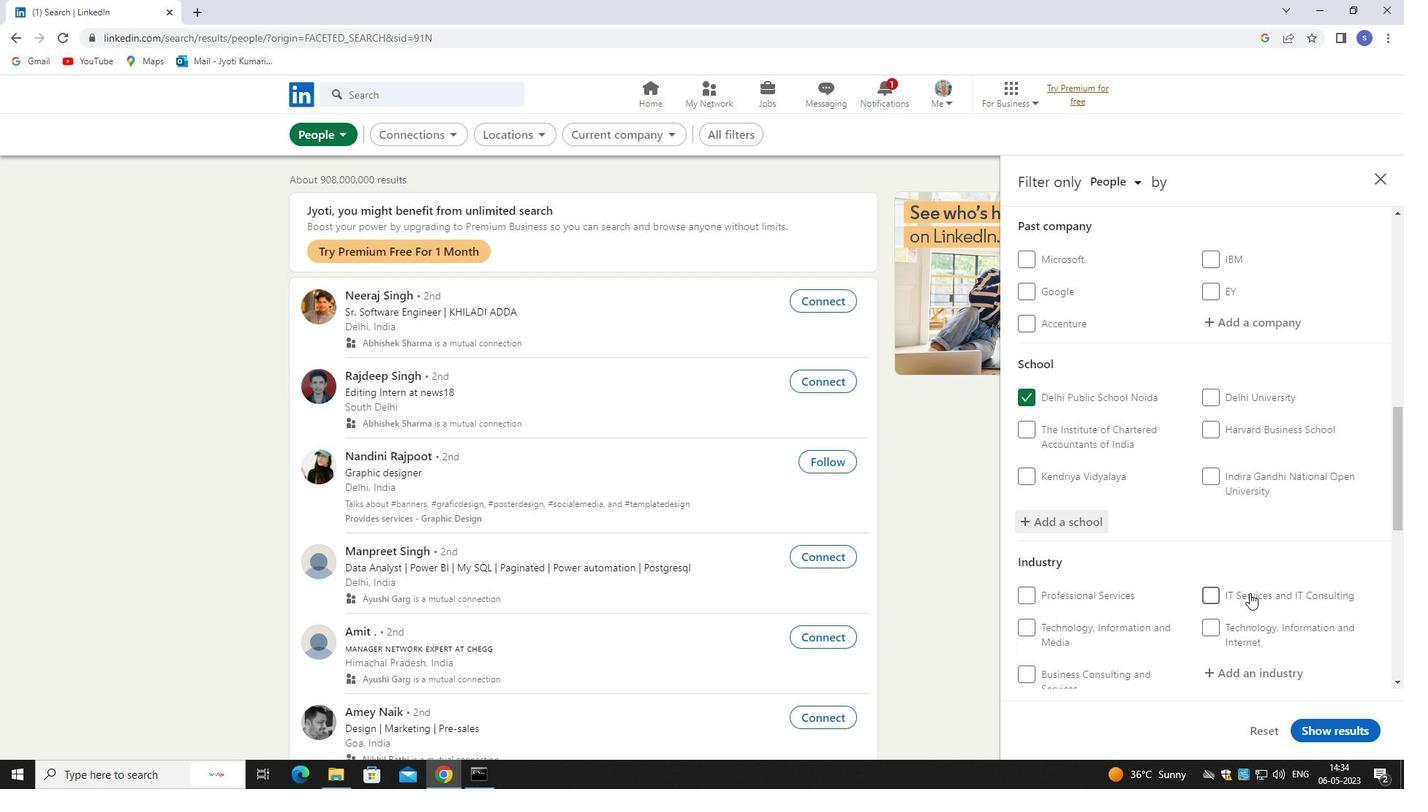 
Action: Mouse scrolled (1249, 593) with delta (0, 0)
Screenshot: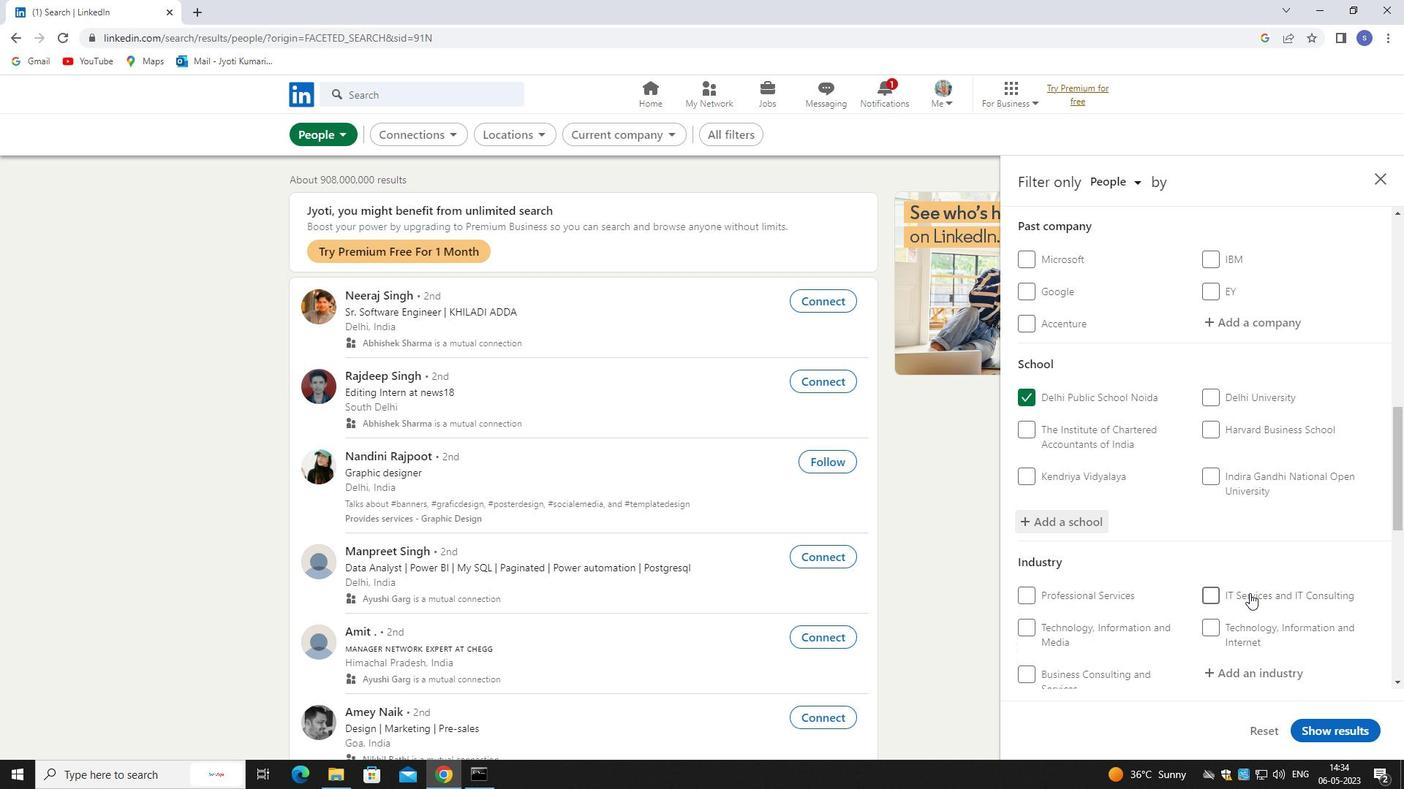 
Action: Mouse scrolled (1249, 593) with delta (0, 0)
Screenshot: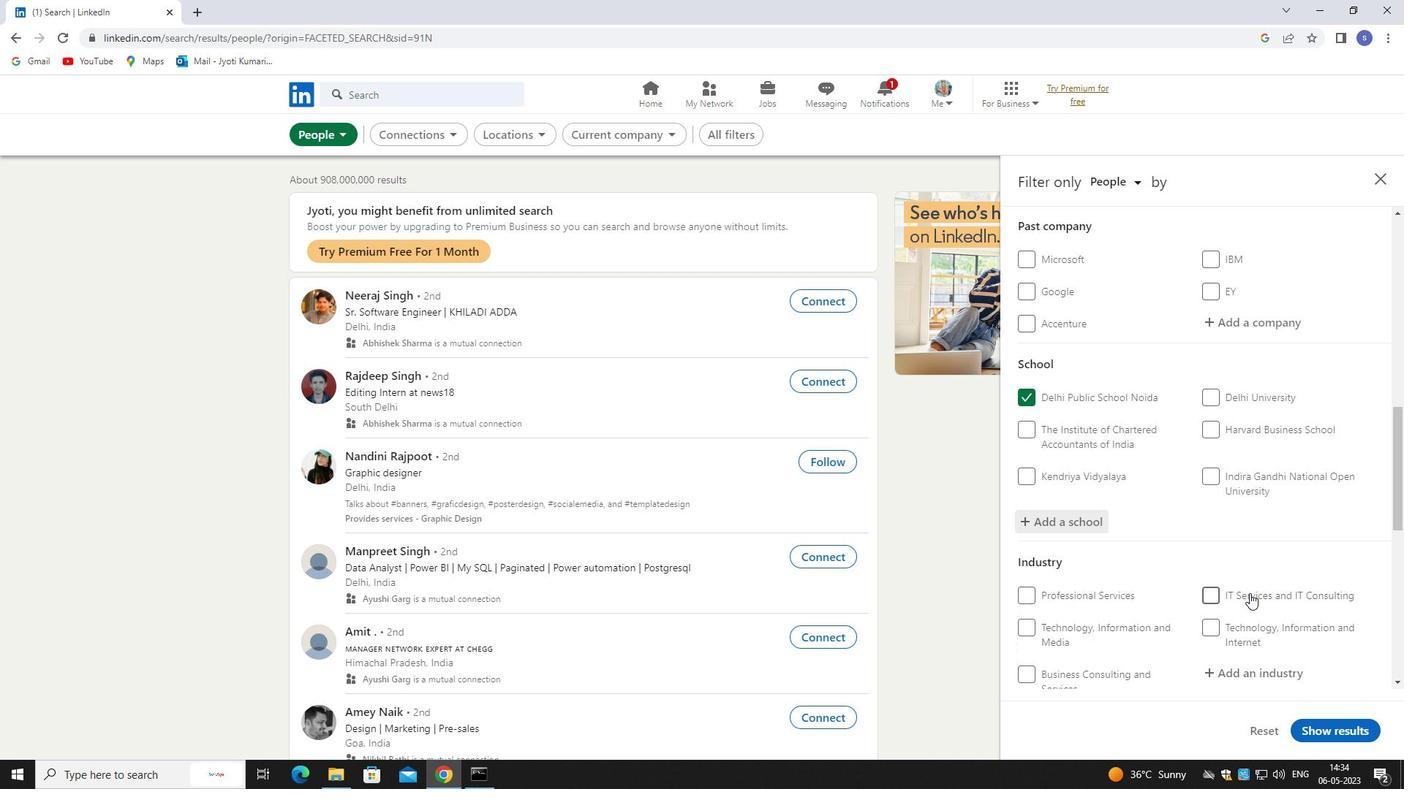 
Action: Mouse scrolled (1249, 593) with delta (0, 0)
Screenshot: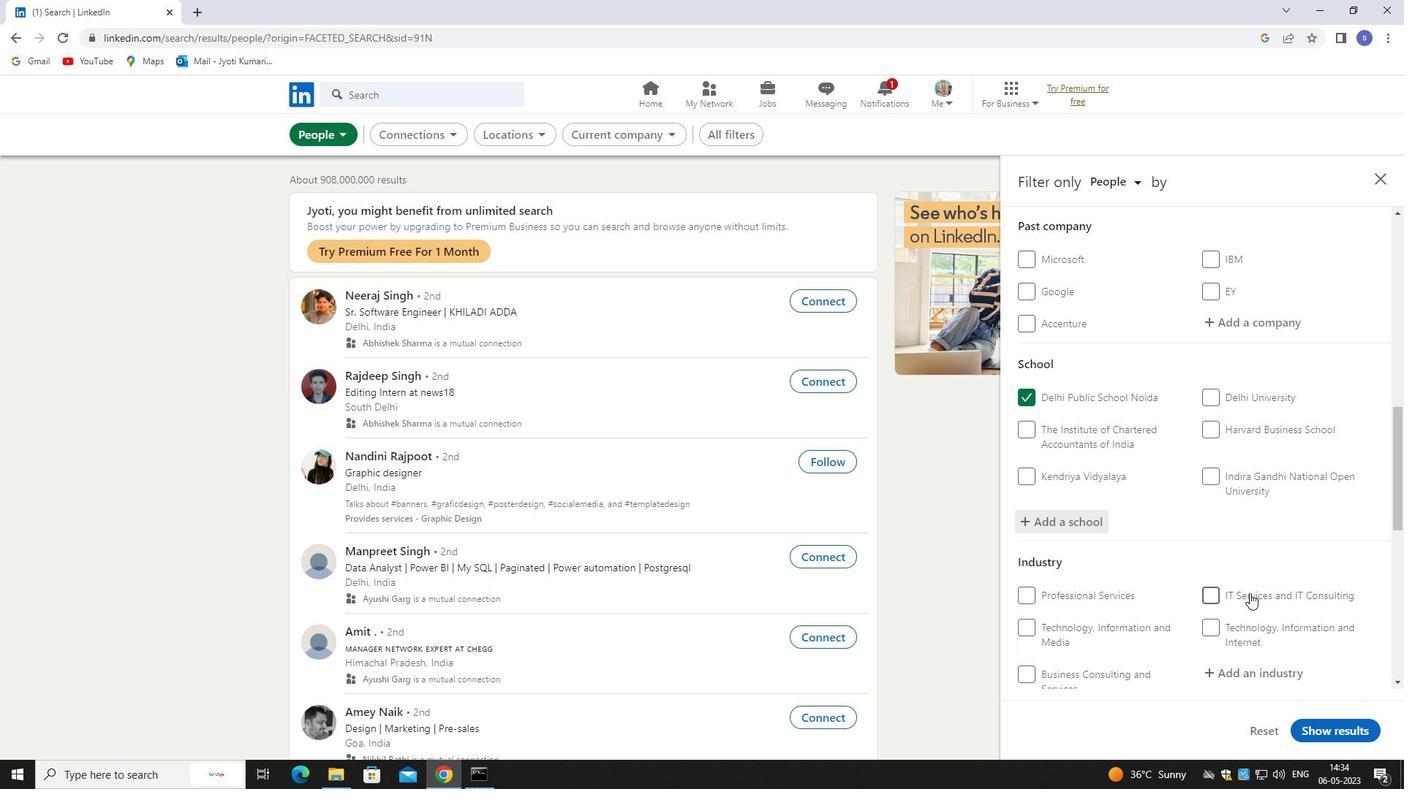
Action: Mouse moved to (1235, 375)
Screenshot: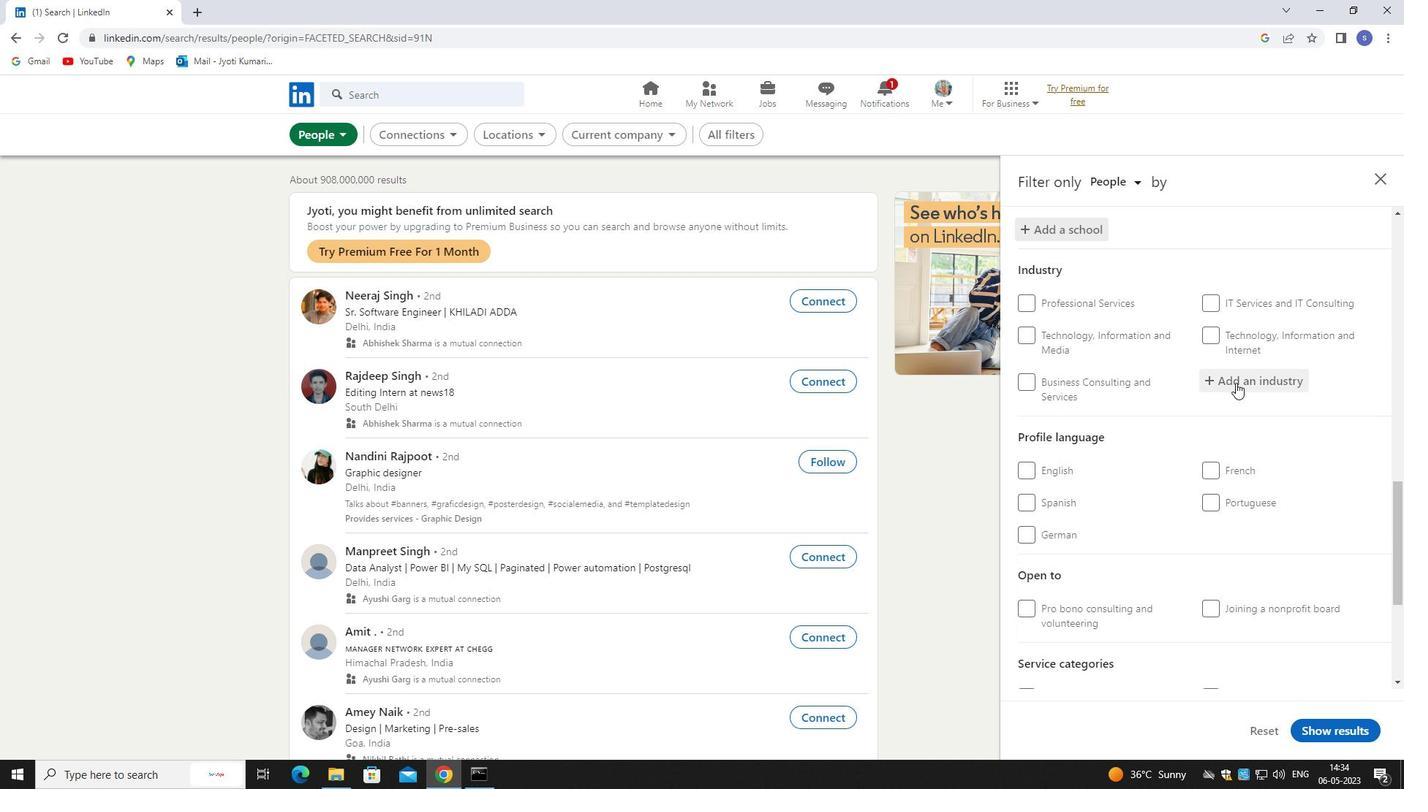 
Action: Mouse pressed left at (1235, 375)
Screenshot: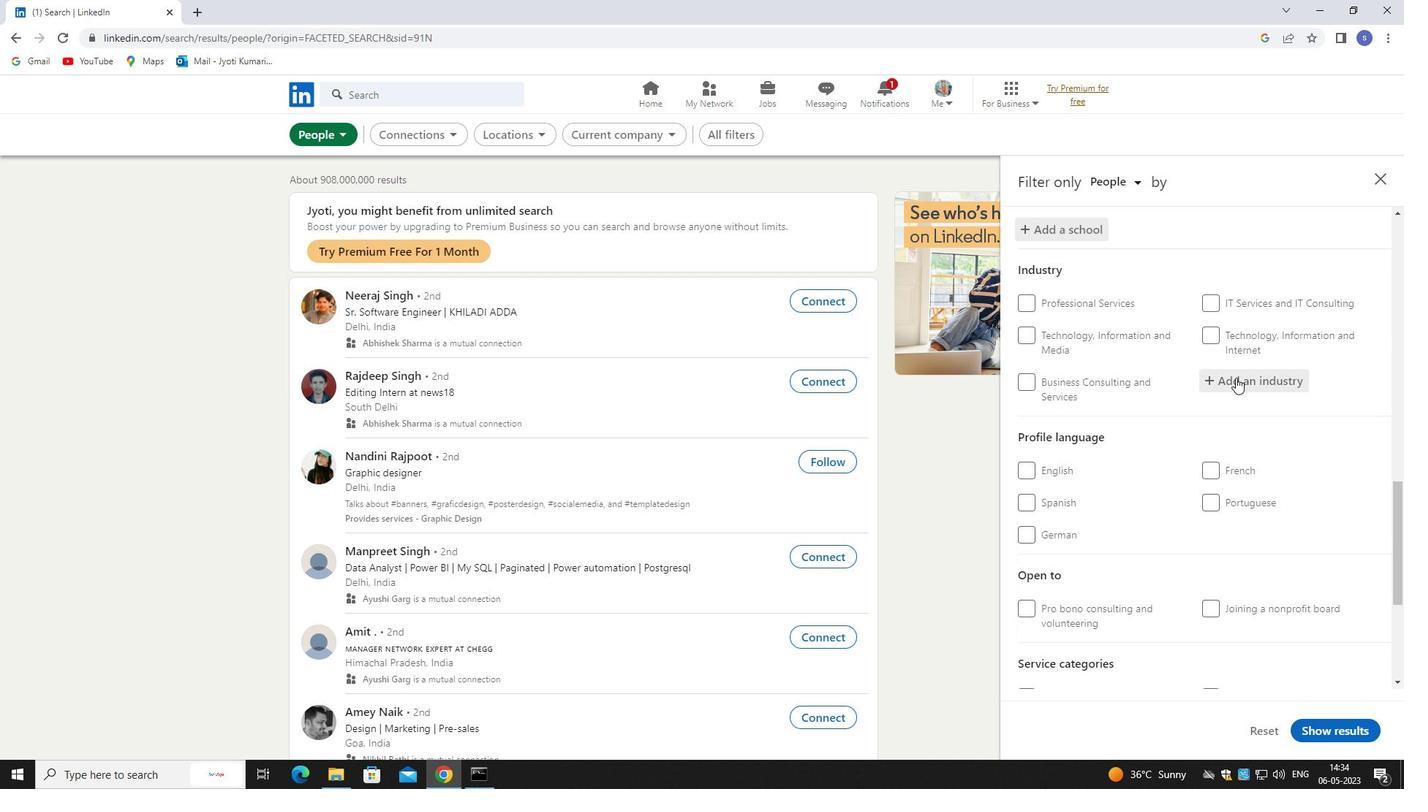 
Action: Key pressed ONLINE
Screenshot: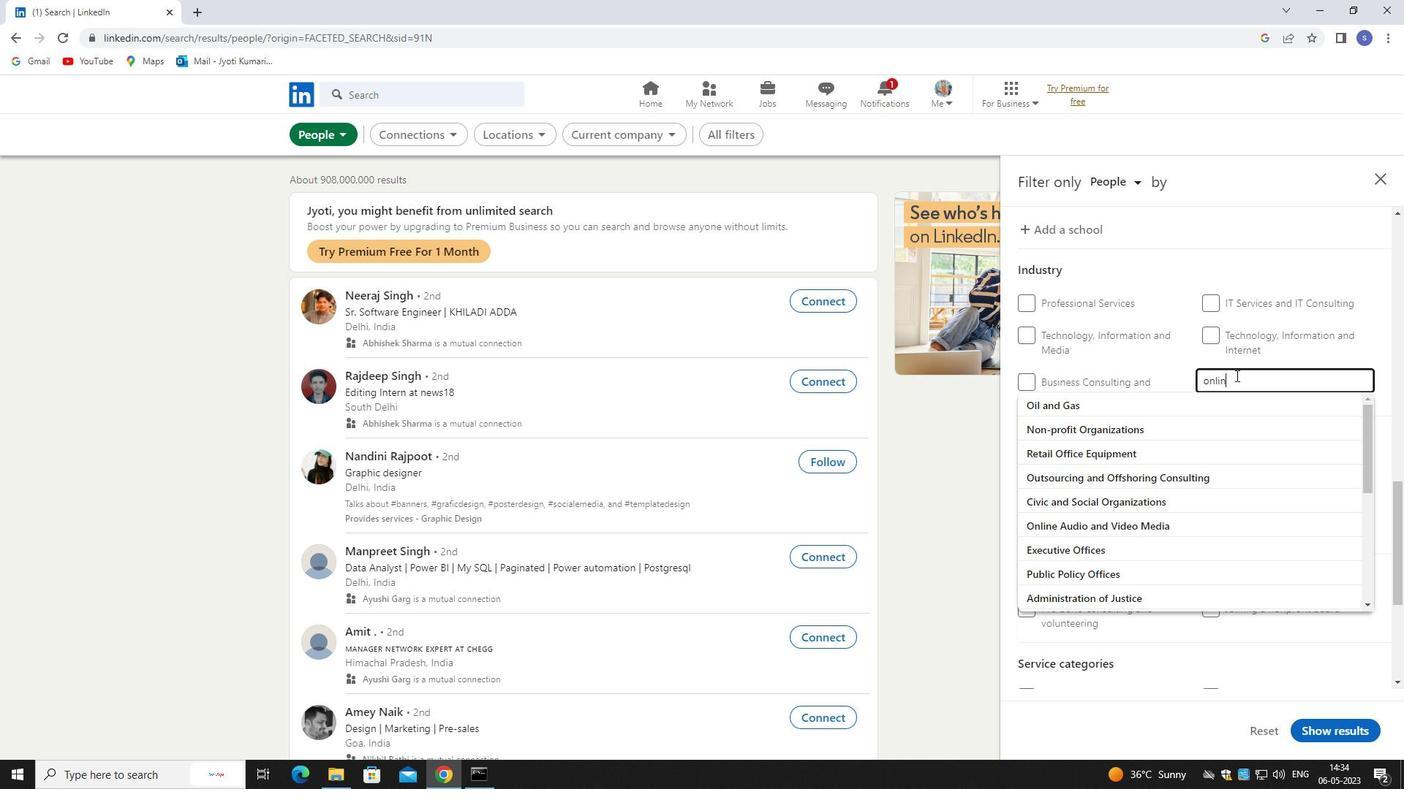 
Action: Mouse moved to (1241, 408)
Screenshot: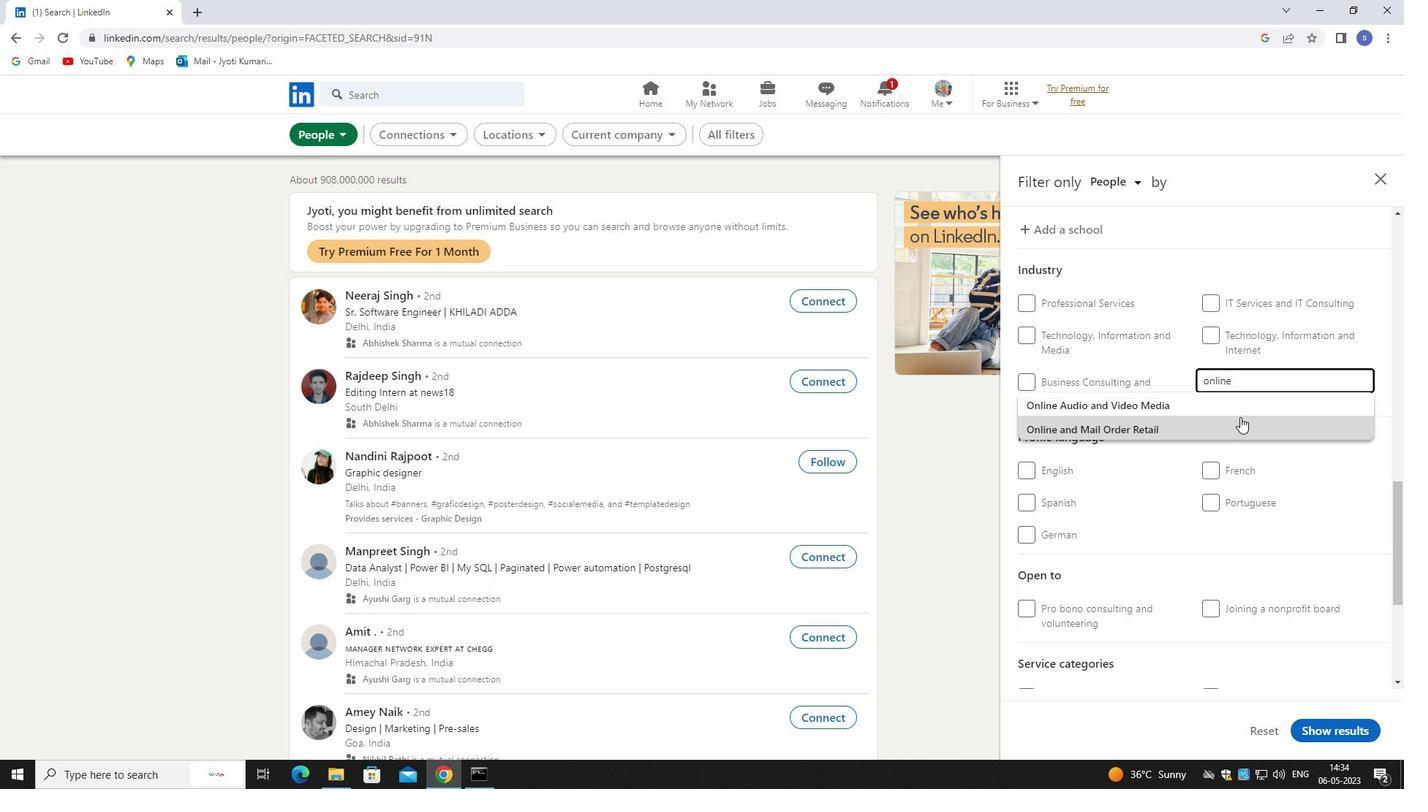 
Action: Mouse pressed left at (1241, 408)
Screenshot: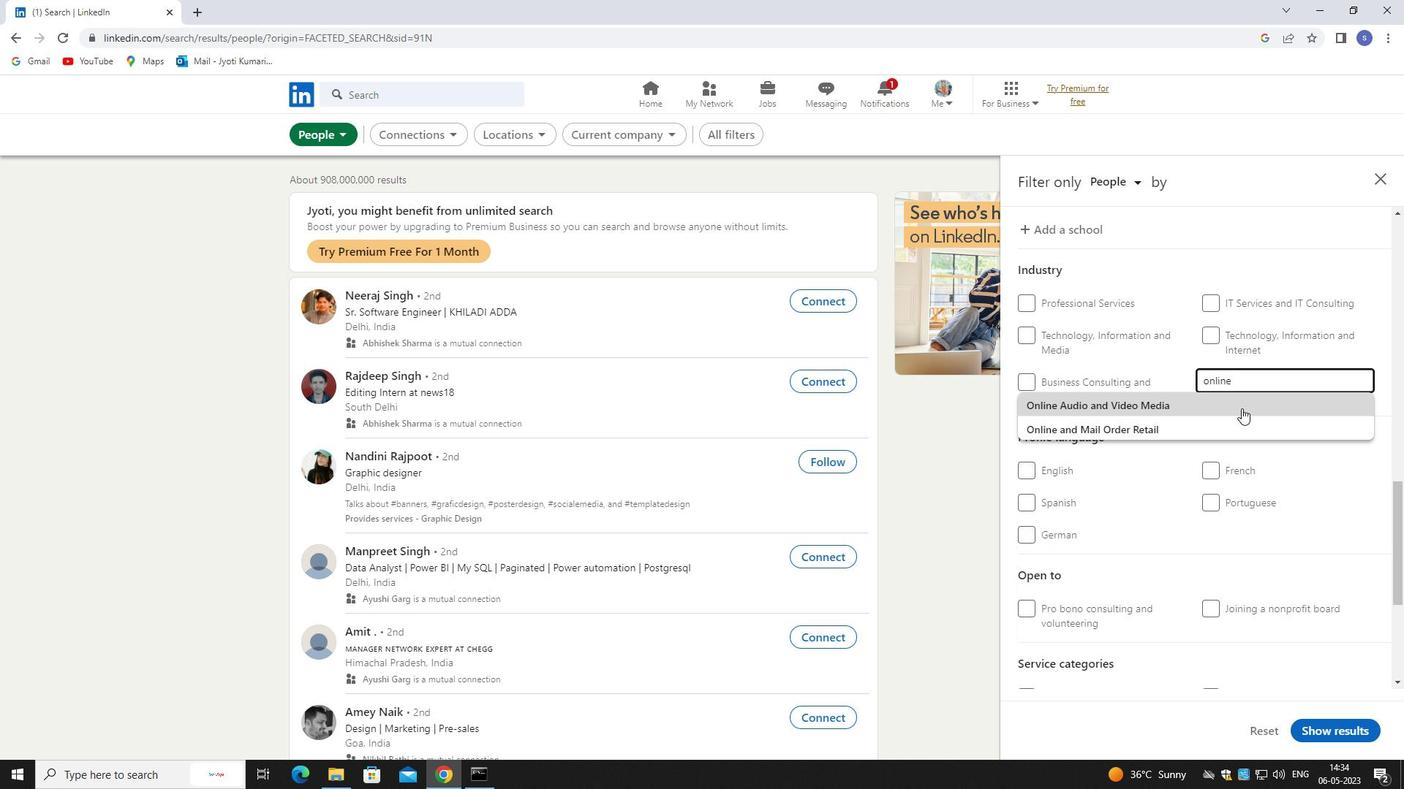 
Action: Mouse moved to (1241, 408)
Screenshot: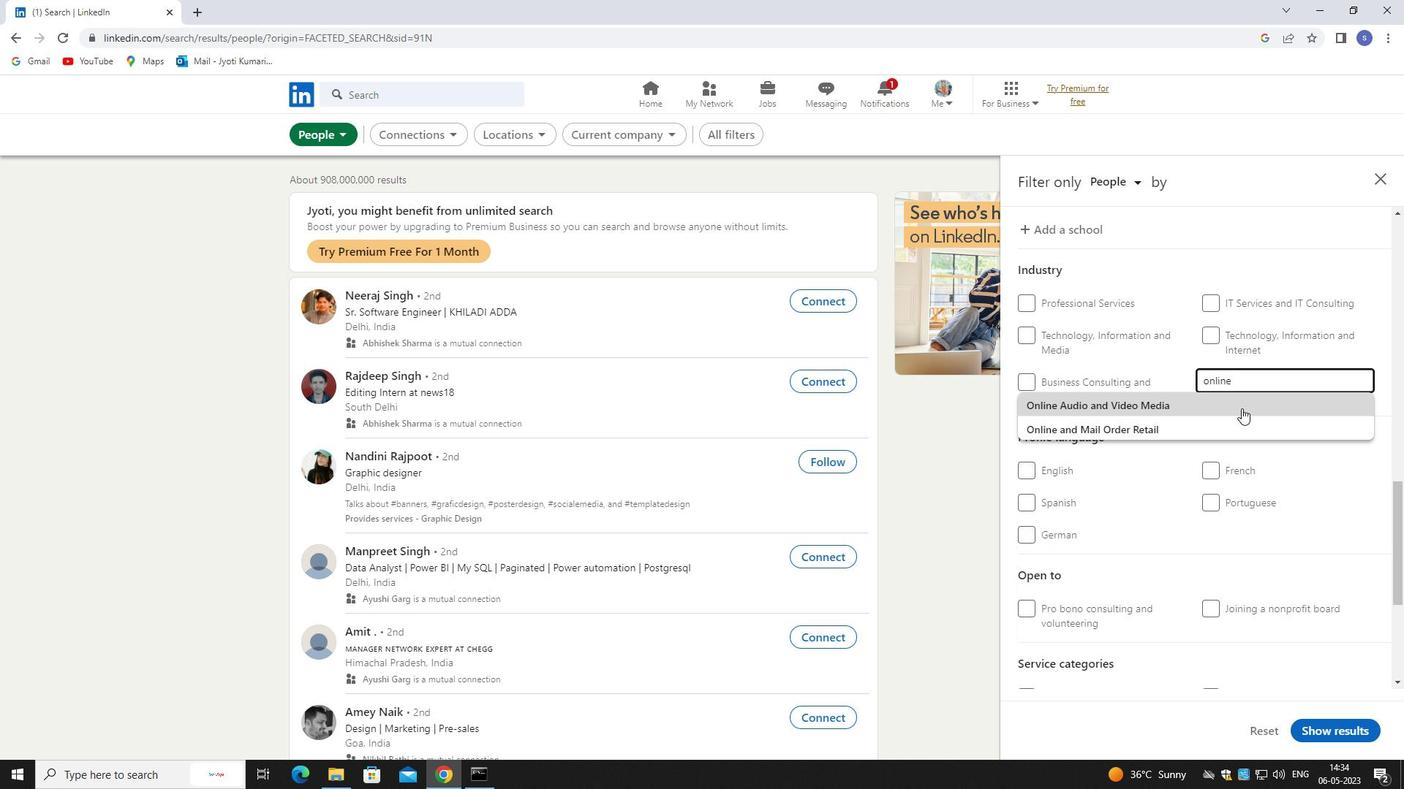 
Action: Mouse scrolled (1241, 407) with delta (0, 0)
Screenshot: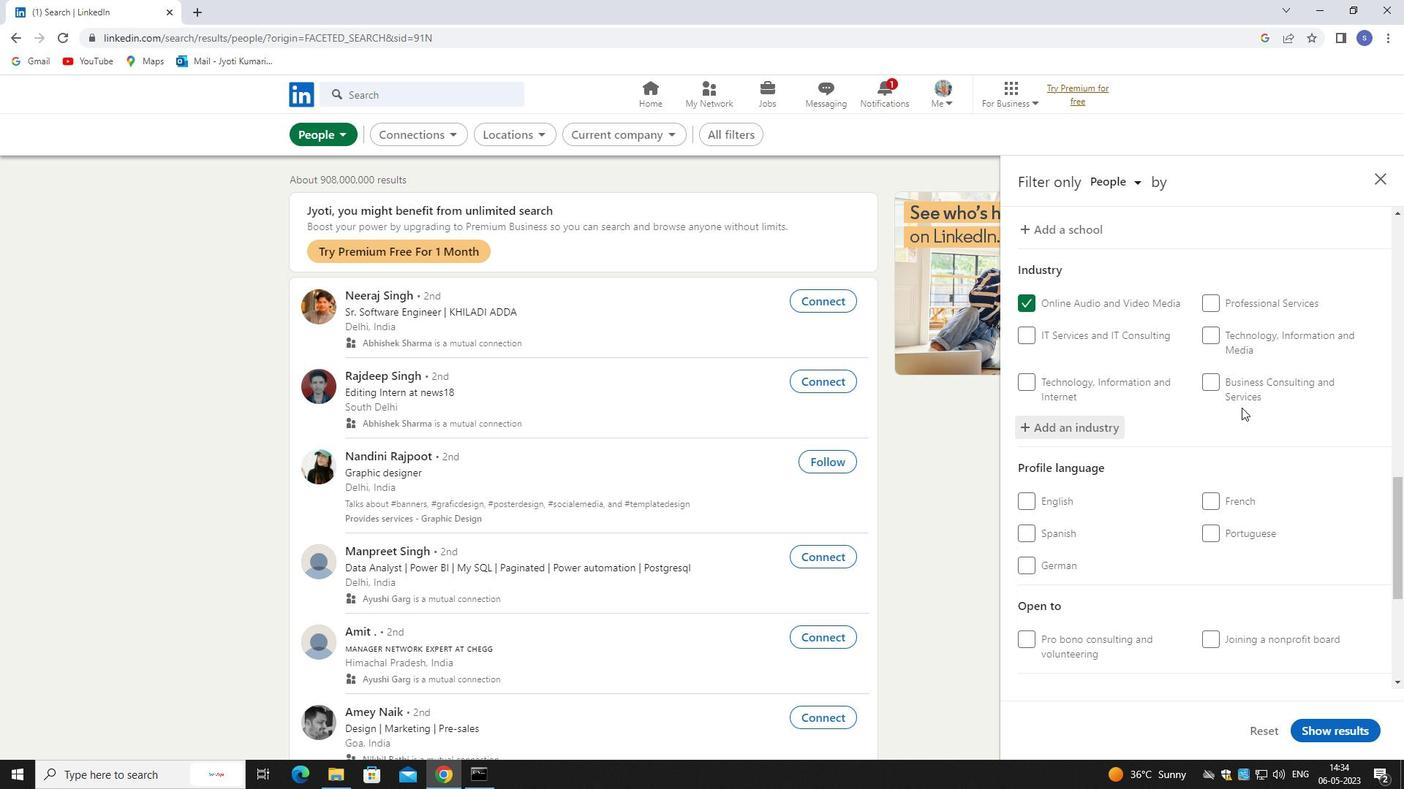 
Action: Mouse scrolled (1241, 407) with delta (0, 0)
Screenshot: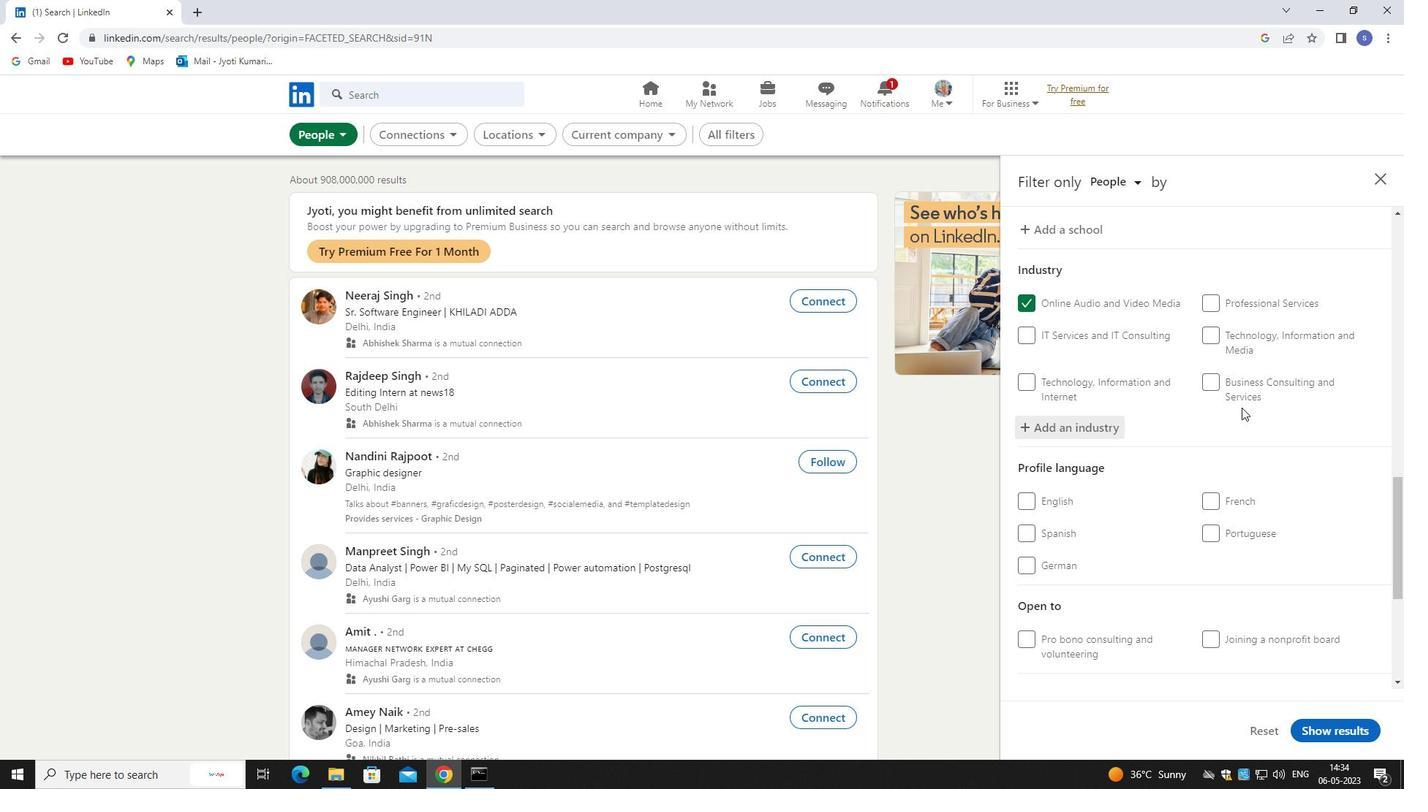 
Action: Mouse moved to (1241, 408)
Screenshot: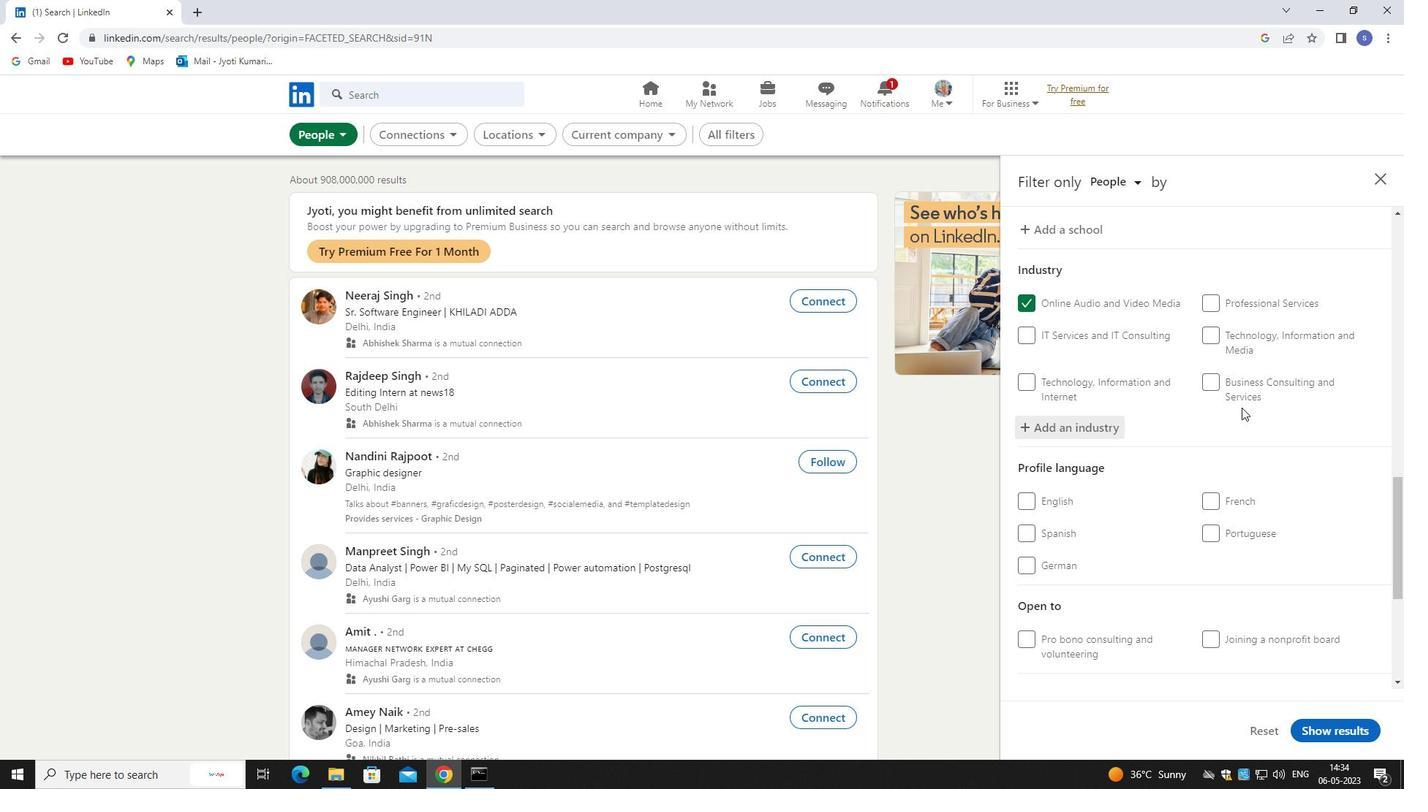 
Action: Mouse scrolled (1241, 408) with delta (0, 0)
Screenshot: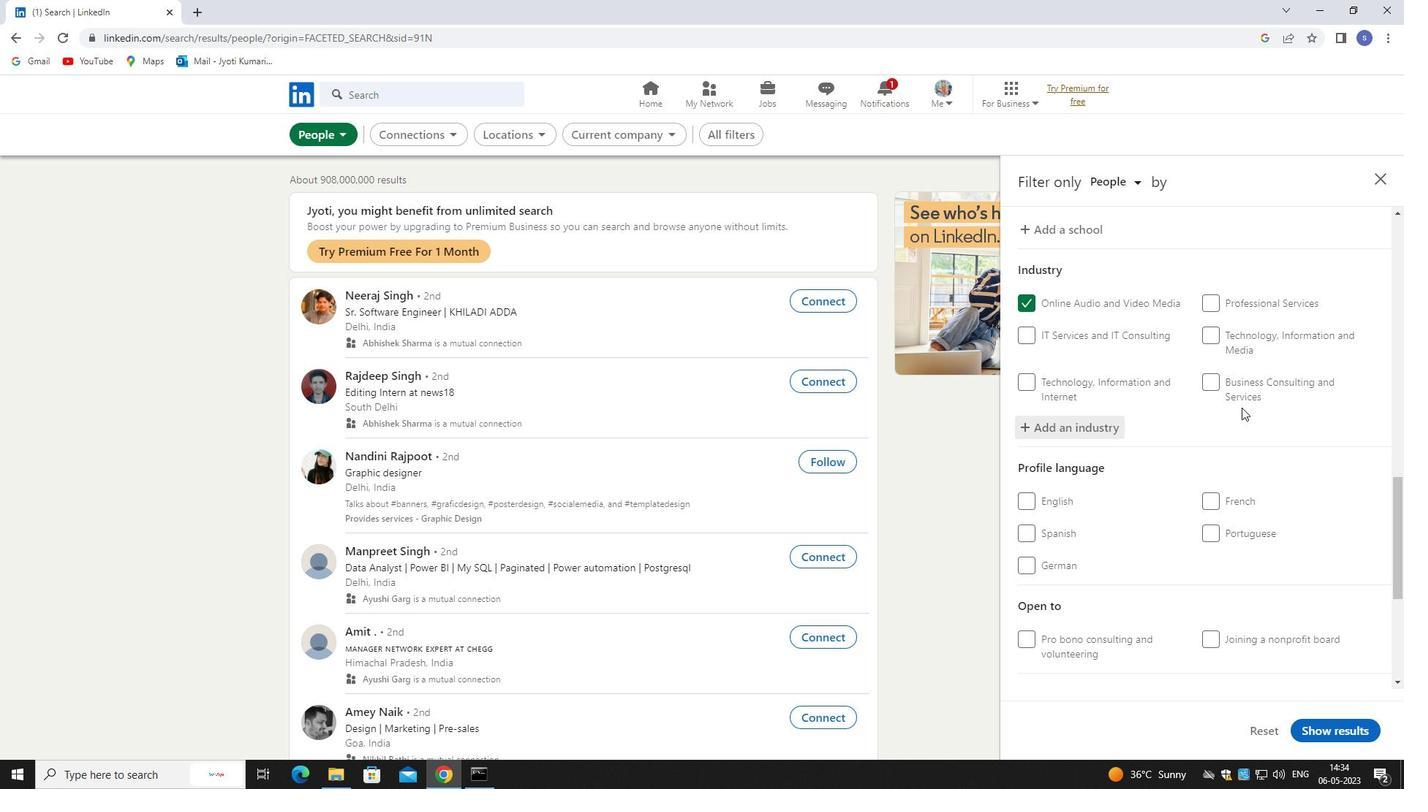 
Action: Mouse moved to (1215, 277)
Screenshot: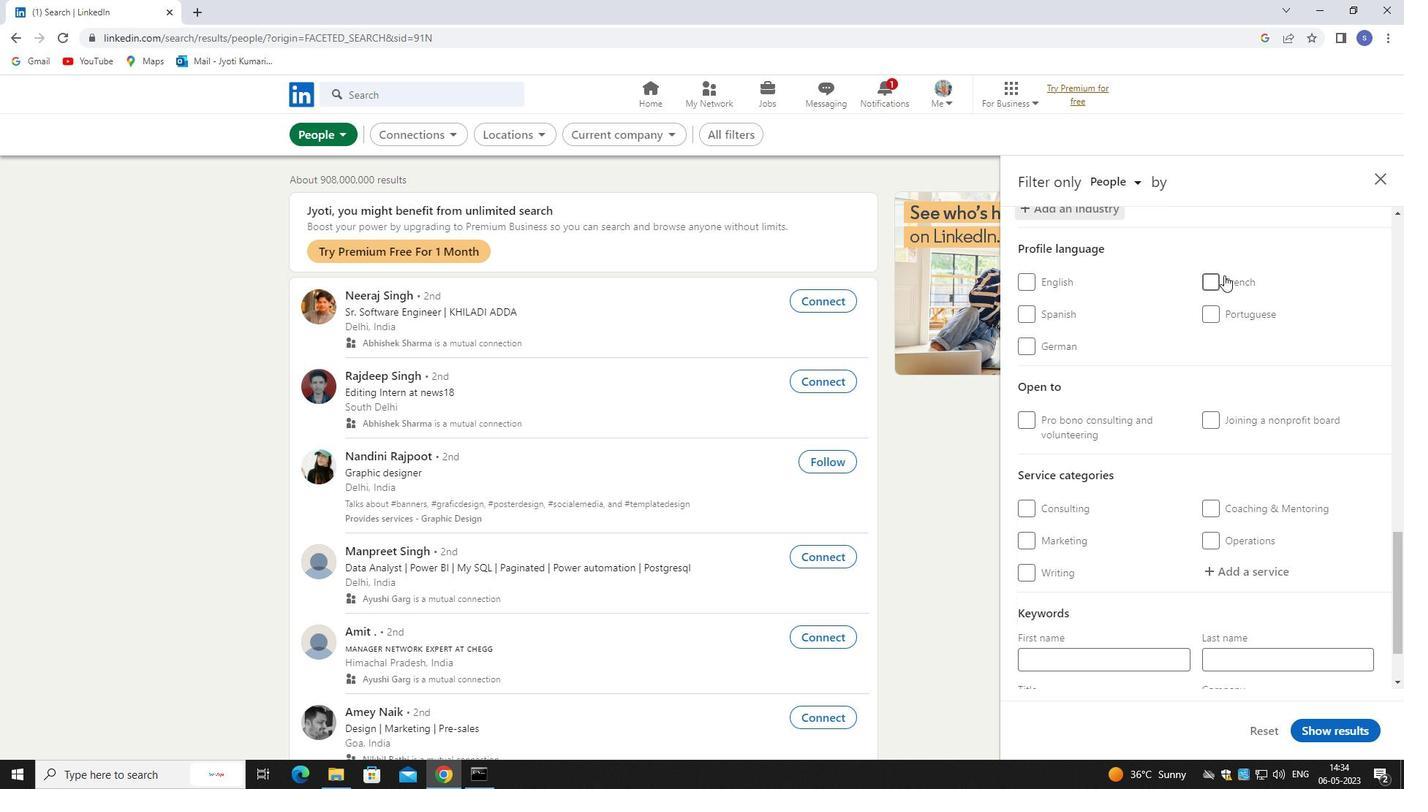 
Action: Mouse pressed left at (1215, 277)
Screenshot: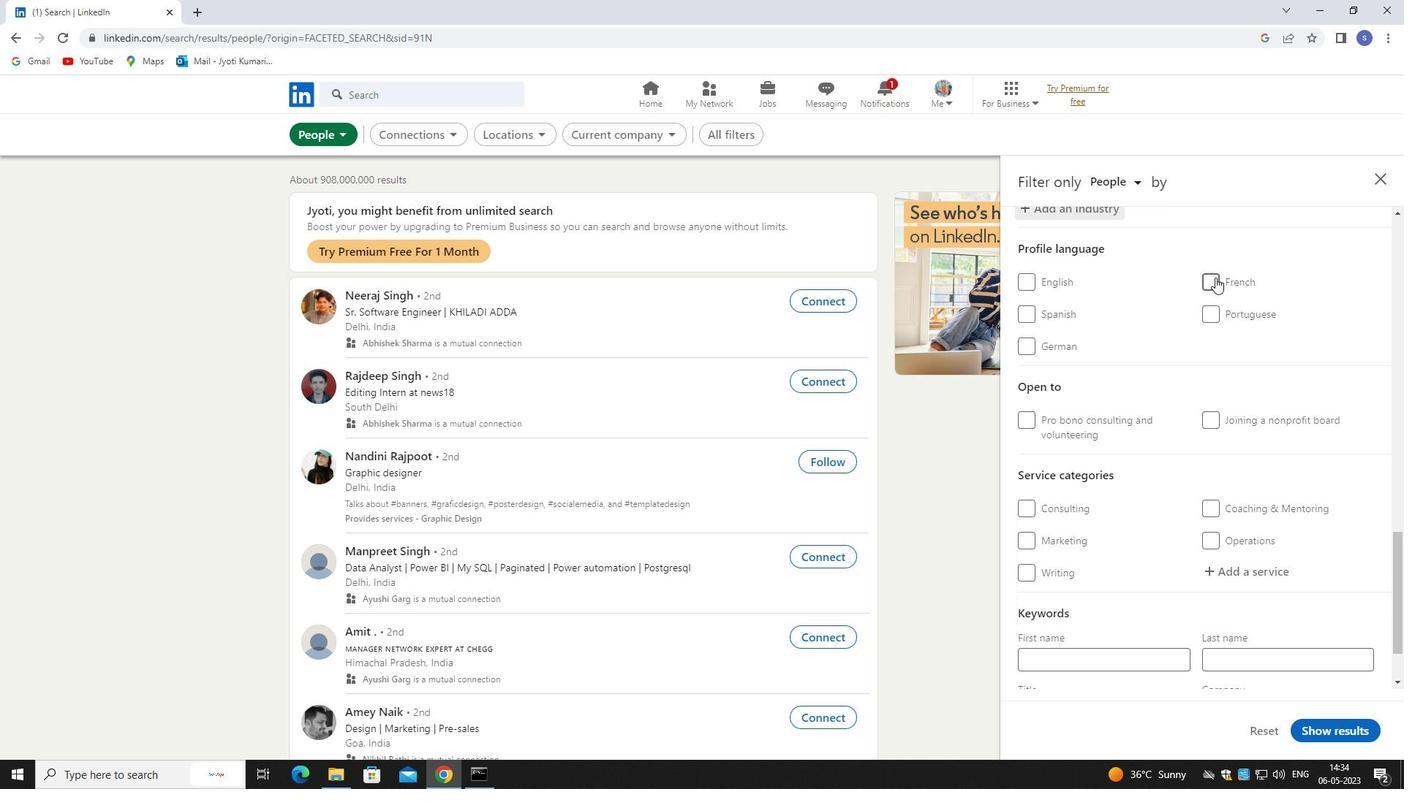 
Action: Mouse moved to (1263, 526)
Screenshot: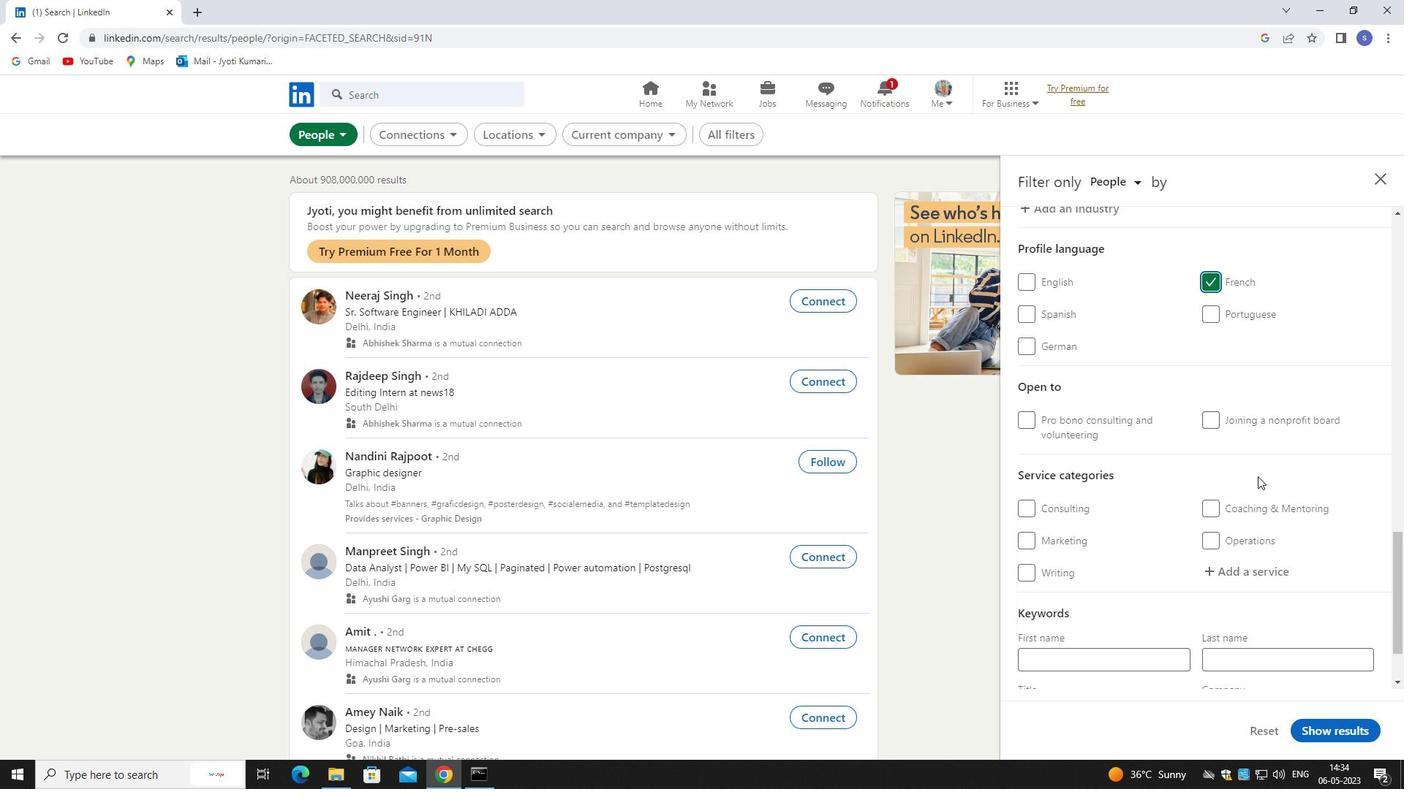 
Action: Mouse scrolled (1263, 525) with delta (0, 0)
Screenshot: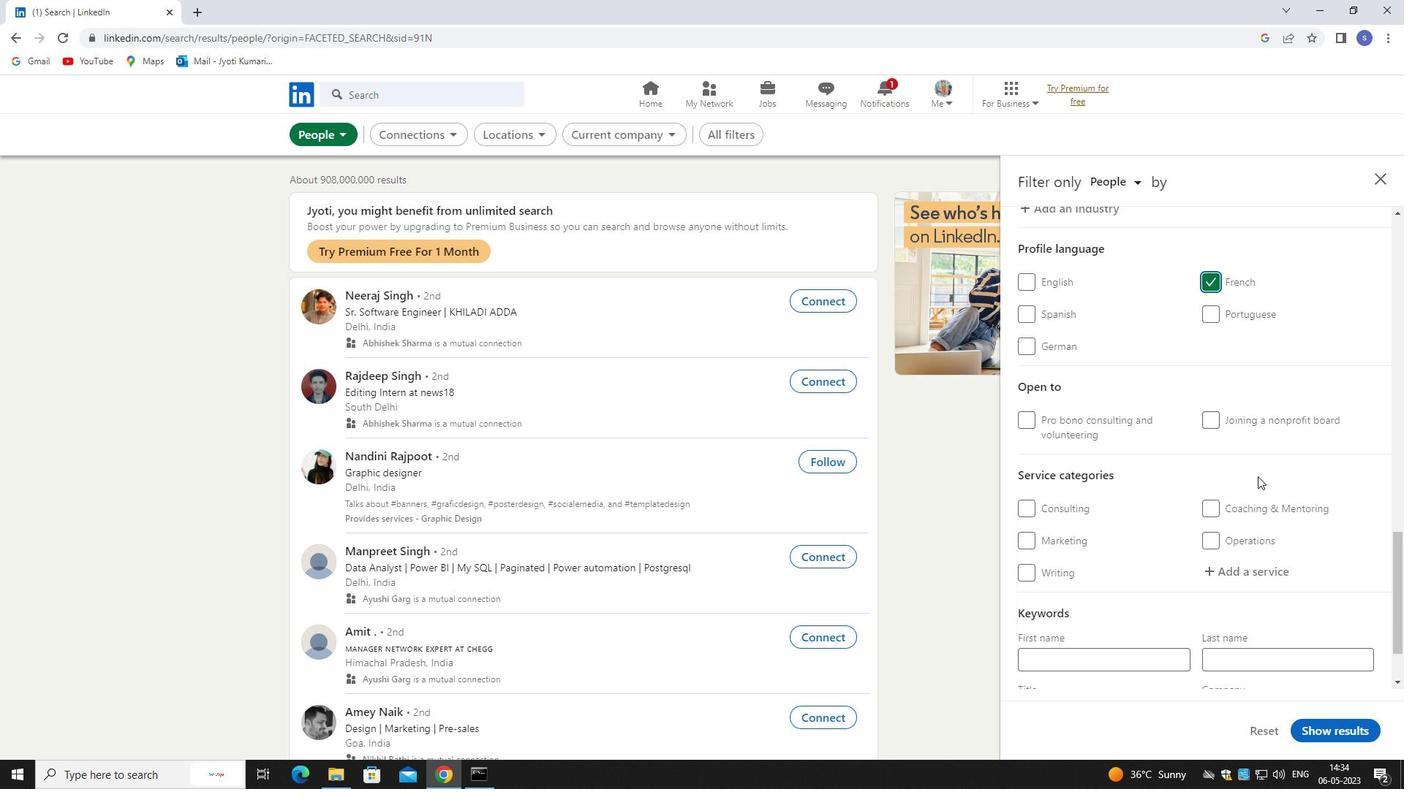 
Action: Mouse moved to (1264, 528)
Screenshot: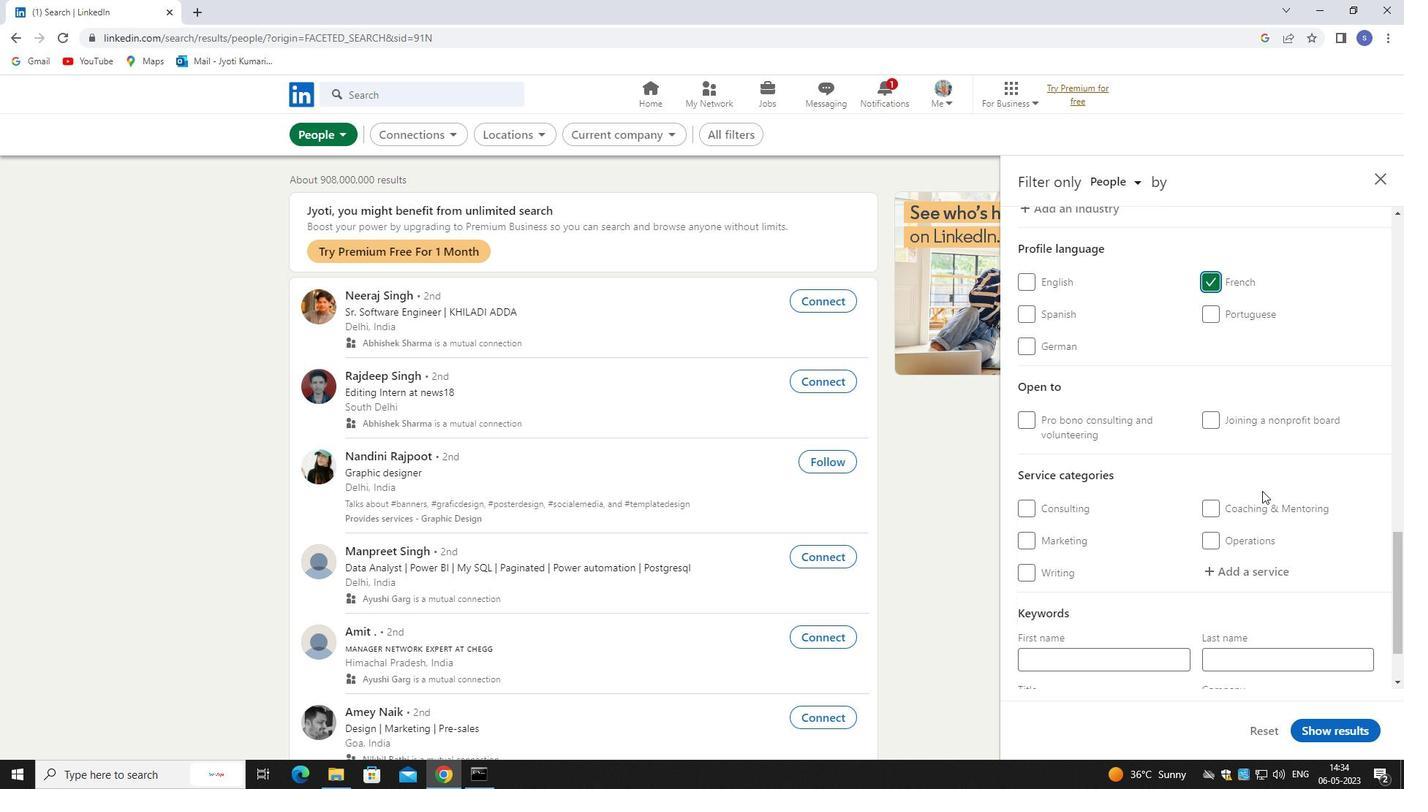 
Action: Mouse scrolled (1264, 527) with delta (0, 0)
Screenshot: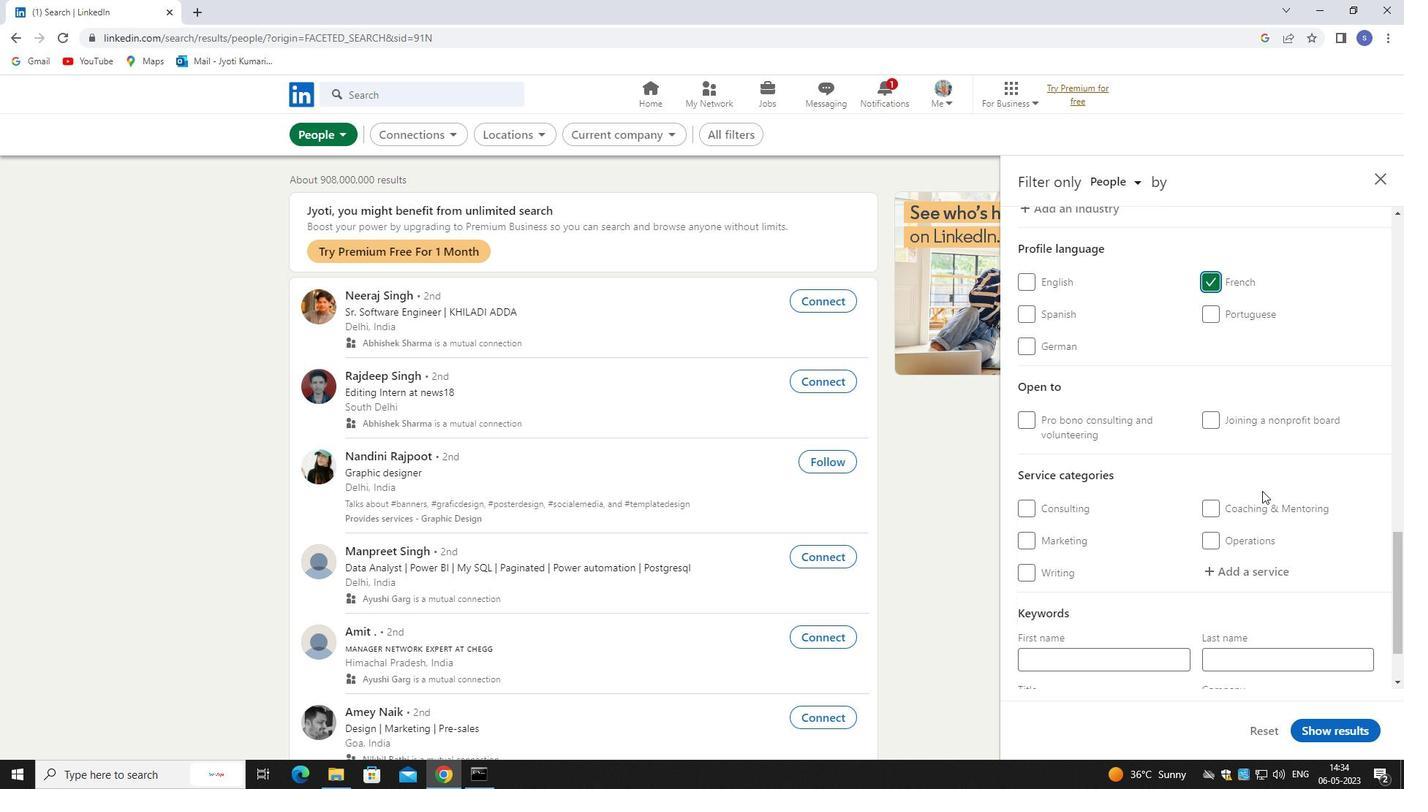 
Action: Mouse moved to (1263, 486)
Screenshot: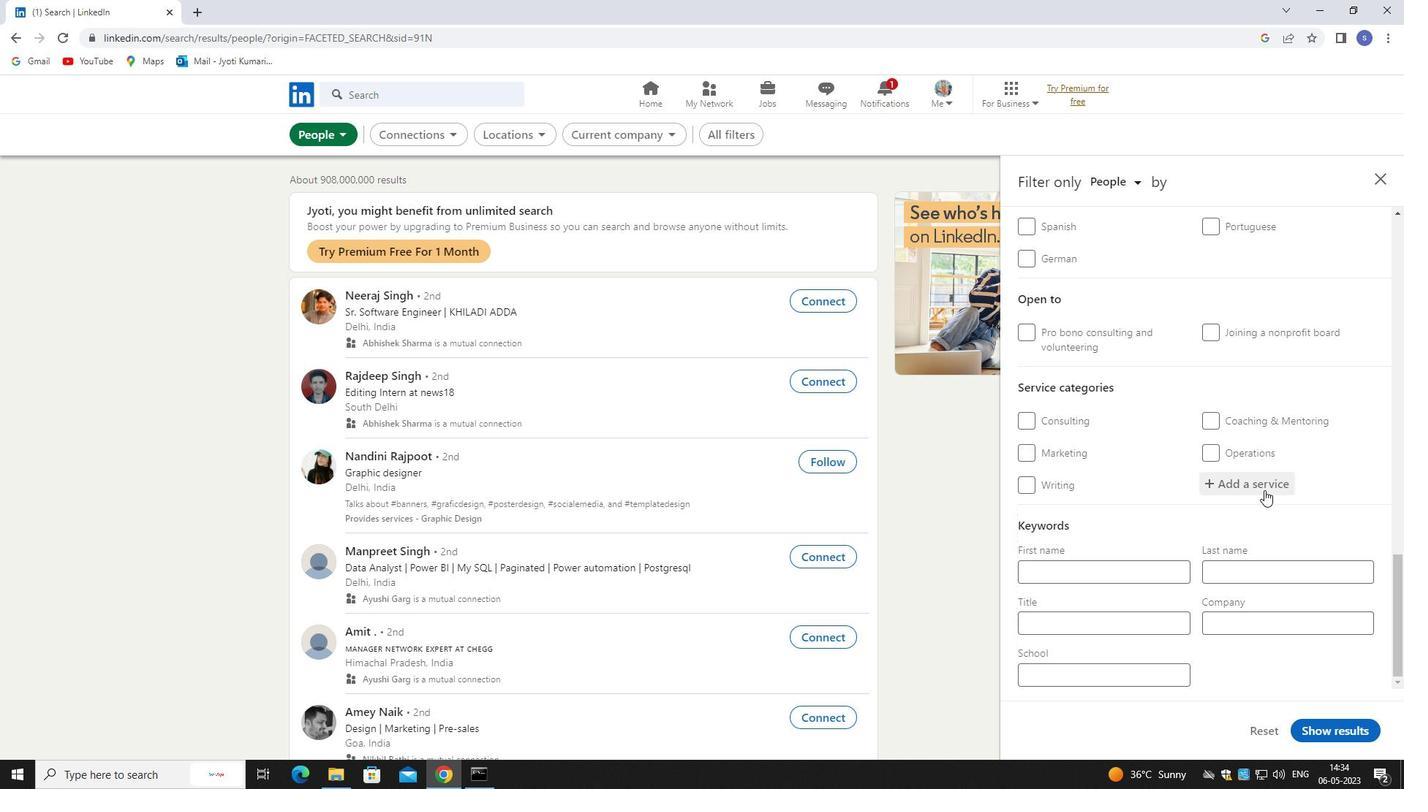 
Action: Mouse pressed left at (1263, 486)
Screenshot: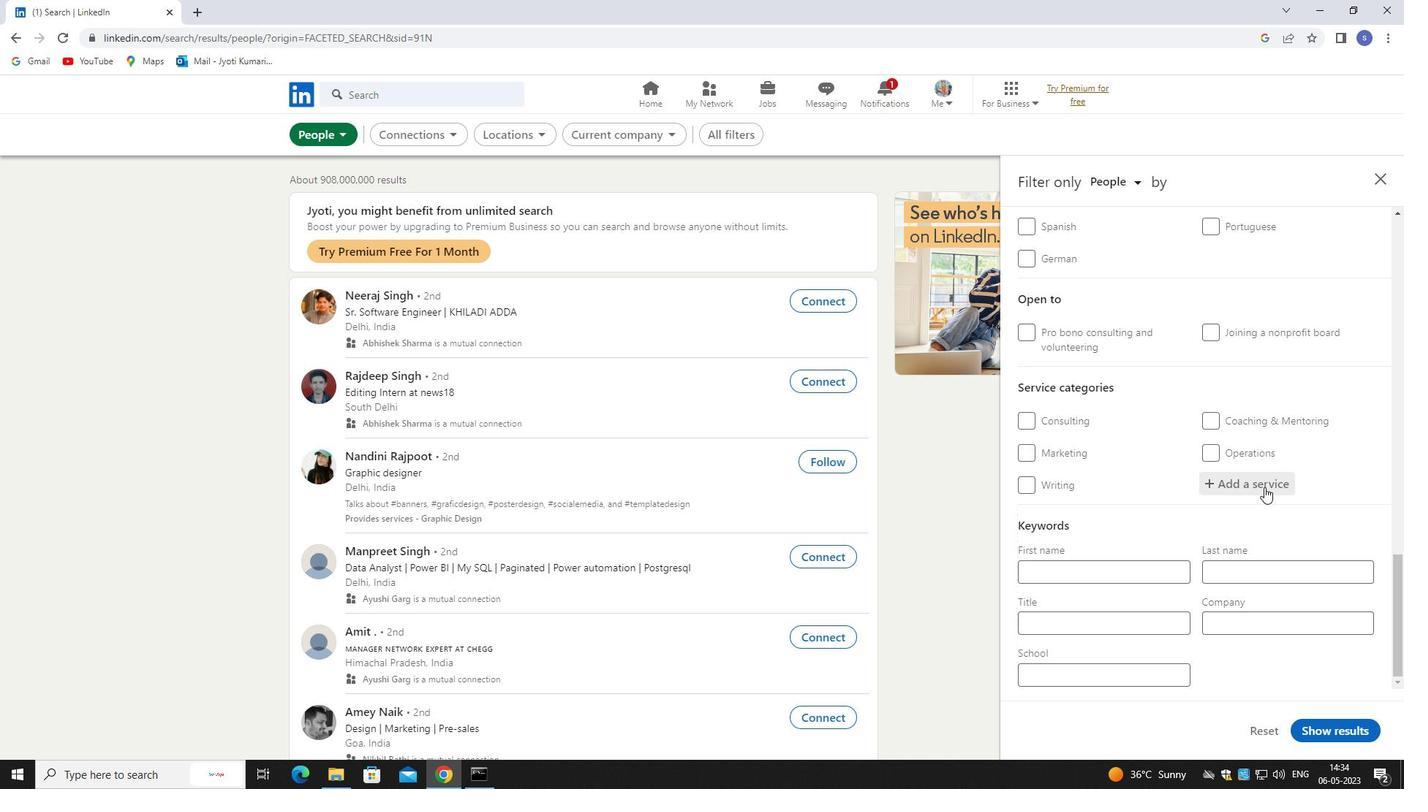 
Action: Key pressed <Key.shift>BOOLLE<Key.backspace><Key.backspace><Key.backspace>KKEEP
Screenshot: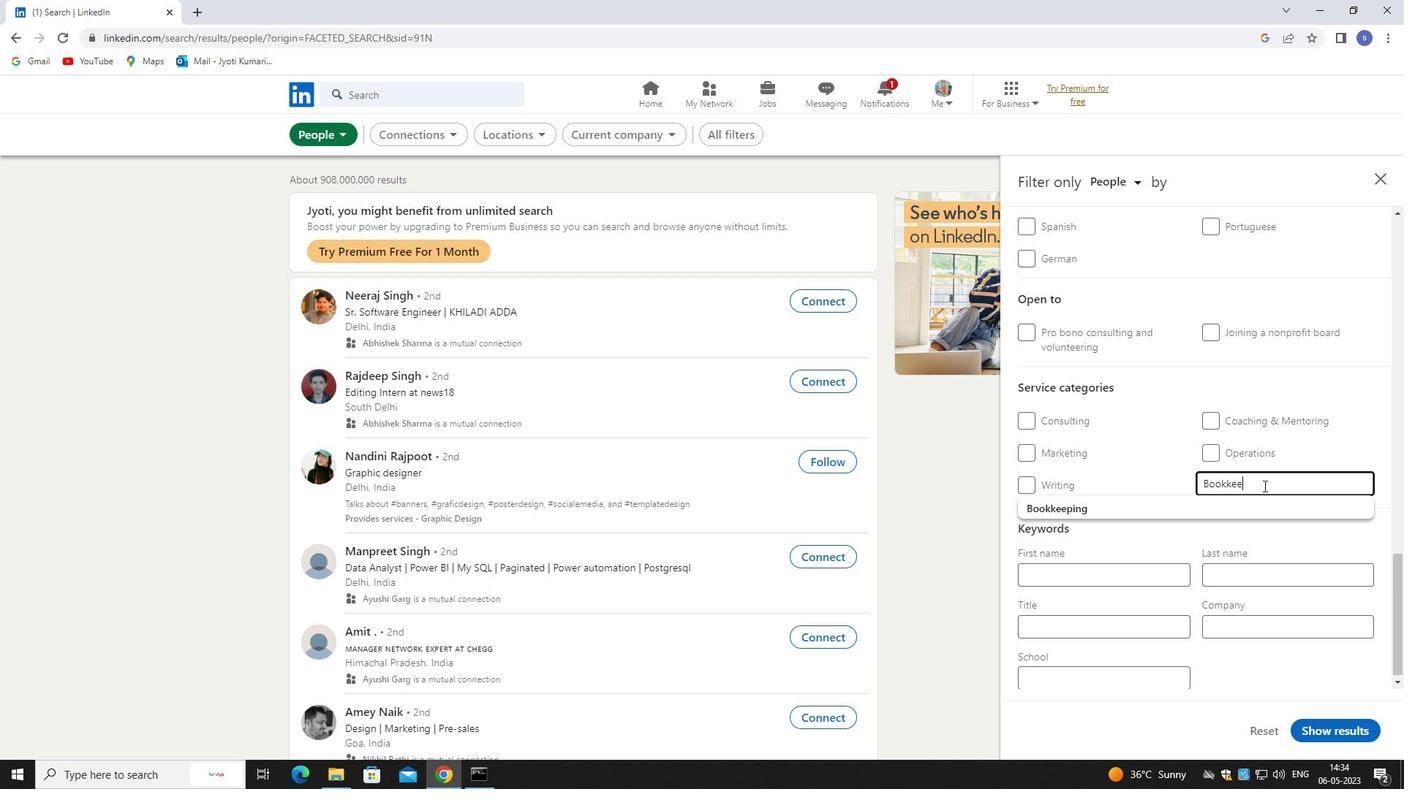 
Action: Mouse moved to (1244, 503)
Screenshot: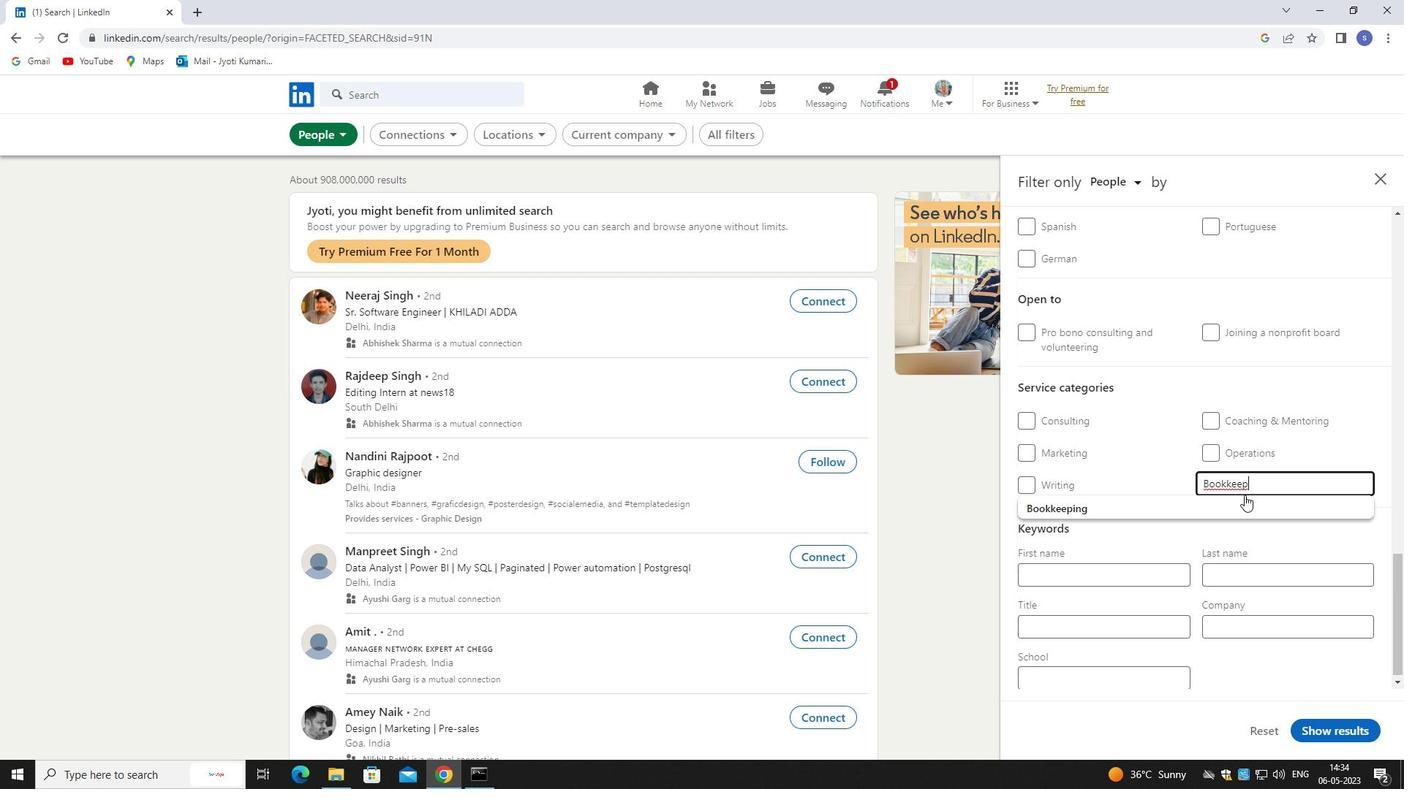 
Action: Mouse pressed left at (1244, 503)
Screenshot: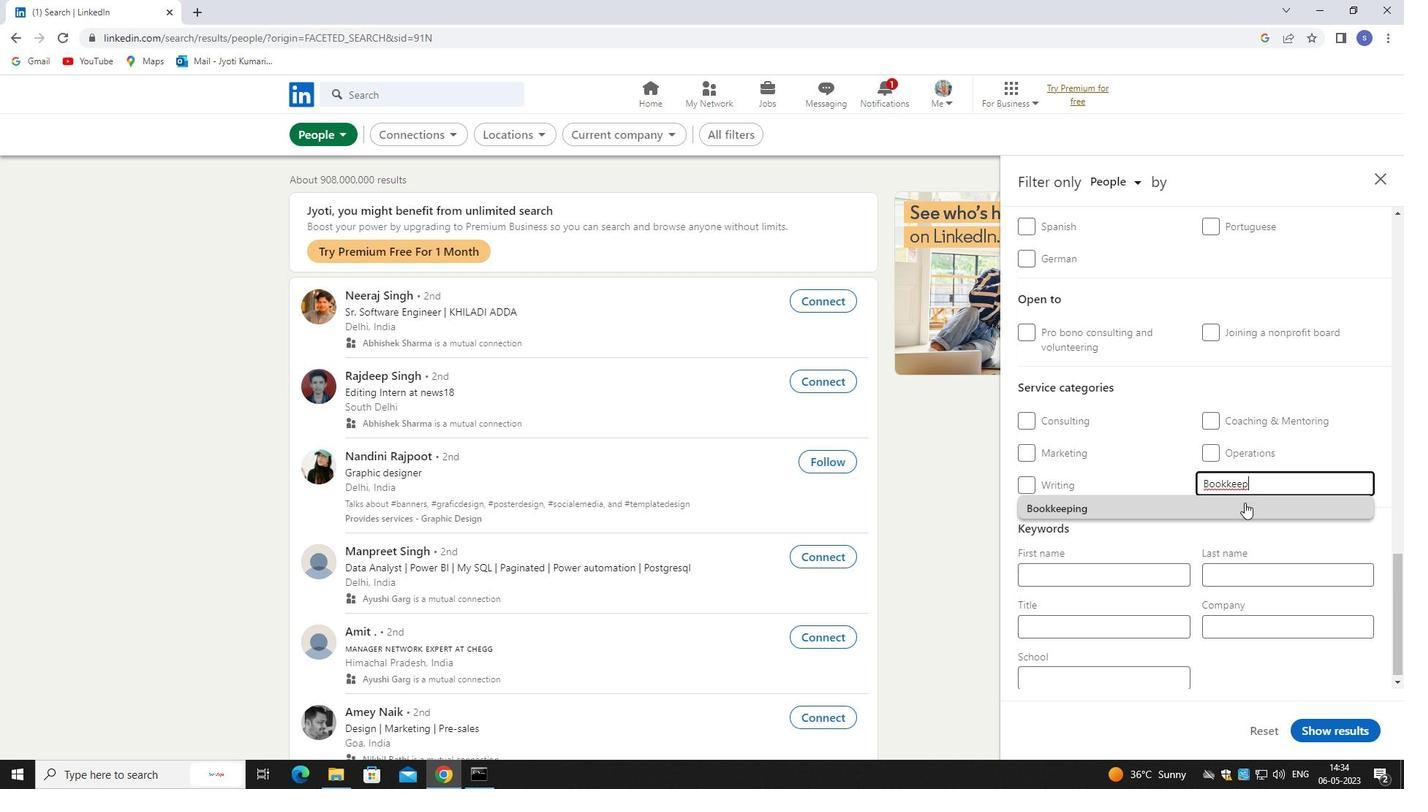 
Action: Mouse scrolled (1244, 503) with delta (0, 0)
Screenshot: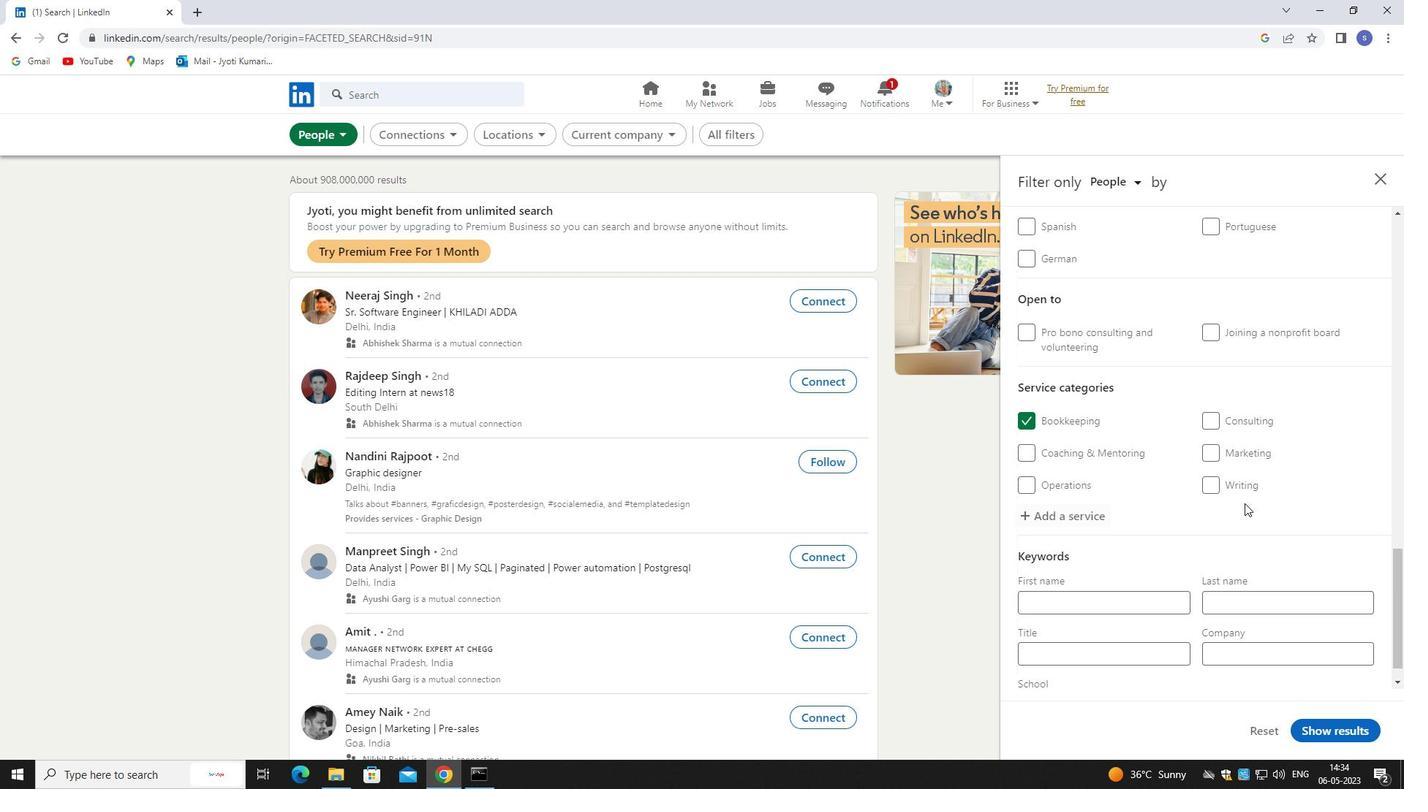 
Action: Mouse moved to (1239, 520)
Screenshot: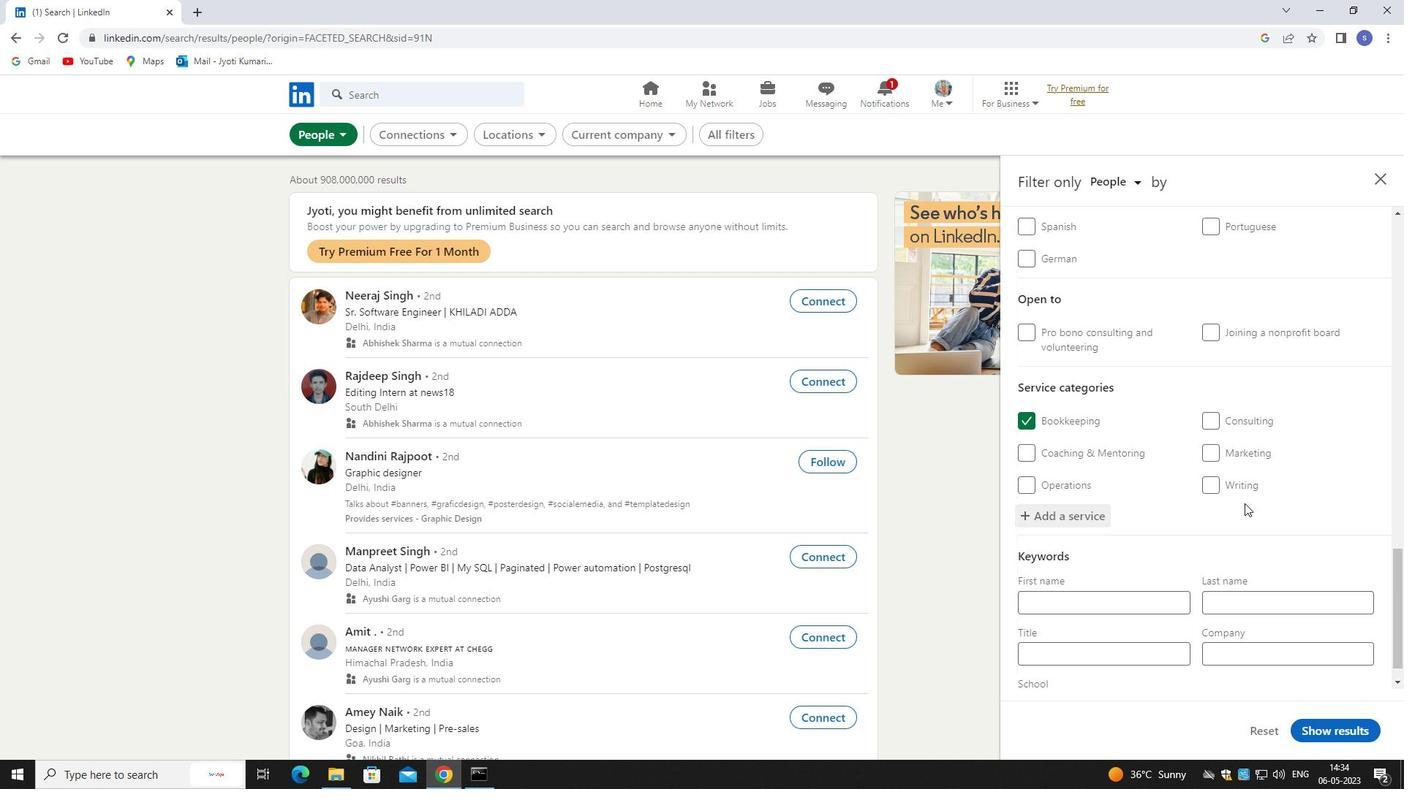 
Action: Mouse scrolled (1239, 519) with delta (0, 0)
Screenshot: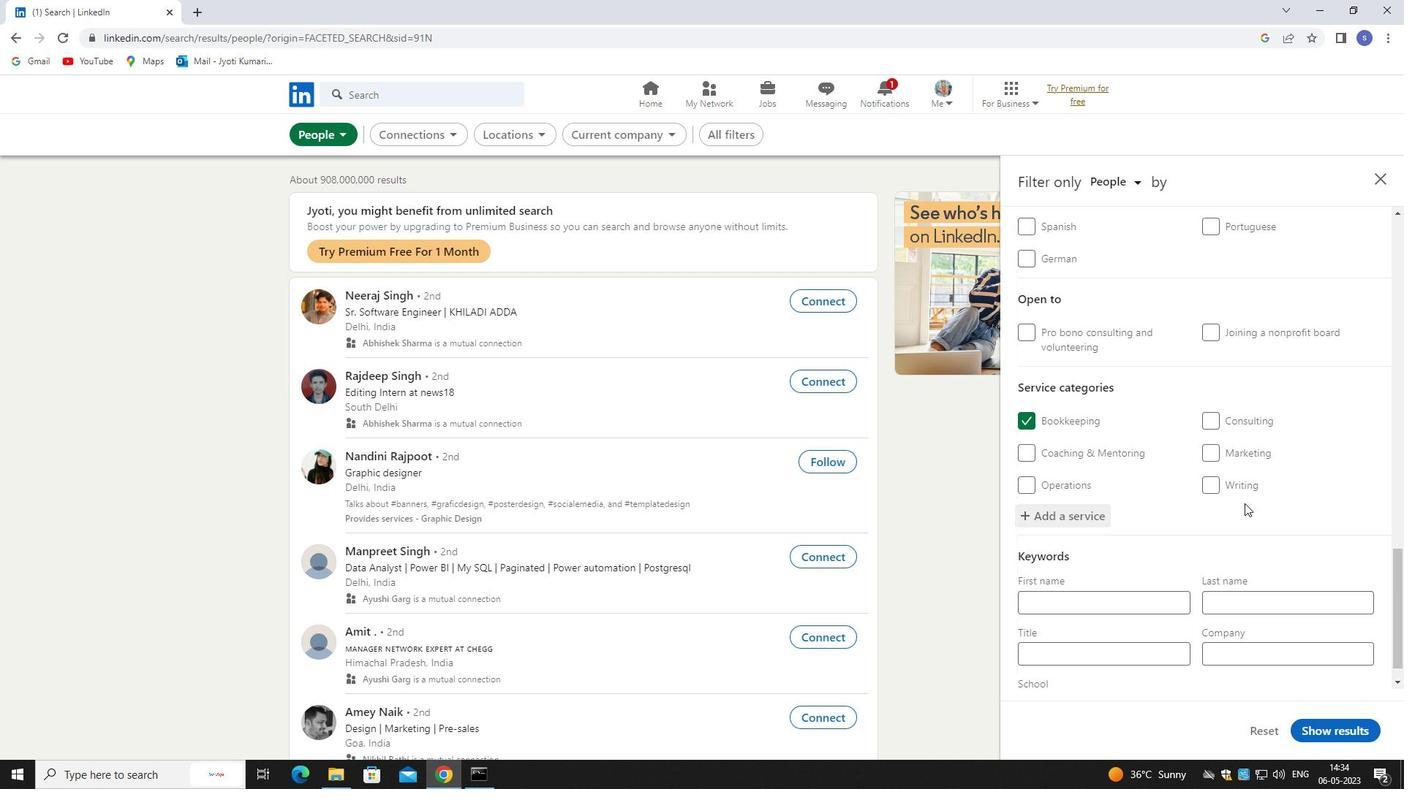 
Action: Mouse moved to (1225, 544)
Screenshot: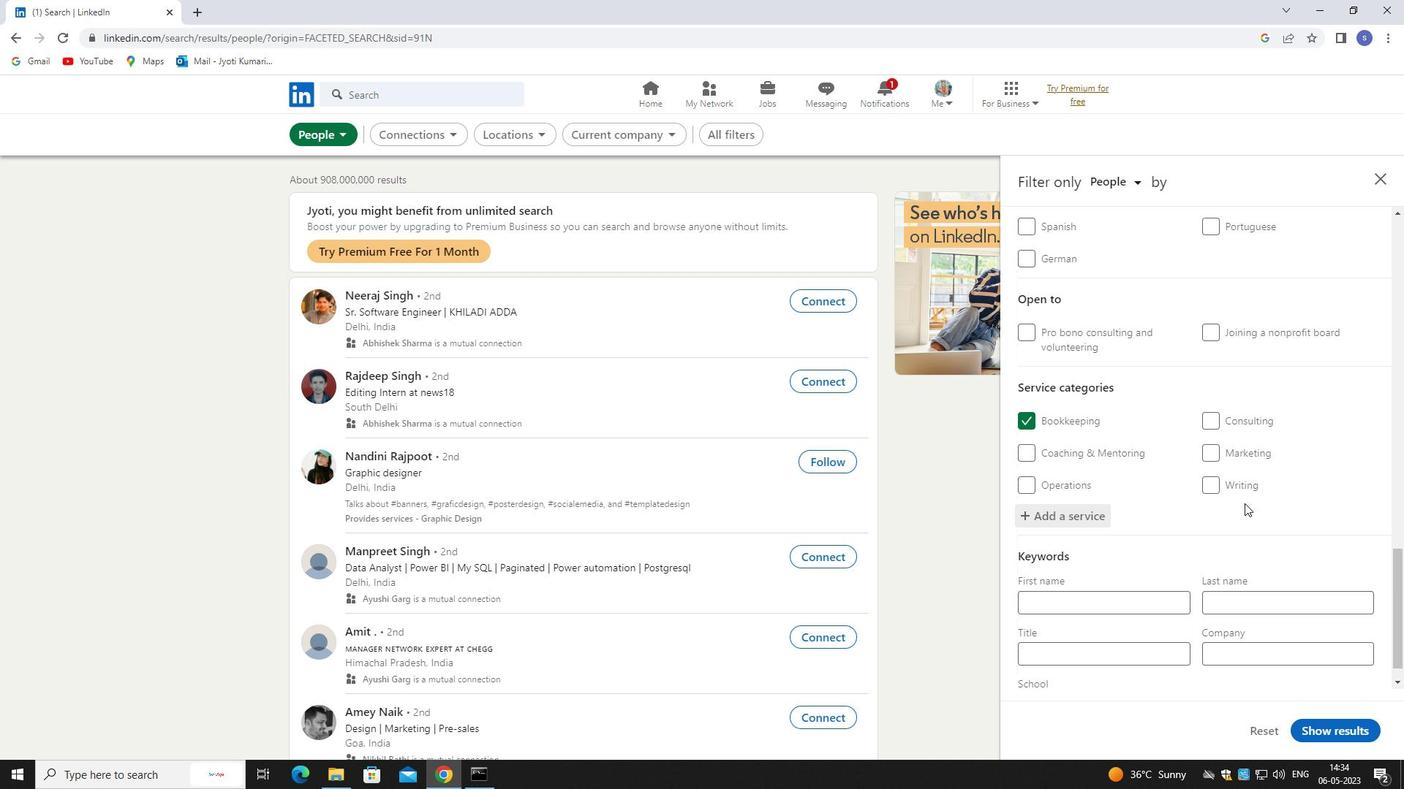 
Action: Mouse scrolled (1225, 543) with delta (0, 0)
Screenshot: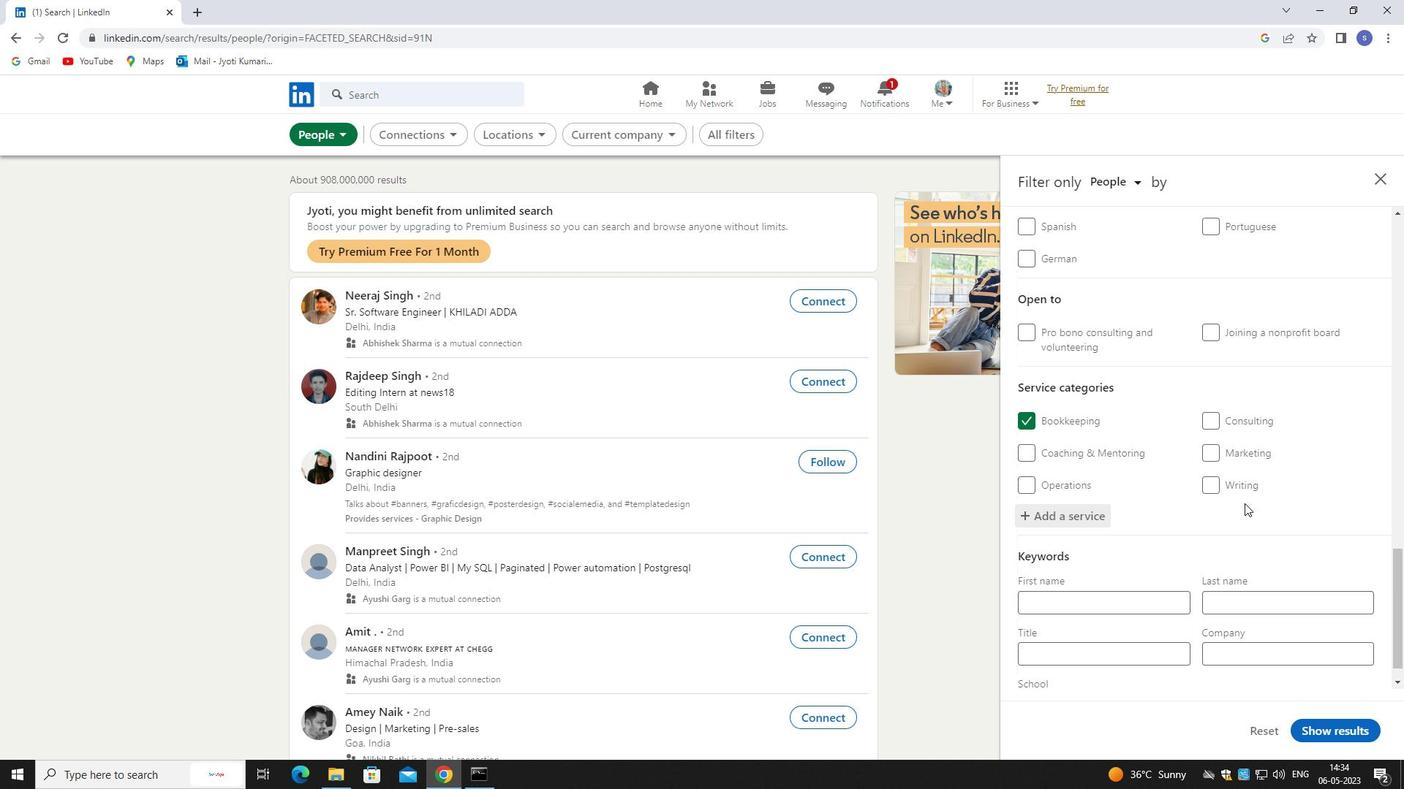 
Action: Mouse moved to (1156, 625)
Screenshot: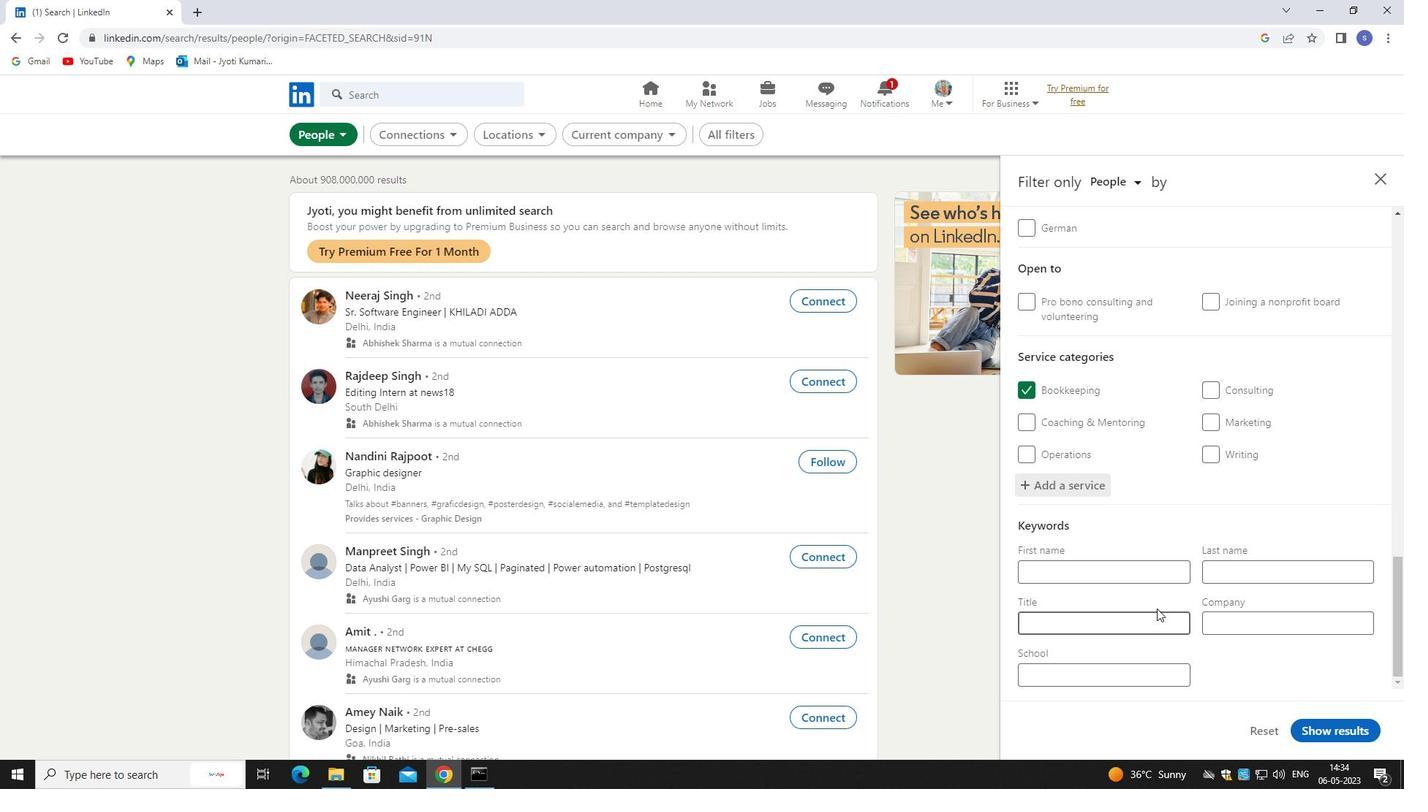 
Action: Mouse pressed left at (1156, 625)
Screenshot: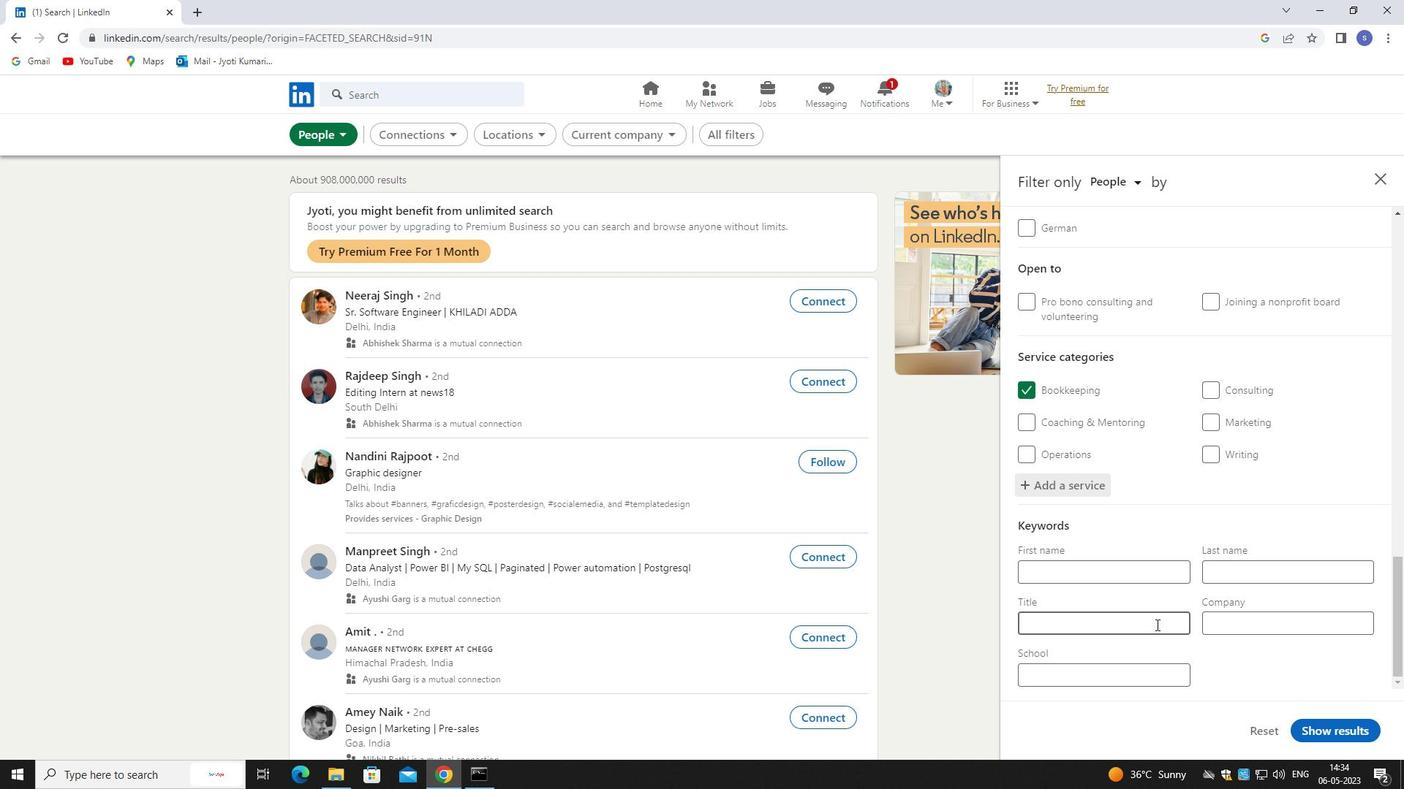 
Action: Mouse moved to (1156, 623)
Screenshot: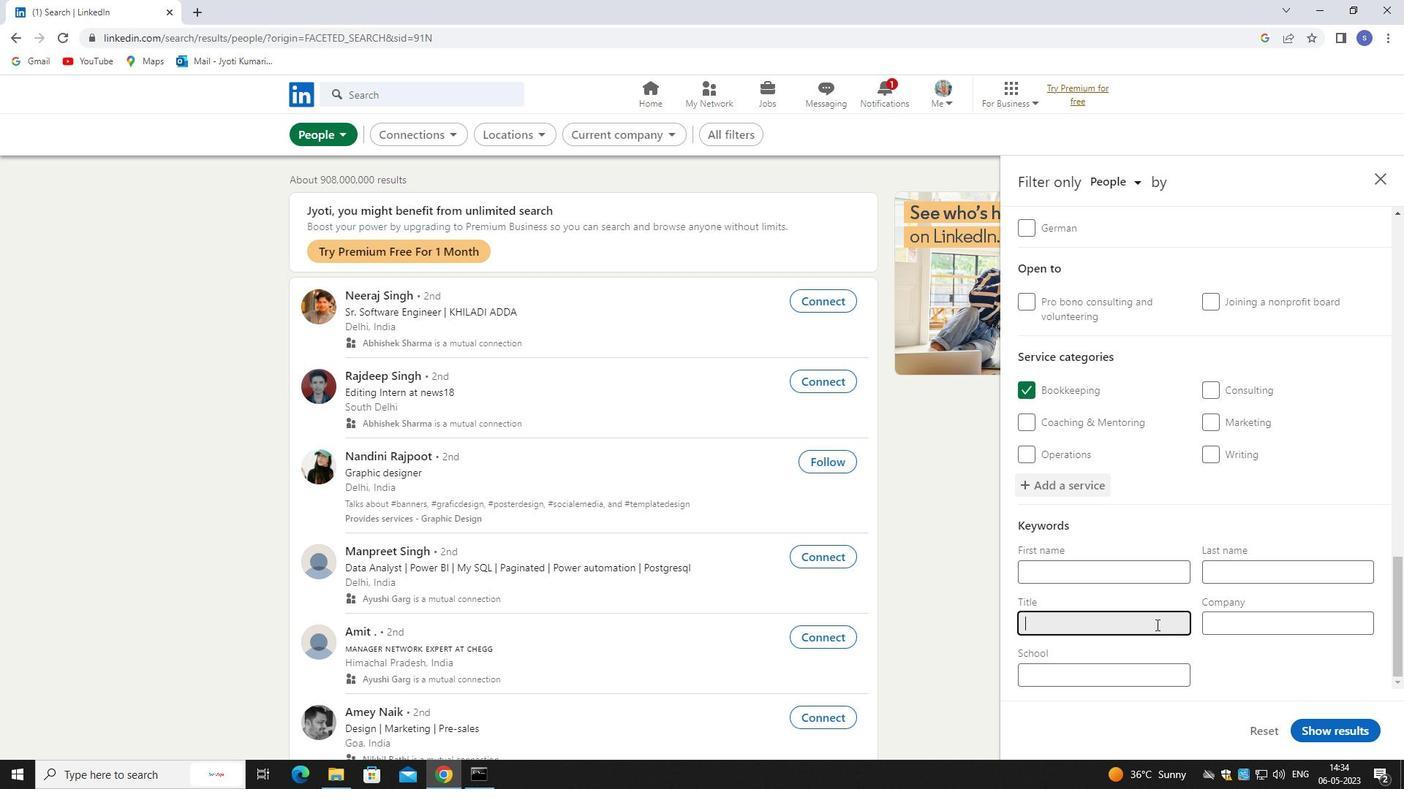 
Action: Key pressed <Key.shift><Key.shift><Key.shift><Key.shift>TELEPHONE<Key.space><Key.shift>CONDUCTOR
Screenshot: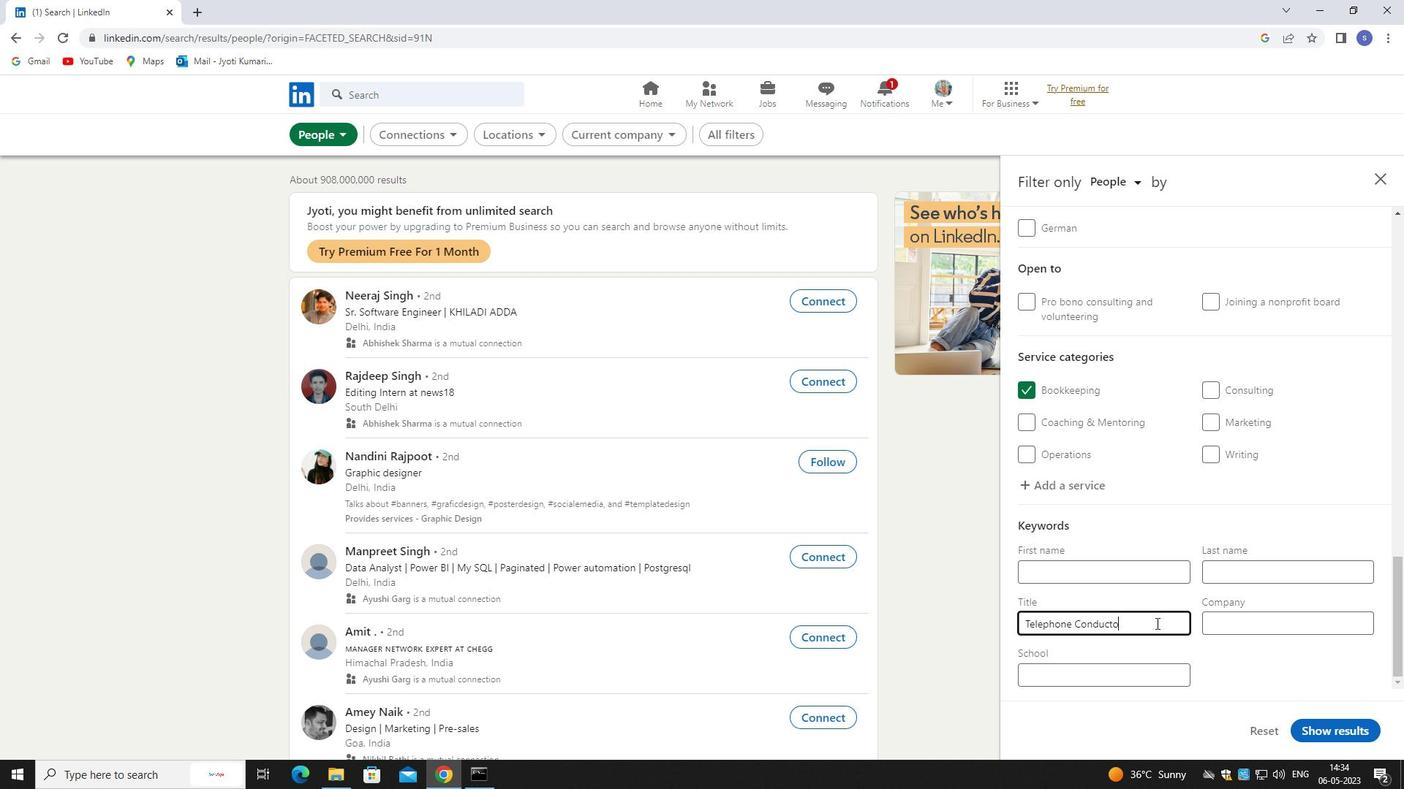 
Action: Mouse moved to (1331, 733)
Screenshot: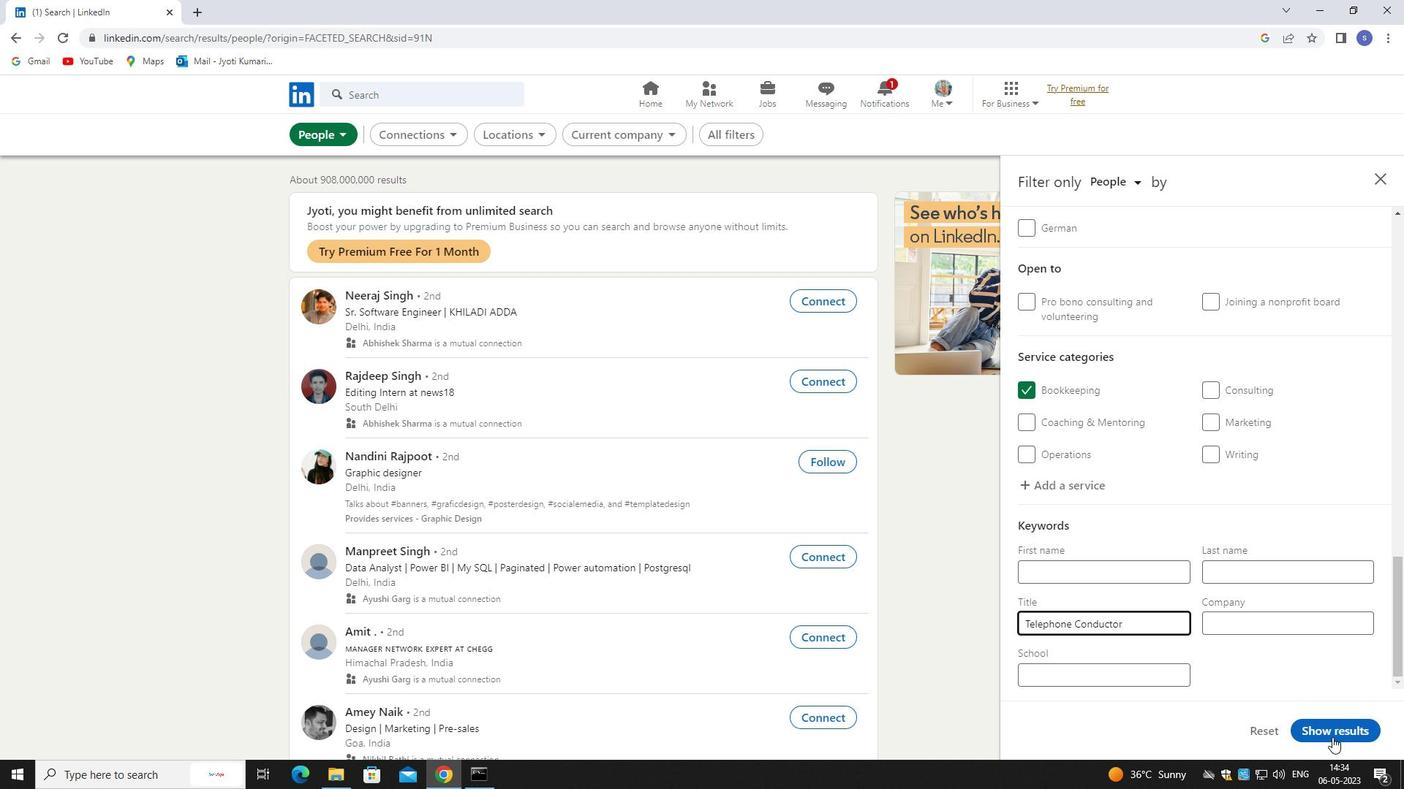 
Action: Mouse pressed left at (1331, 733)
Screenshot: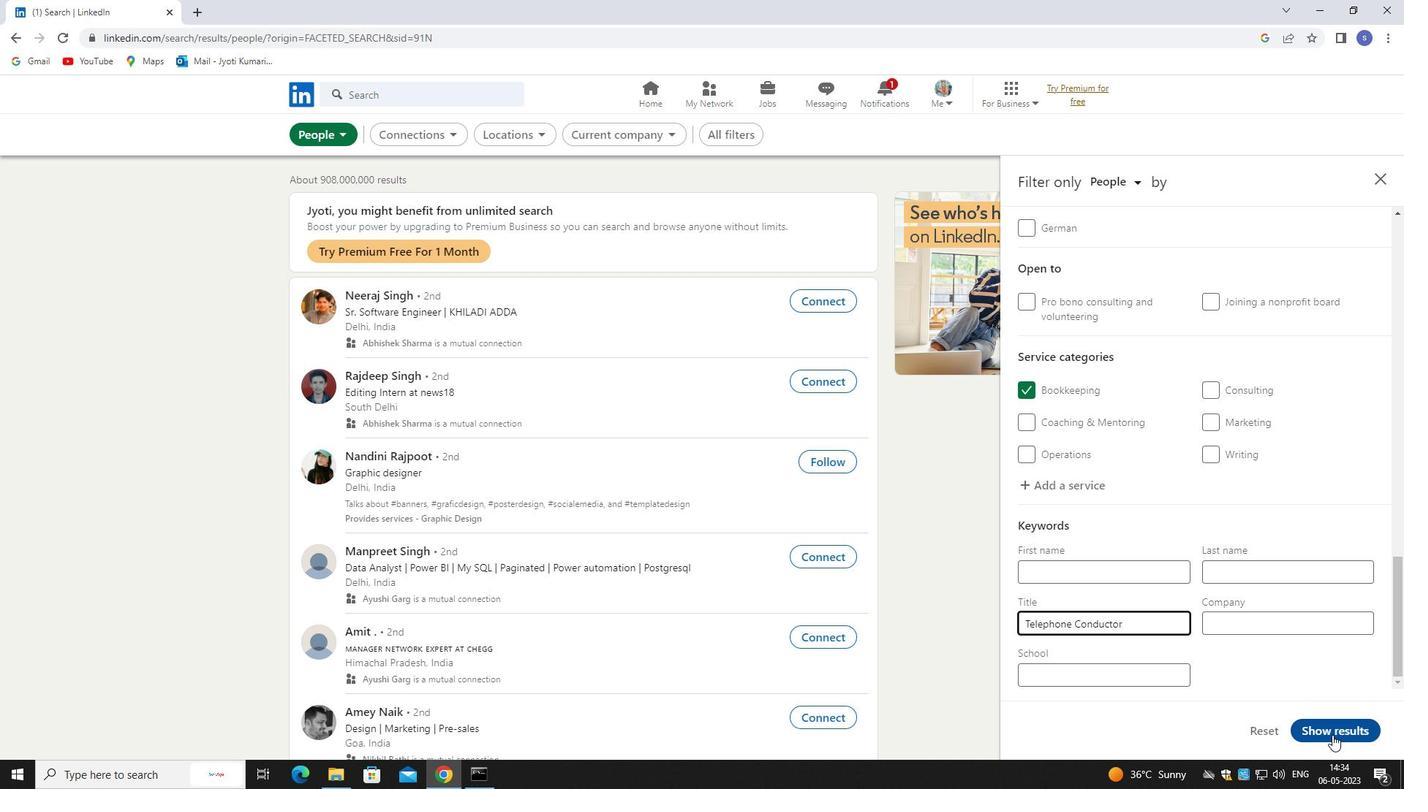 
Action: Mouse moved to (1101, 571)
Screenshot: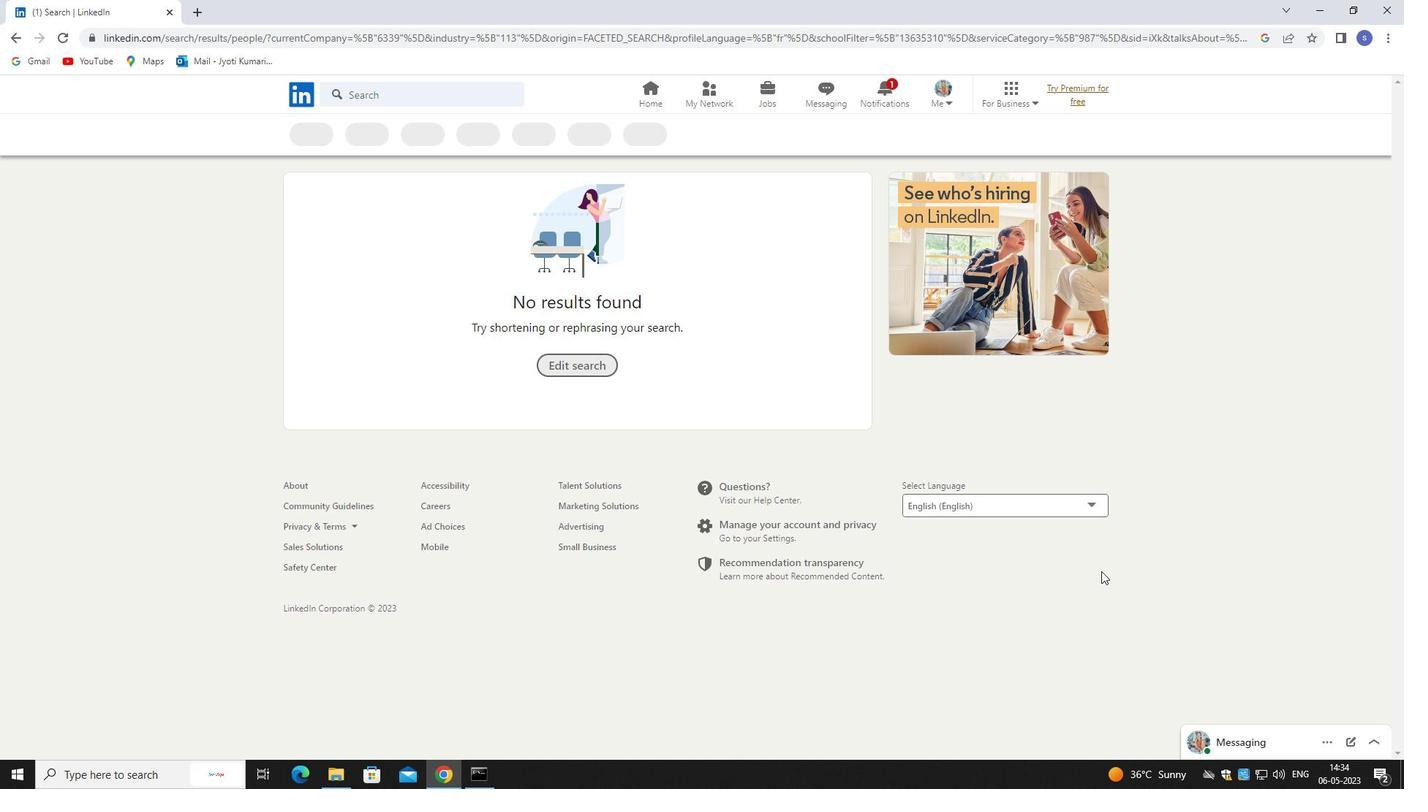 
